 Task: Search one way flight ticket for 1 adult, 1 child, 1 infant in seat in premium economy from West Palm Beach: Palm Beach International Airport to New Bern: Coastal Carolina Regional Airport (was Craven County Regional) on 5-4-2023. Choice of flights is Emirates. Number of bags: 1 checked bag. Price is upto 50000. Outbound departure time preference is 8:45.
Action: Mouse moved to (396, 363)
Screenshot: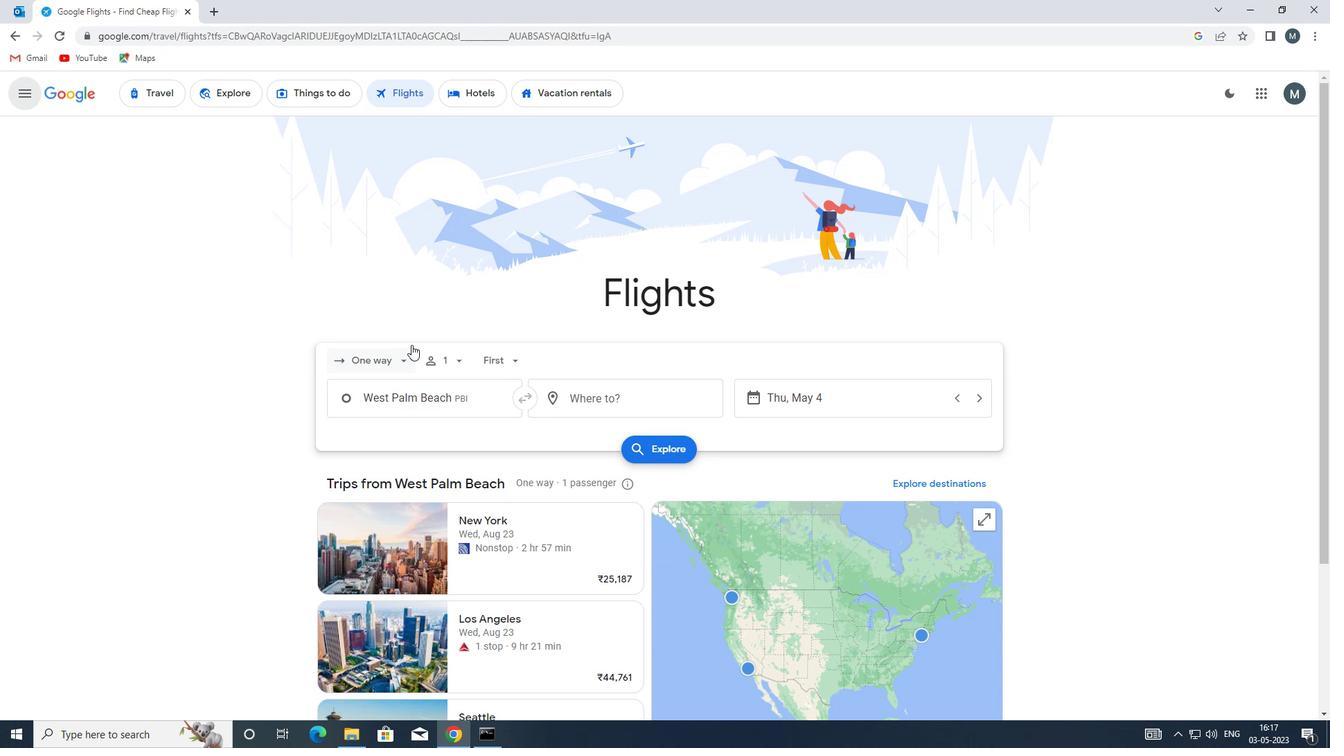 
Action: Mouse pressed left at (396, 363)
Screenshot: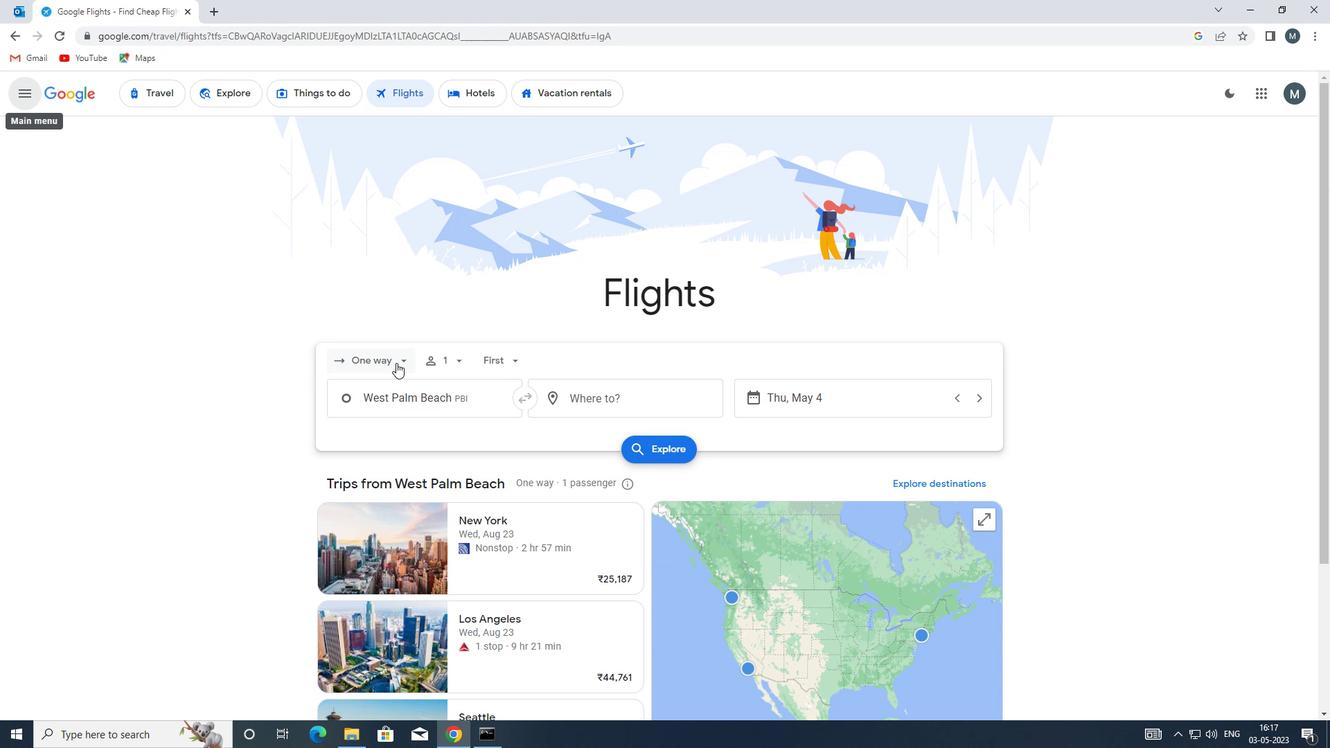 
Action: Mouse moved to (415, 427)
Screenshot: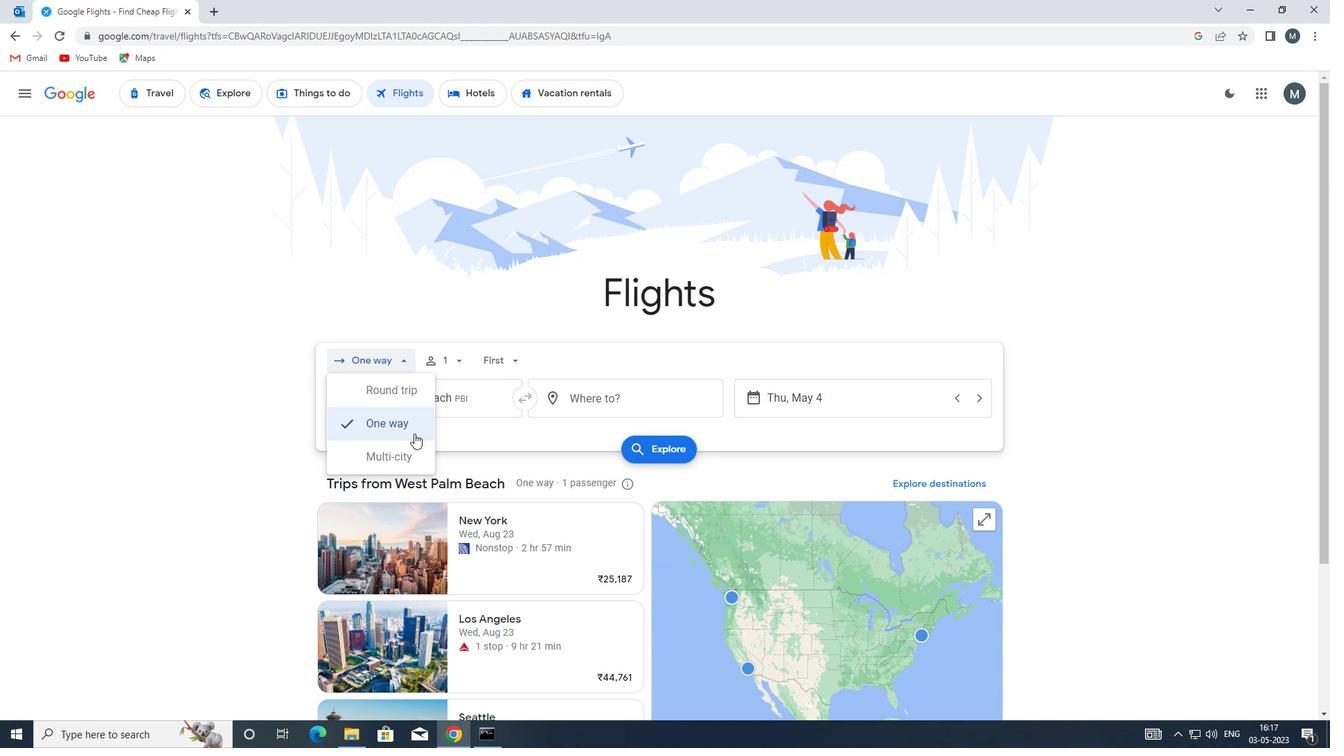 
Action: Mouse pressed left at (415, 427)
Screenshot: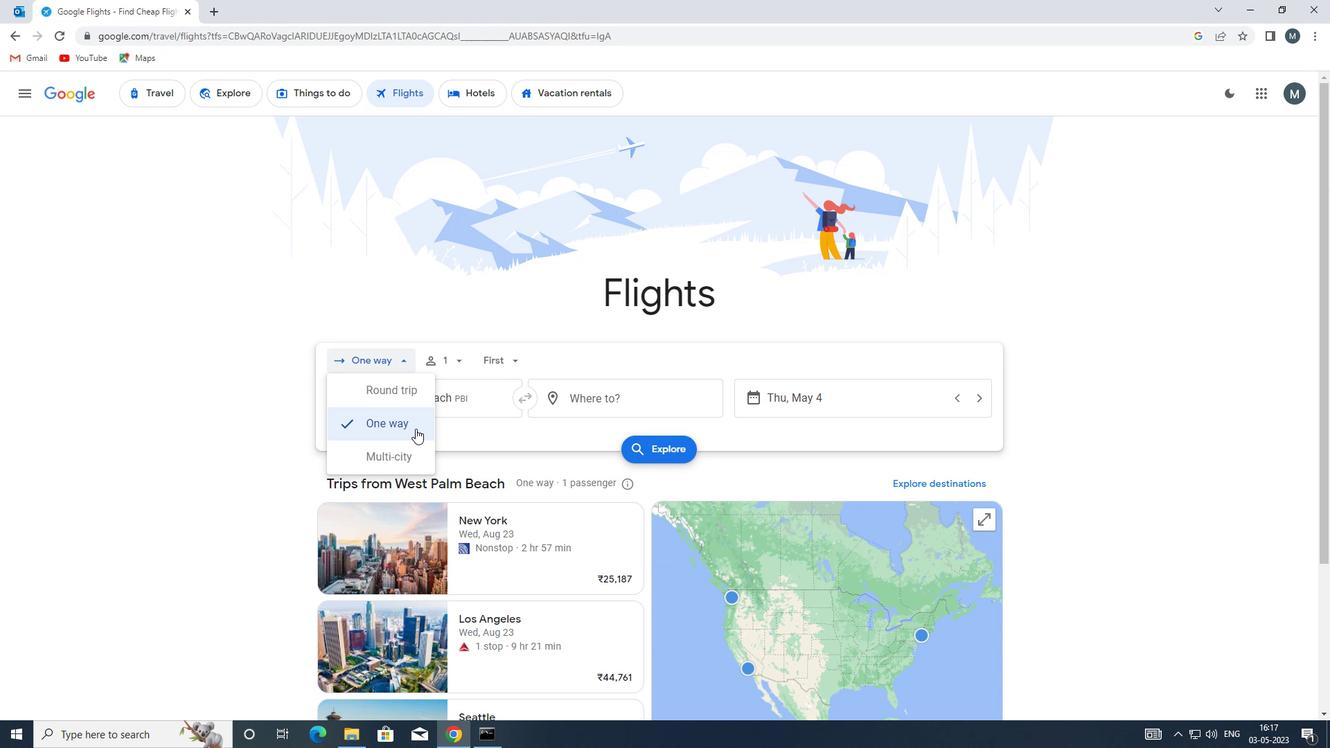 
Action: Mouse moved to (456, 361)
Screenshot: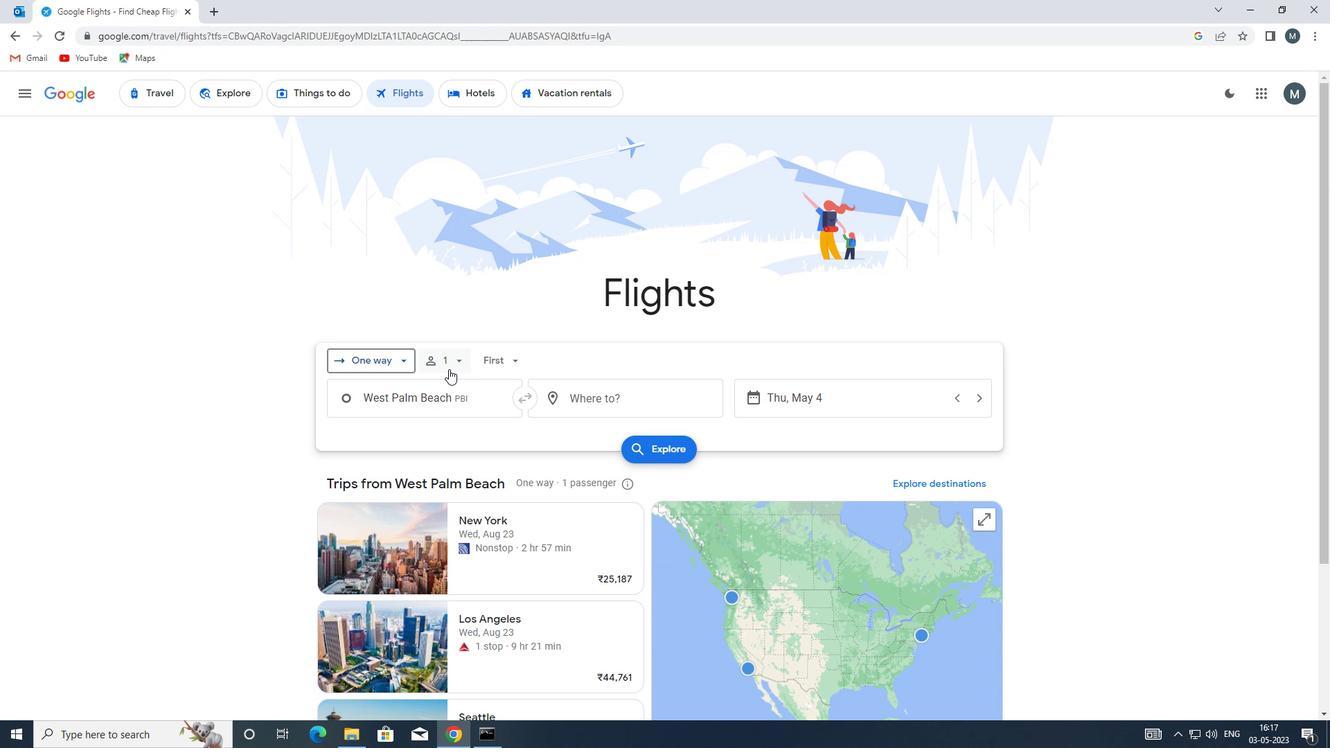 
Action: Mouse pressed left at (456, 361)
Screenshot: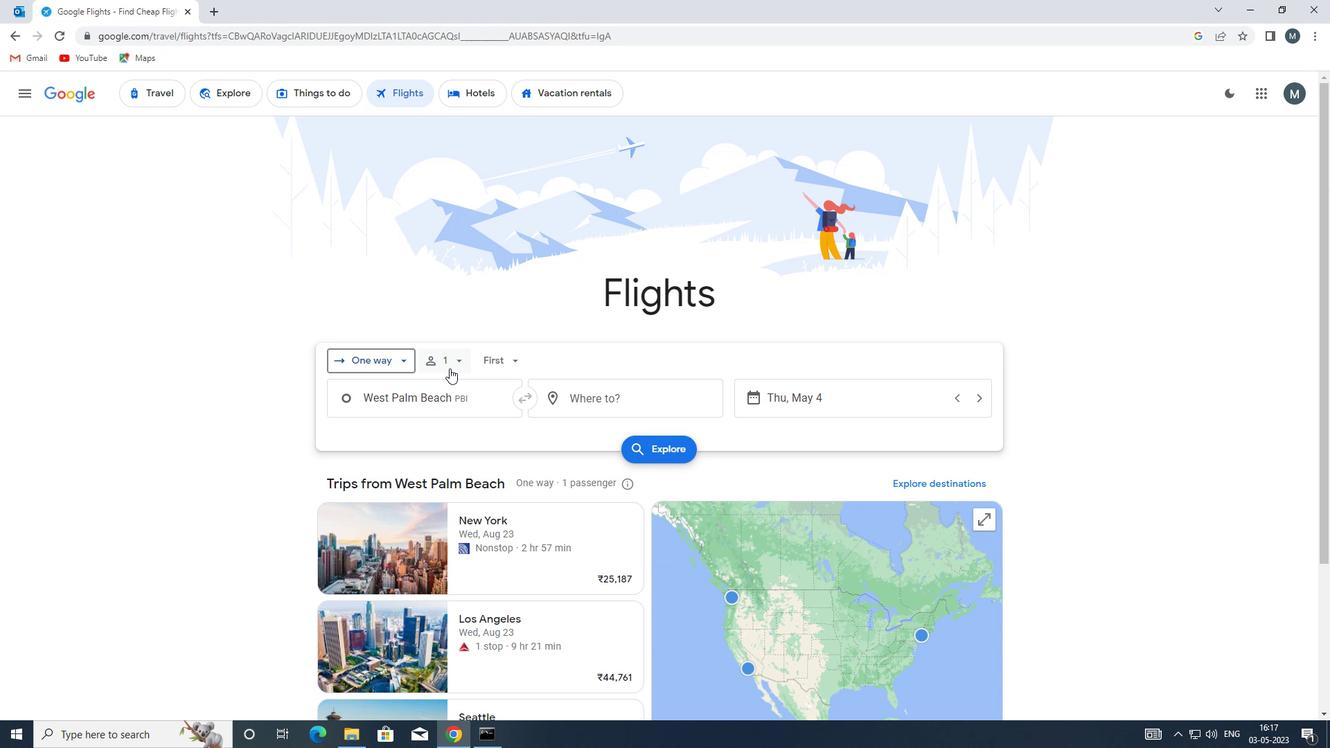 
Action: Mouse moved to (566, 431)
Screenshot: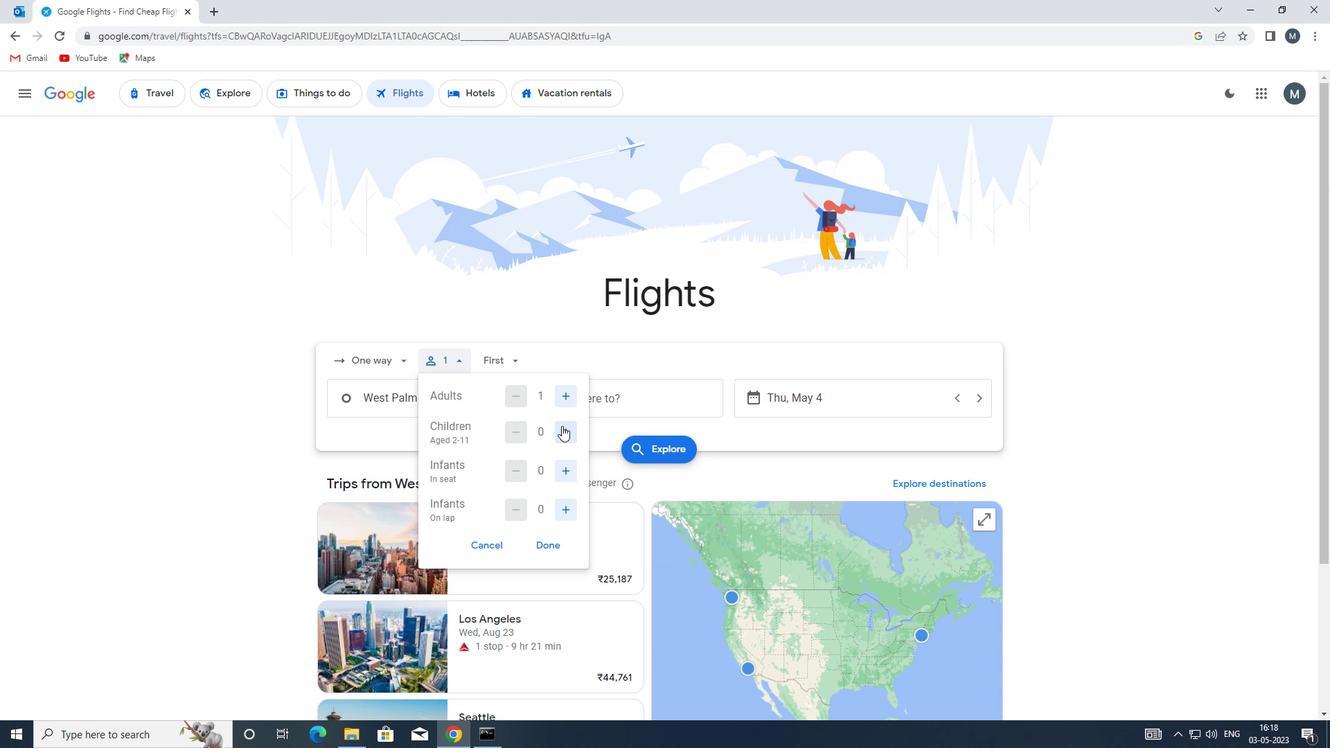
Action: Mouse pressed left at (566, 431)
Screenshot: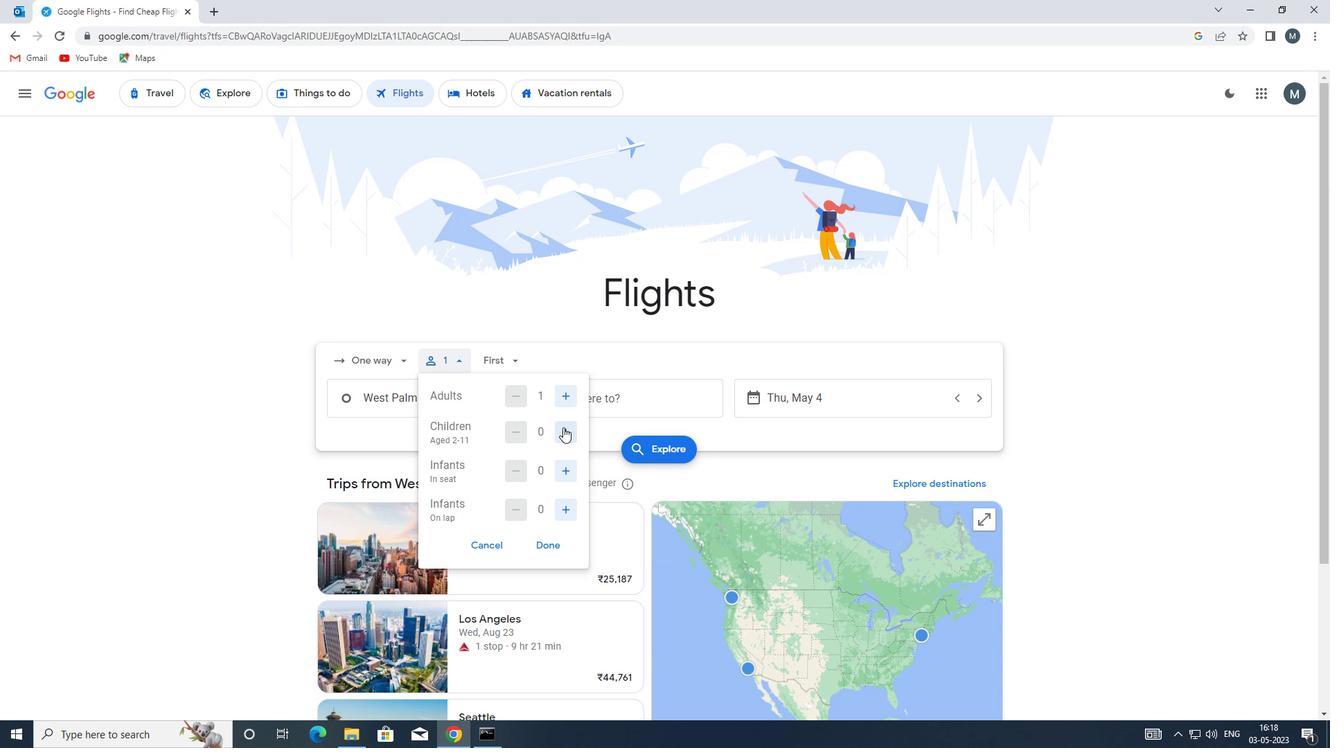 
Action: Mouse moved to (565, 469)
Screenshot: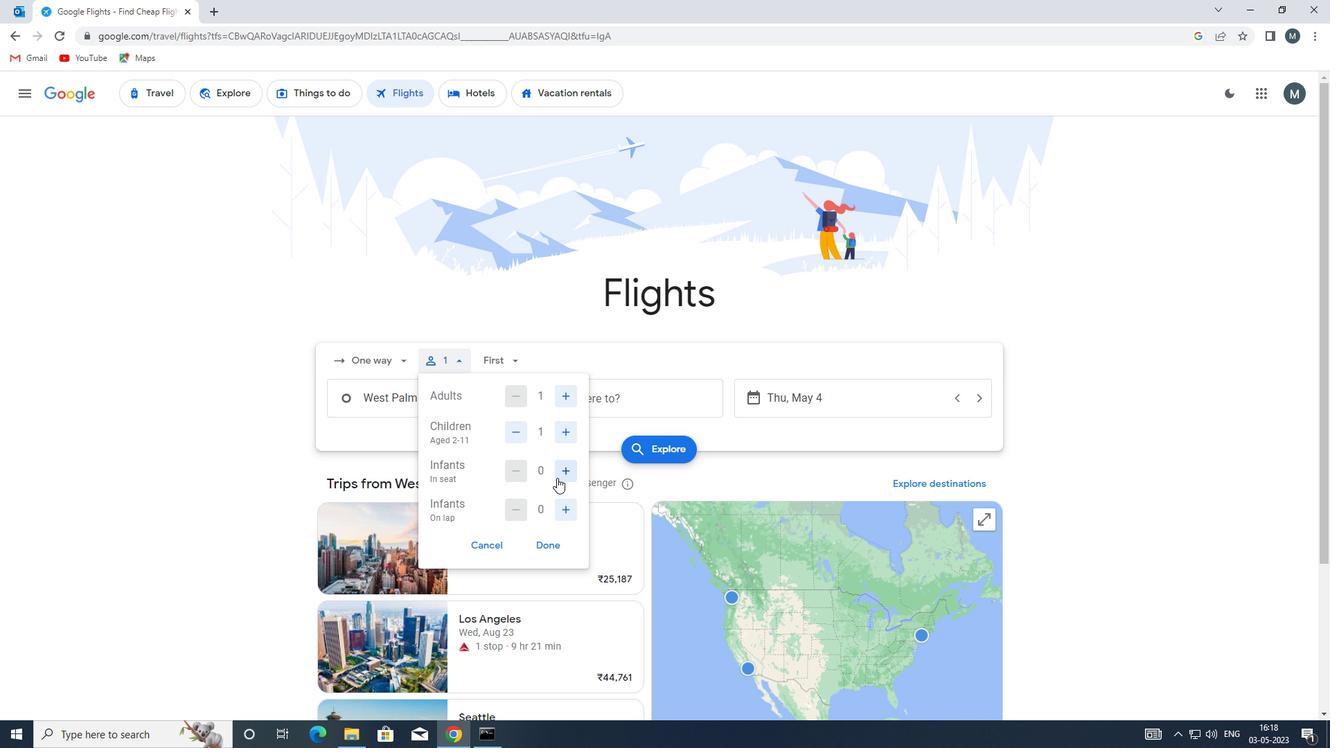 
Action: Mouse pressed left at (565, 469)
Screenshot: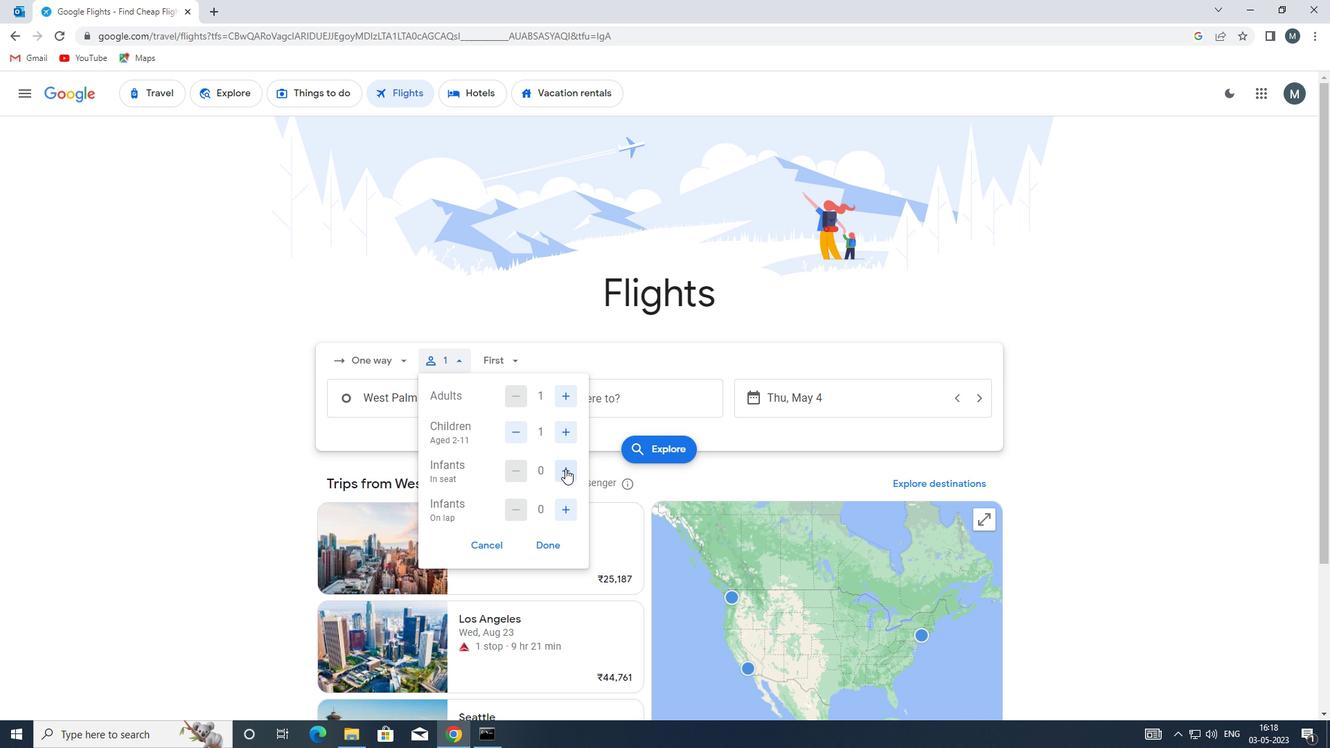 
Action: Mouse moved to (557, 545)
Screenshot: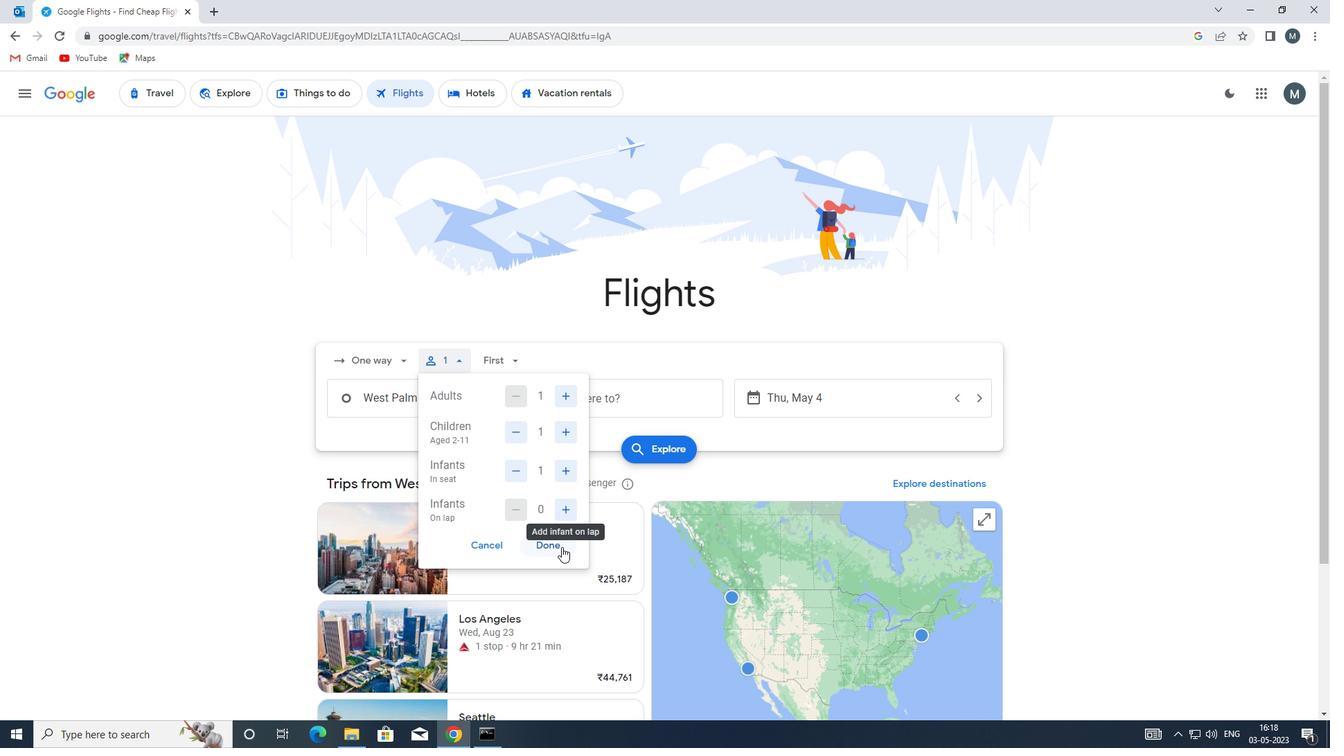 
Action: Mouse pressed left at (557, 545)
Screenshot: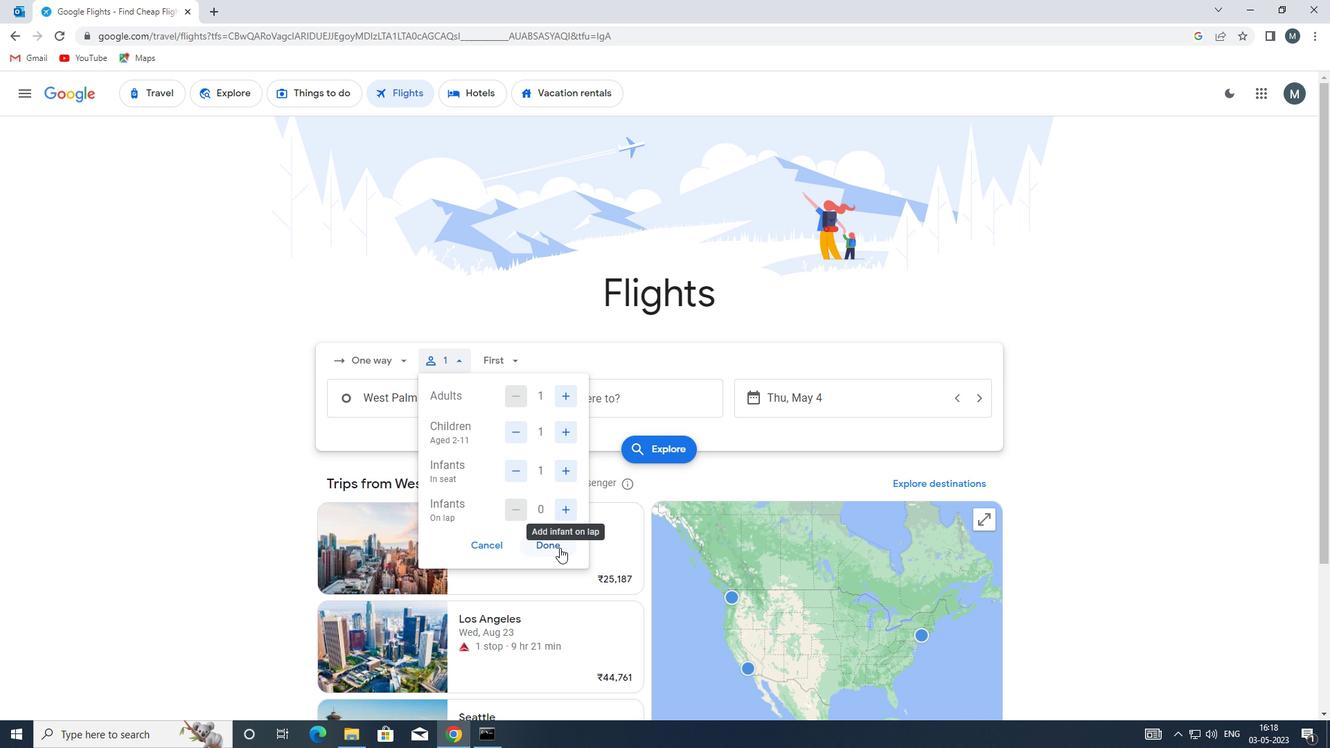 
Action: Mouse moved to (512, 356)
Screenshot: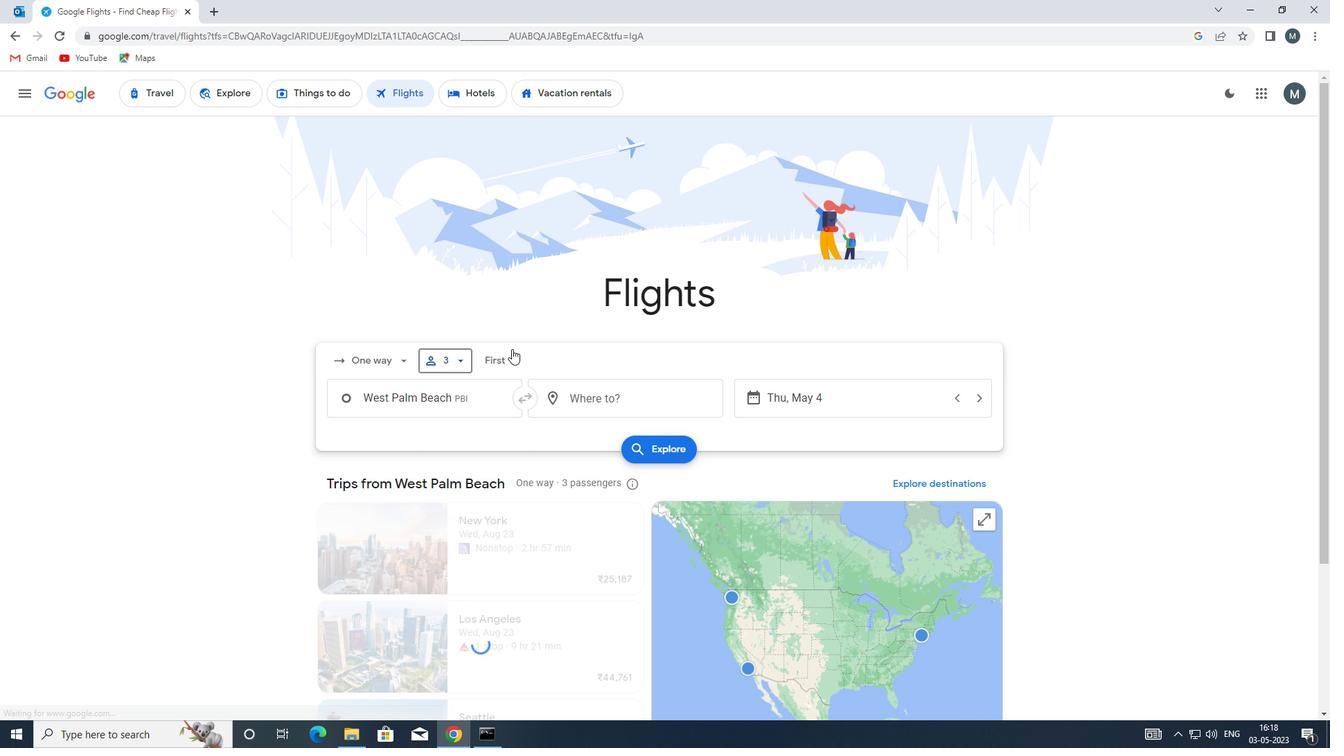 
Action: Mouse pressed left at (512, 356)
Screenshot: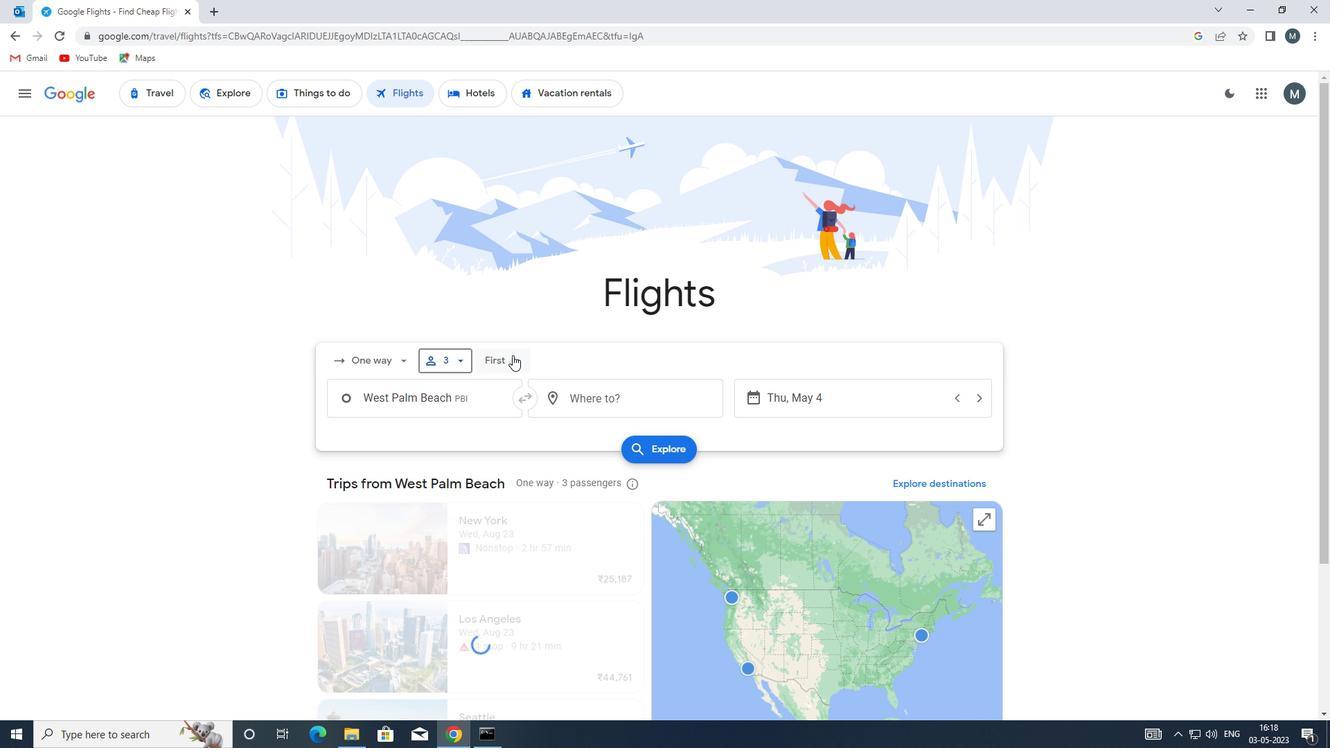 
Action: Mouse moved to (536, 427)
Screenshot: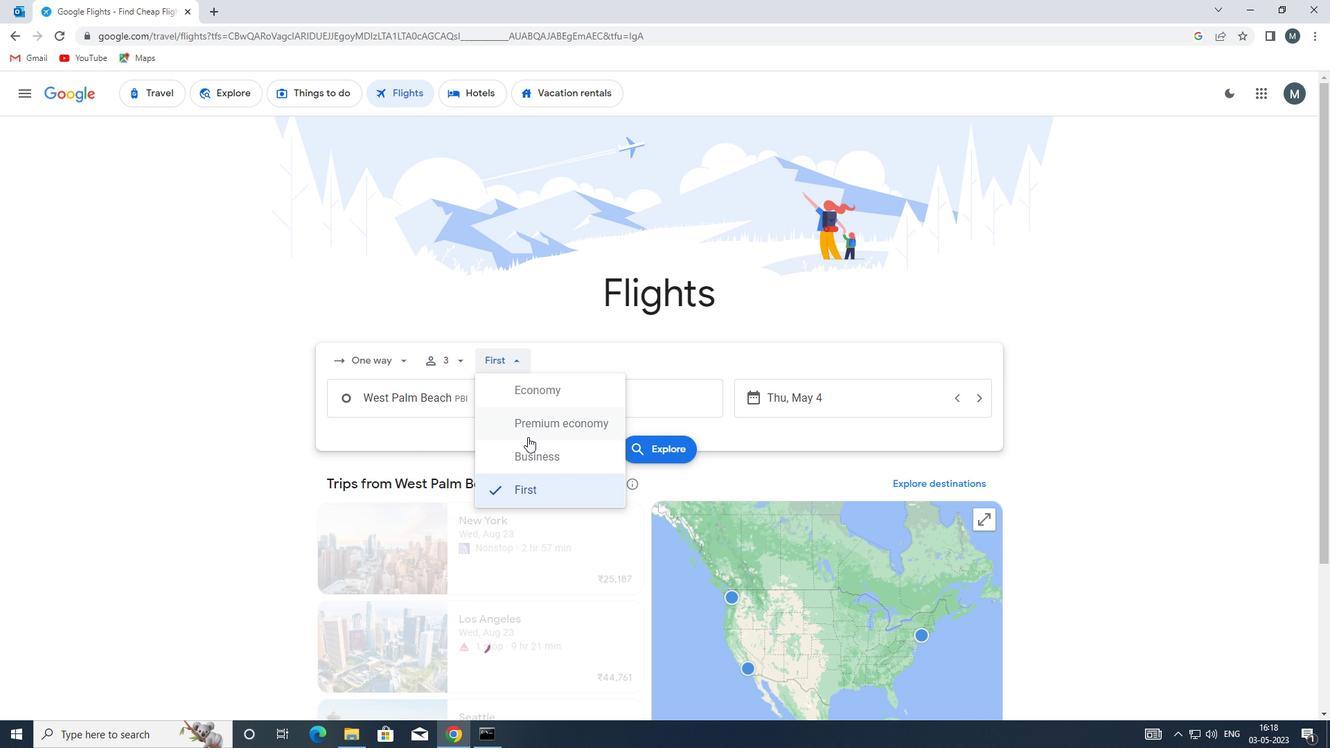 
Action: Mouse pressed left at (536, 427)
Screenshot: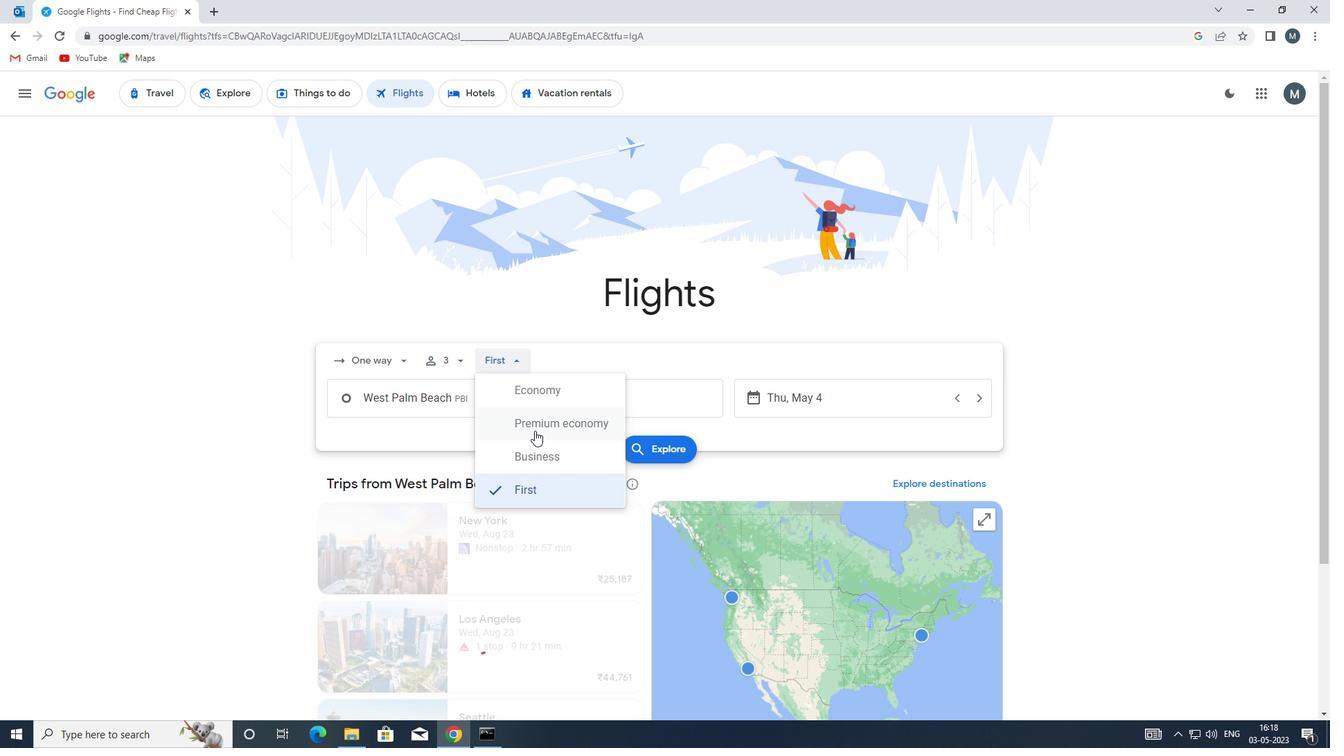 
Action: Mouse moved to (473, 403)
Screenshot: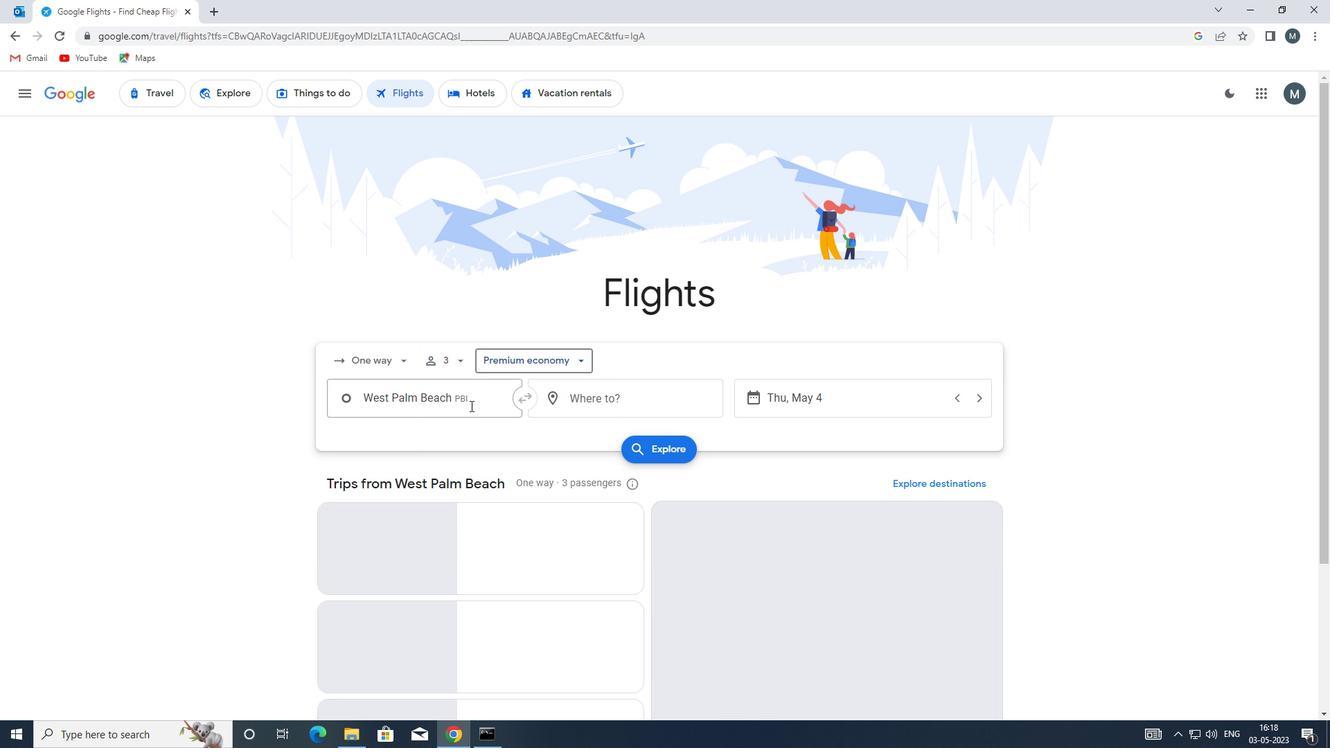 
Action: Mouse pressed left at (473, 403)
Screenshot: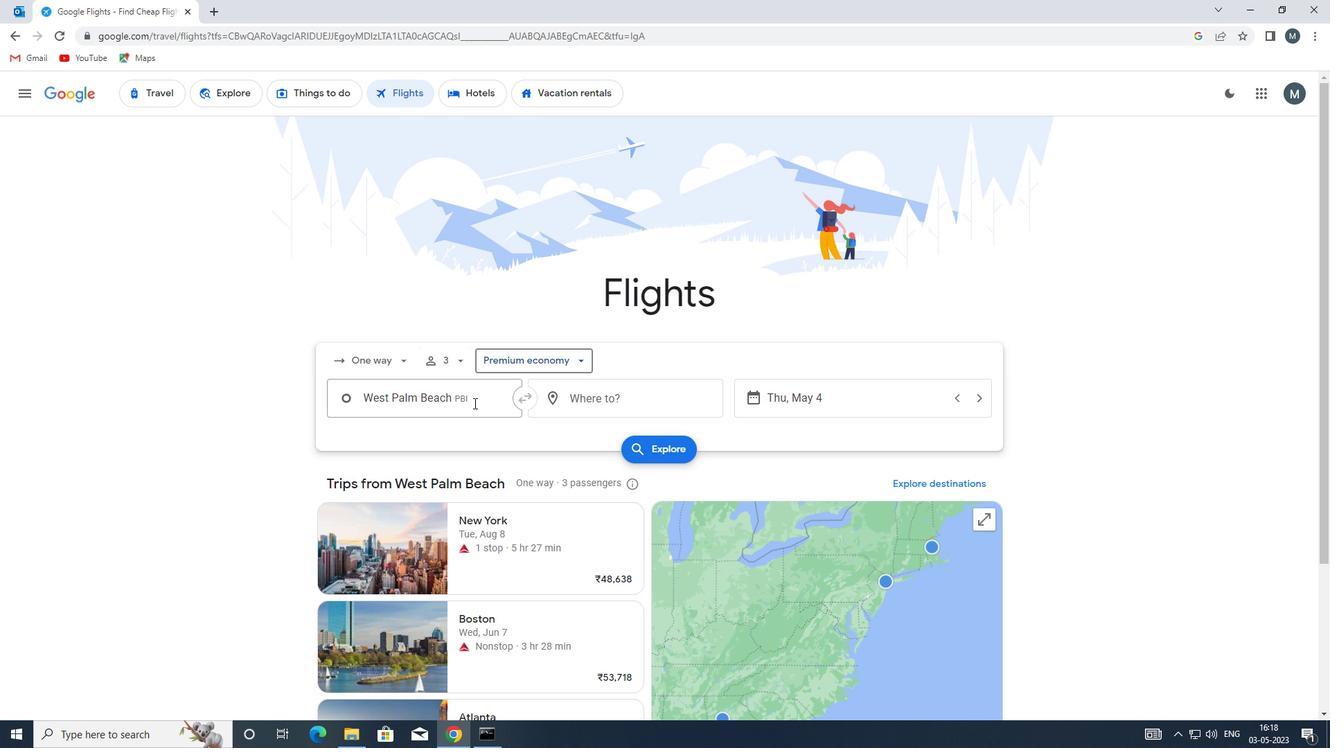 
Action: Mouse moved to (467, 470)
Screenshot: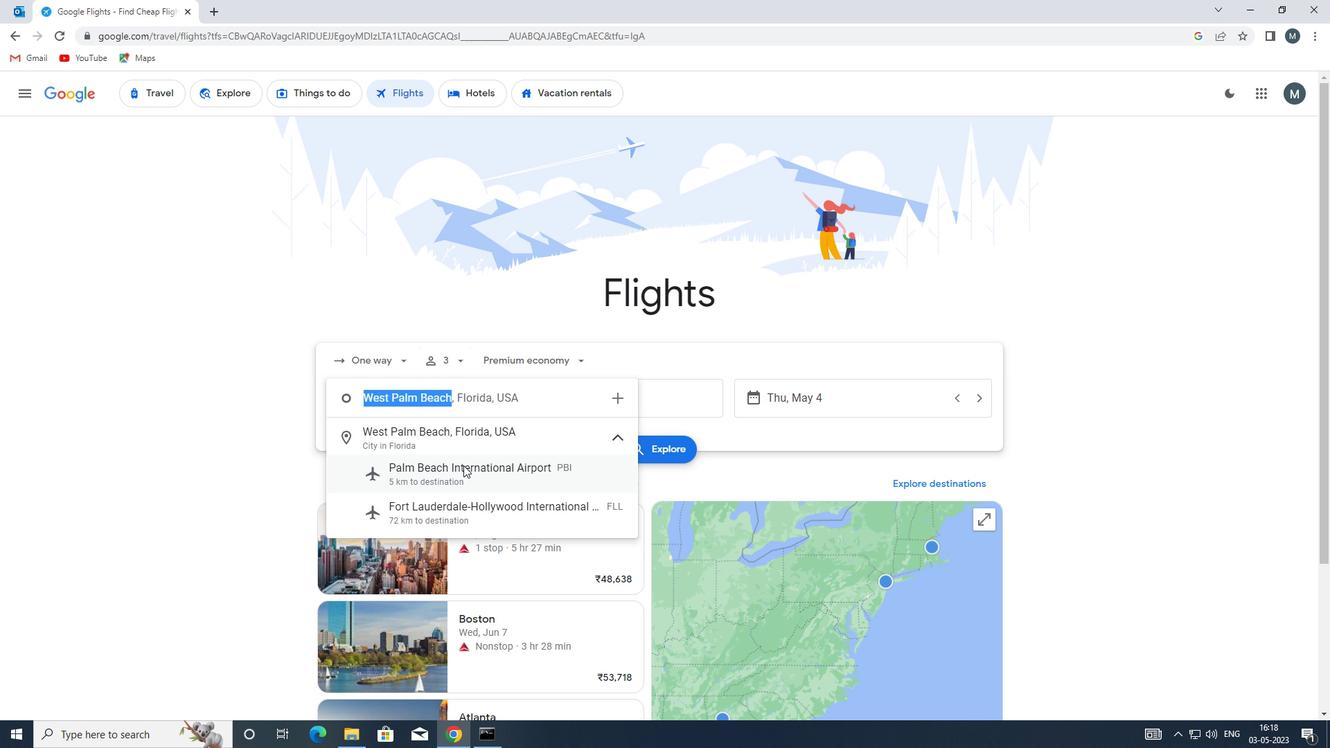 
Action: Mouse pressed left at (467, 470)
Screenshot: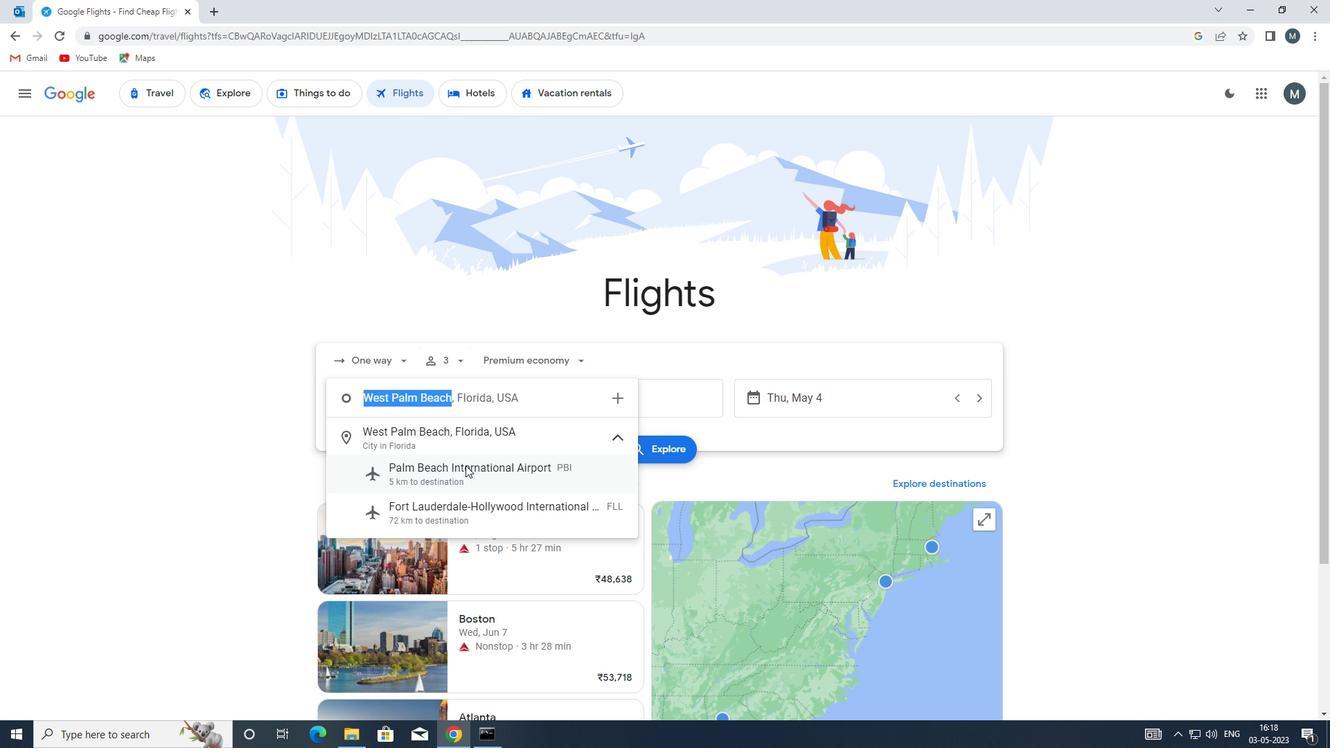 
Action: Mouse moved to (592, 396)
Screenshot: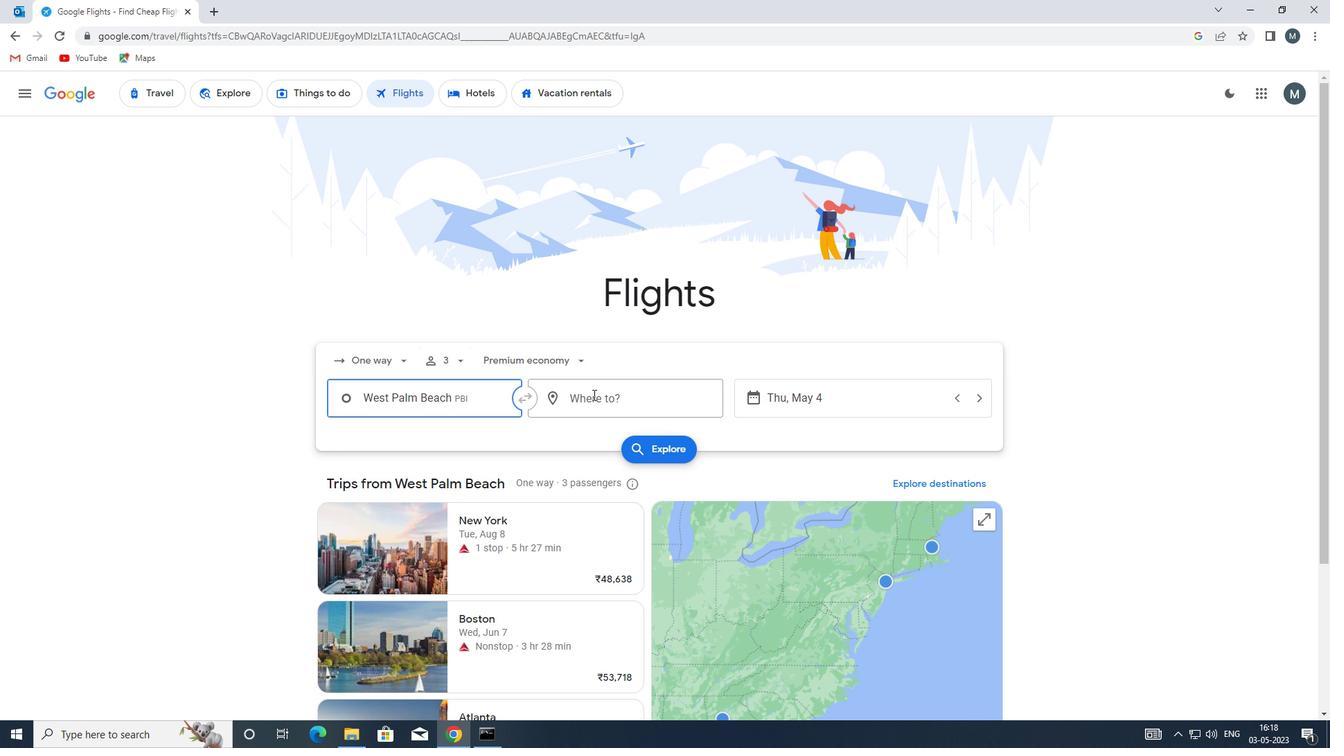 
Action: Mouse pressed left at (592, 396)
Screenshot: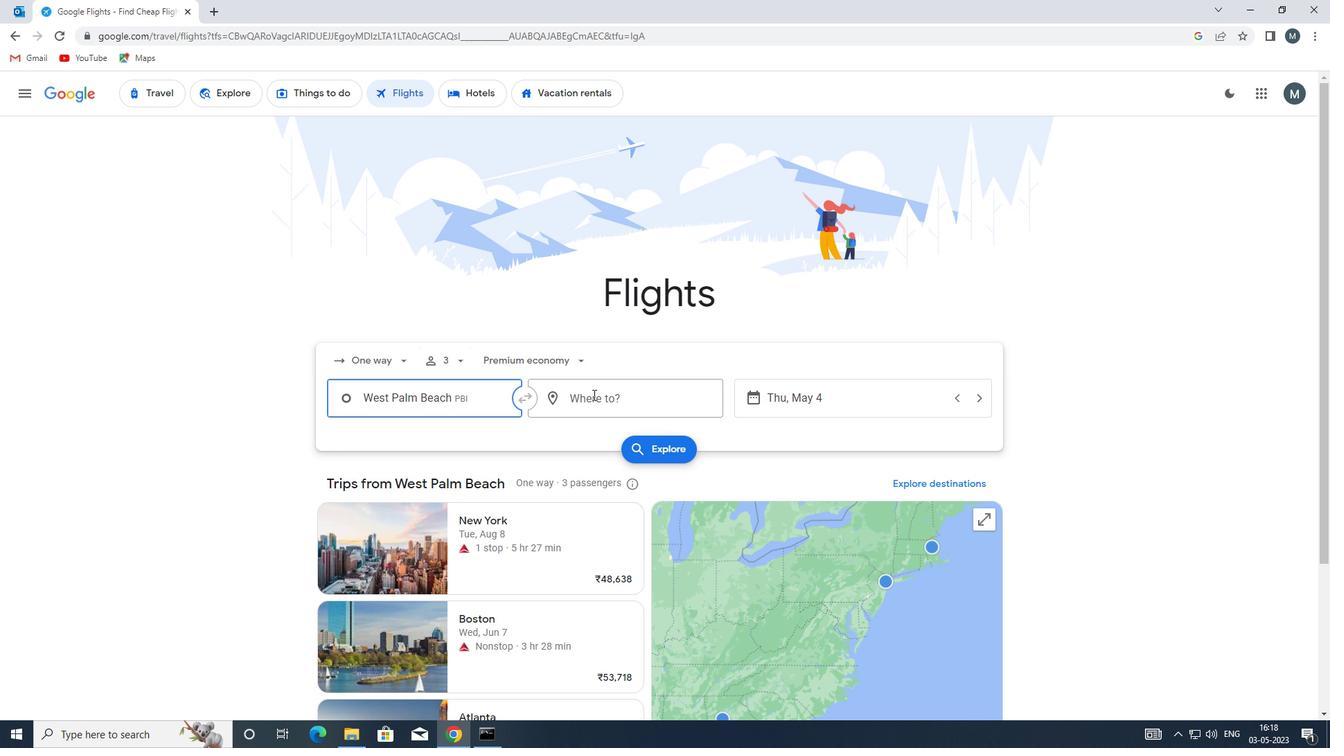
Action: Mouse moved to (585, 399)
Screenshot: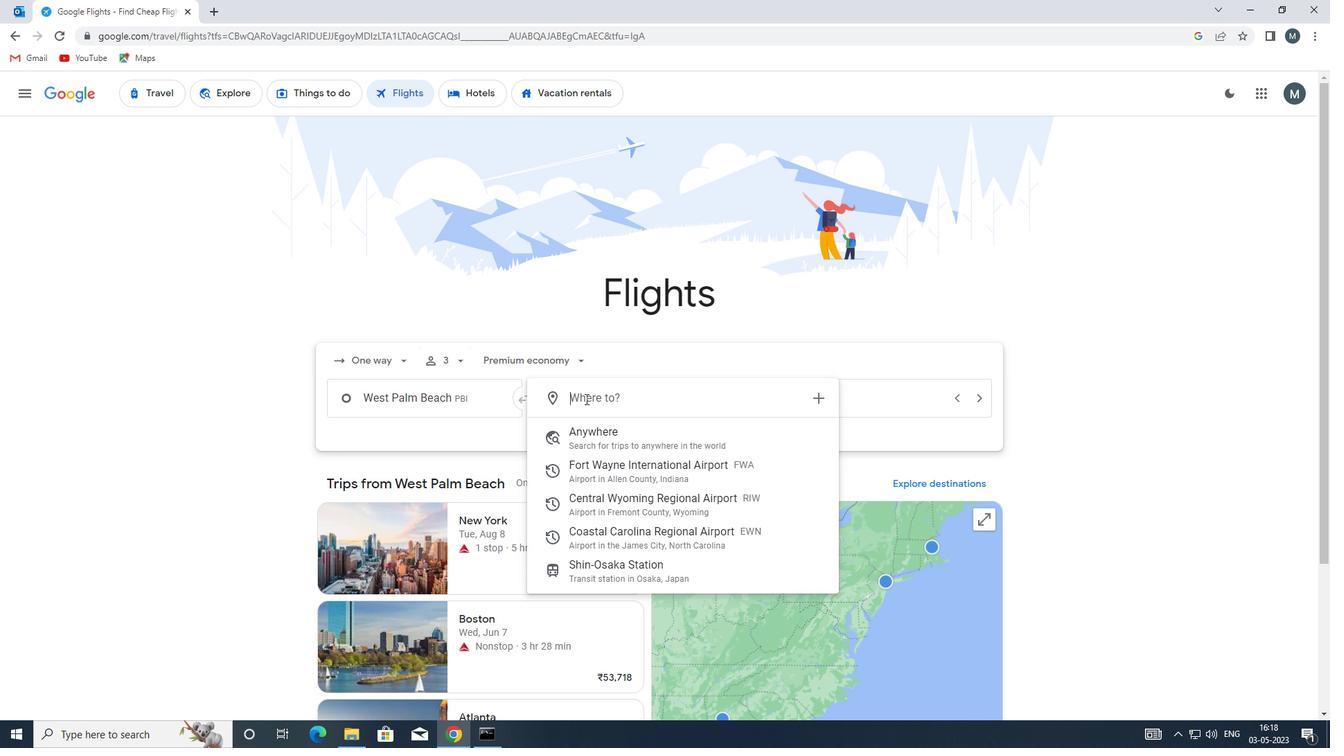 
Action: Key pressed ewn
Screenshot: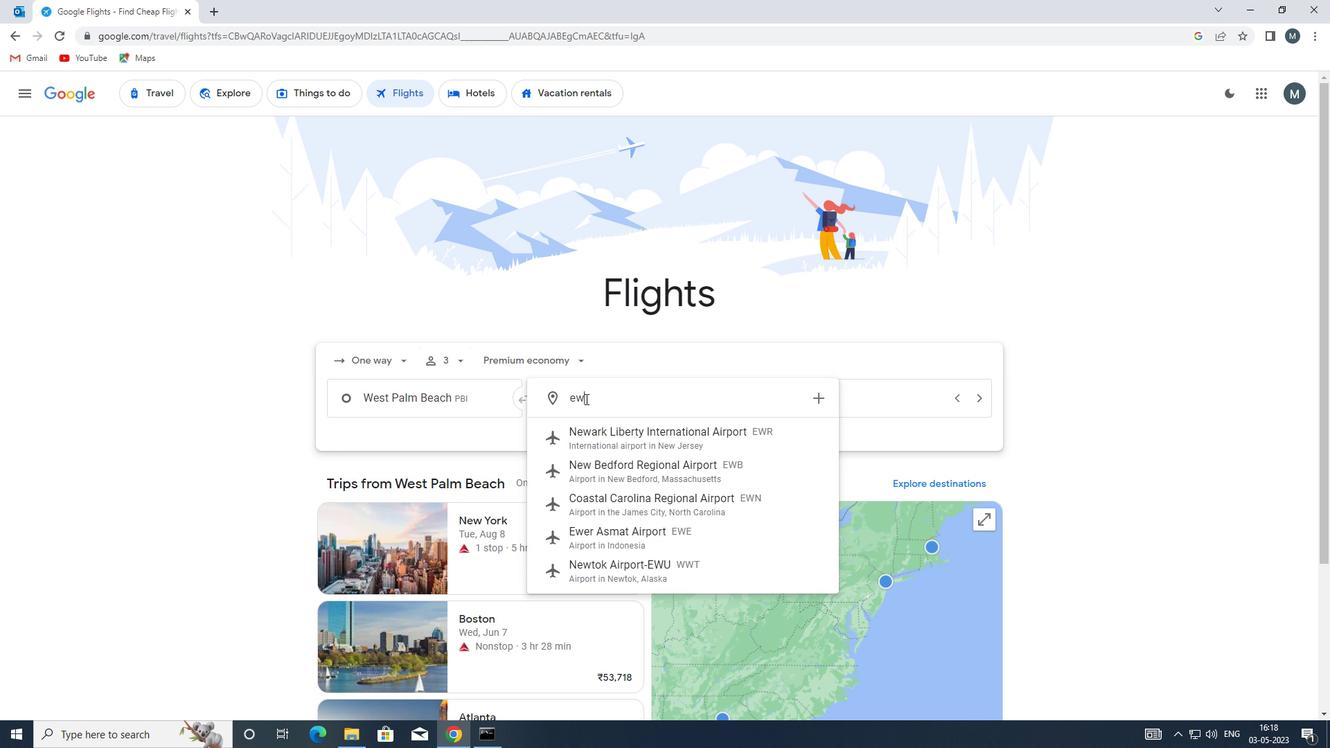 
Action: Mouse moved to (636, 438)
Screenshot: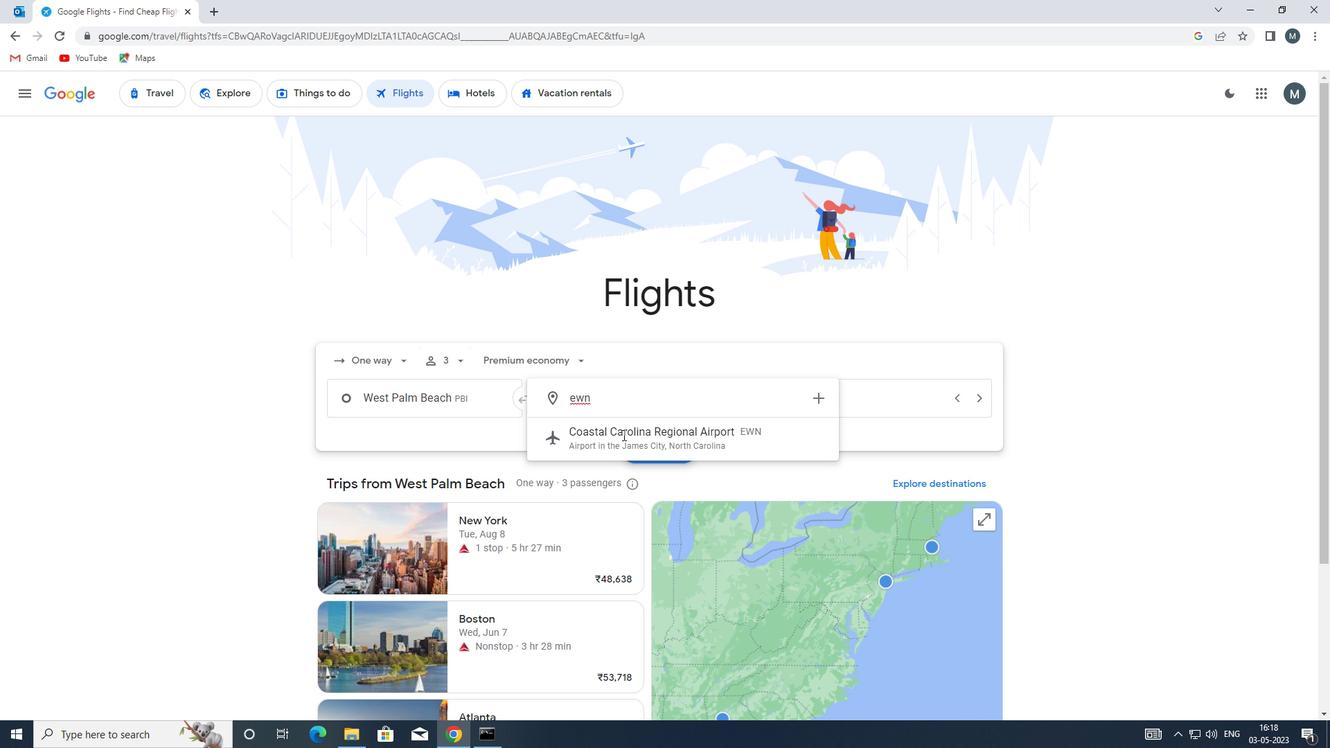 
Action: Mouse pressed left at (636, 438)
Screenshot: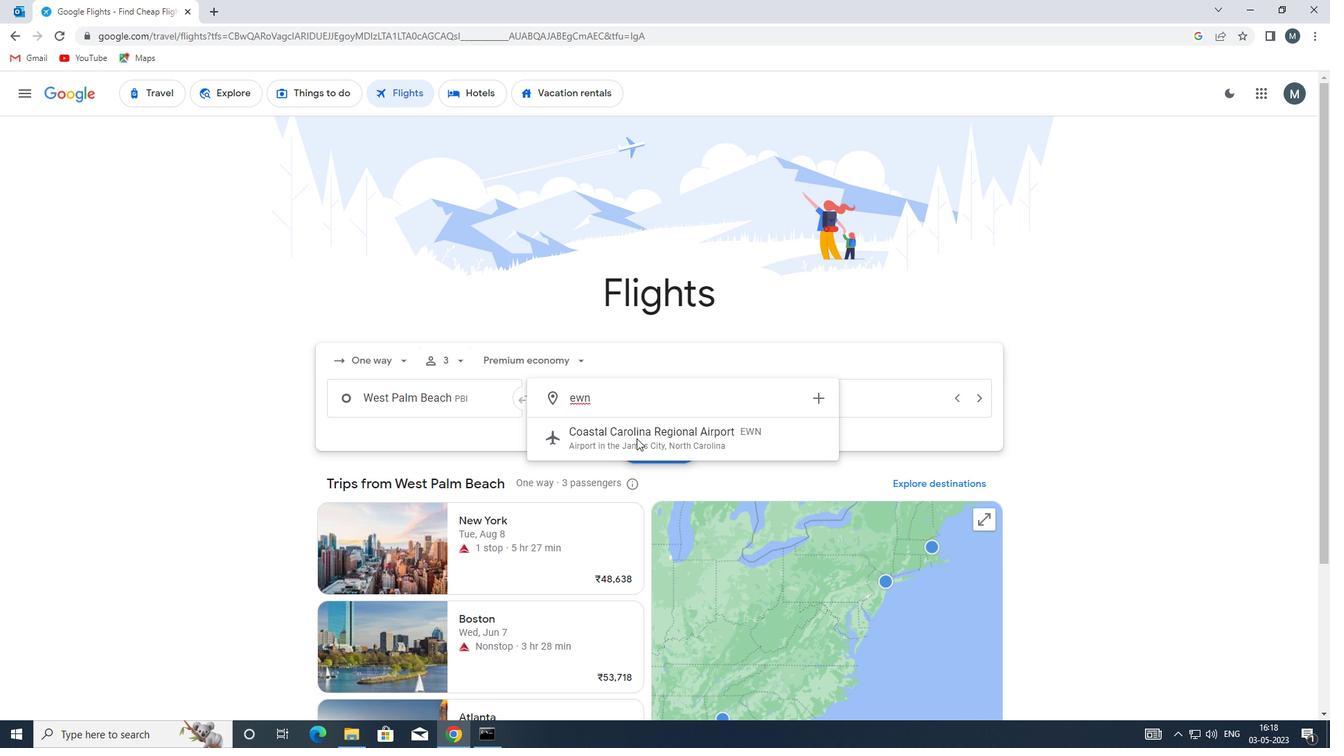 
Action: Mouse moved to (793, 402)
Screenshot: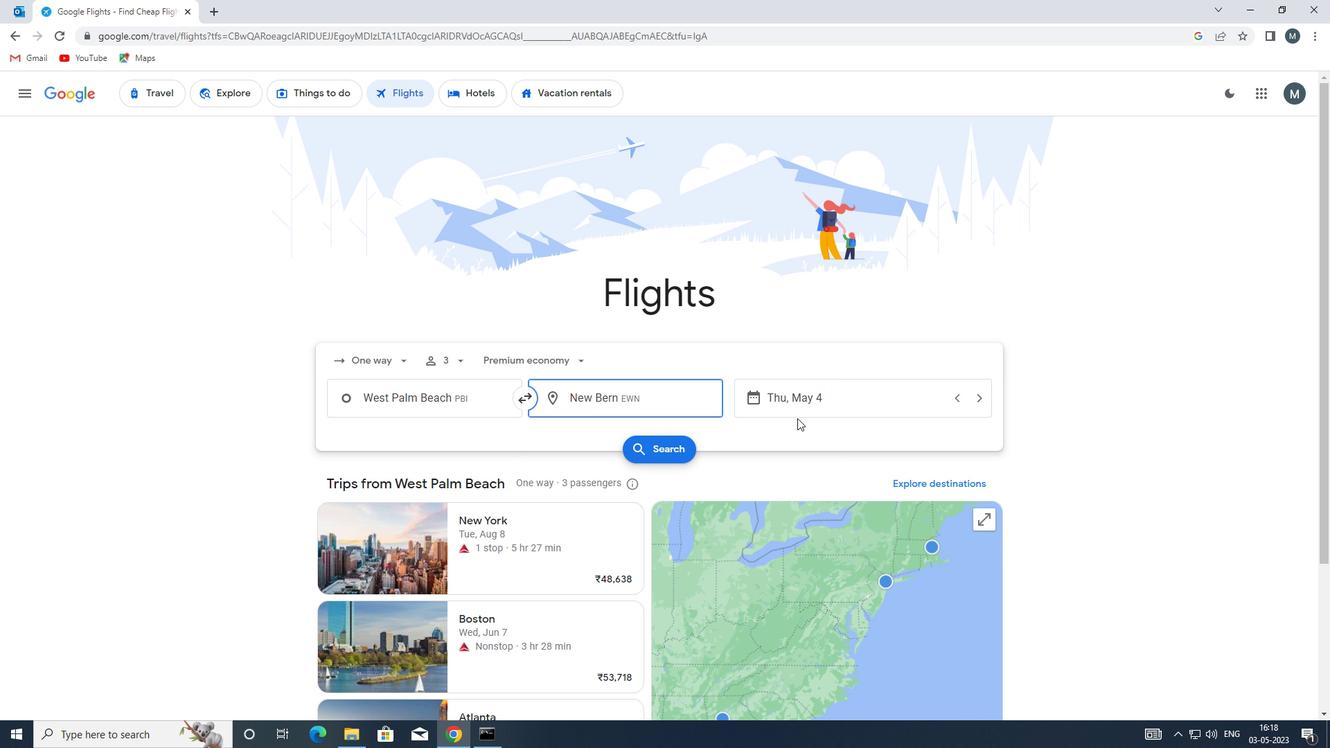 
Action: Mouse pressed left at (793, 402)
Screenshot: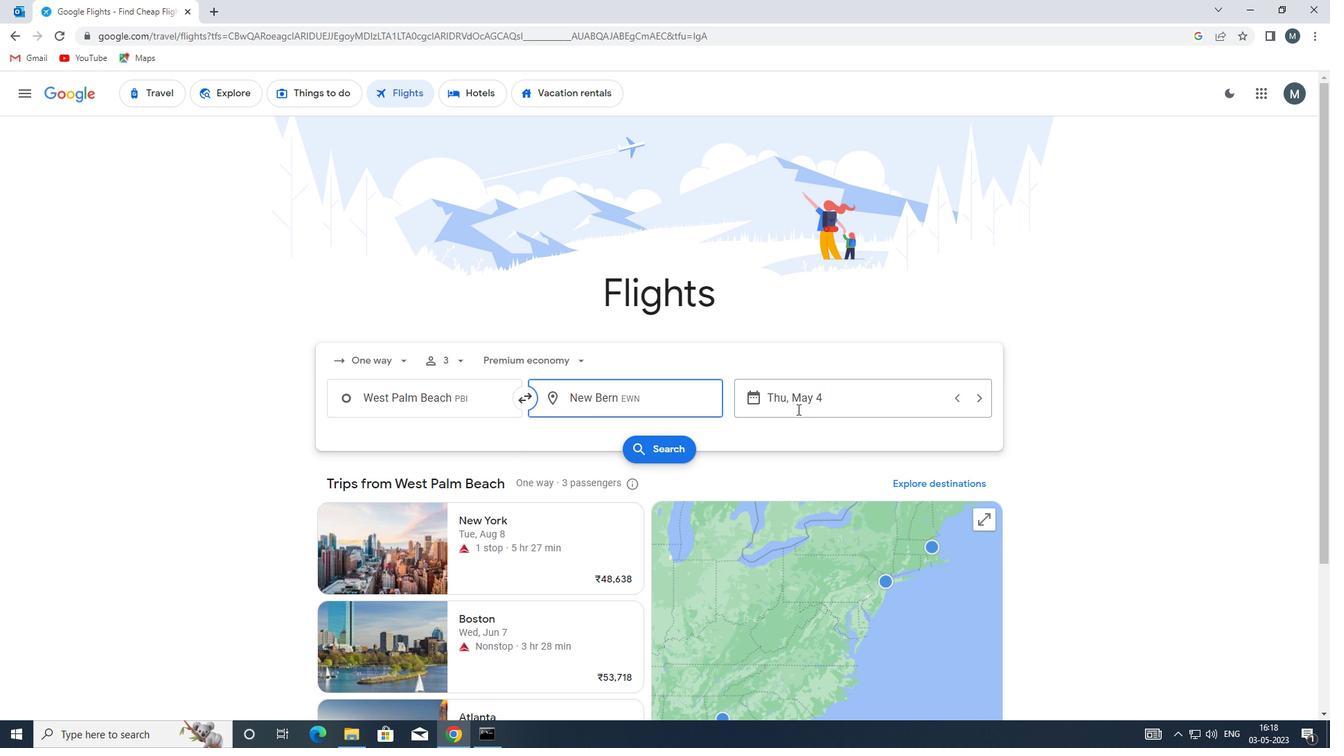 
Action: Mouse moved to (629, 465)
Screenshot: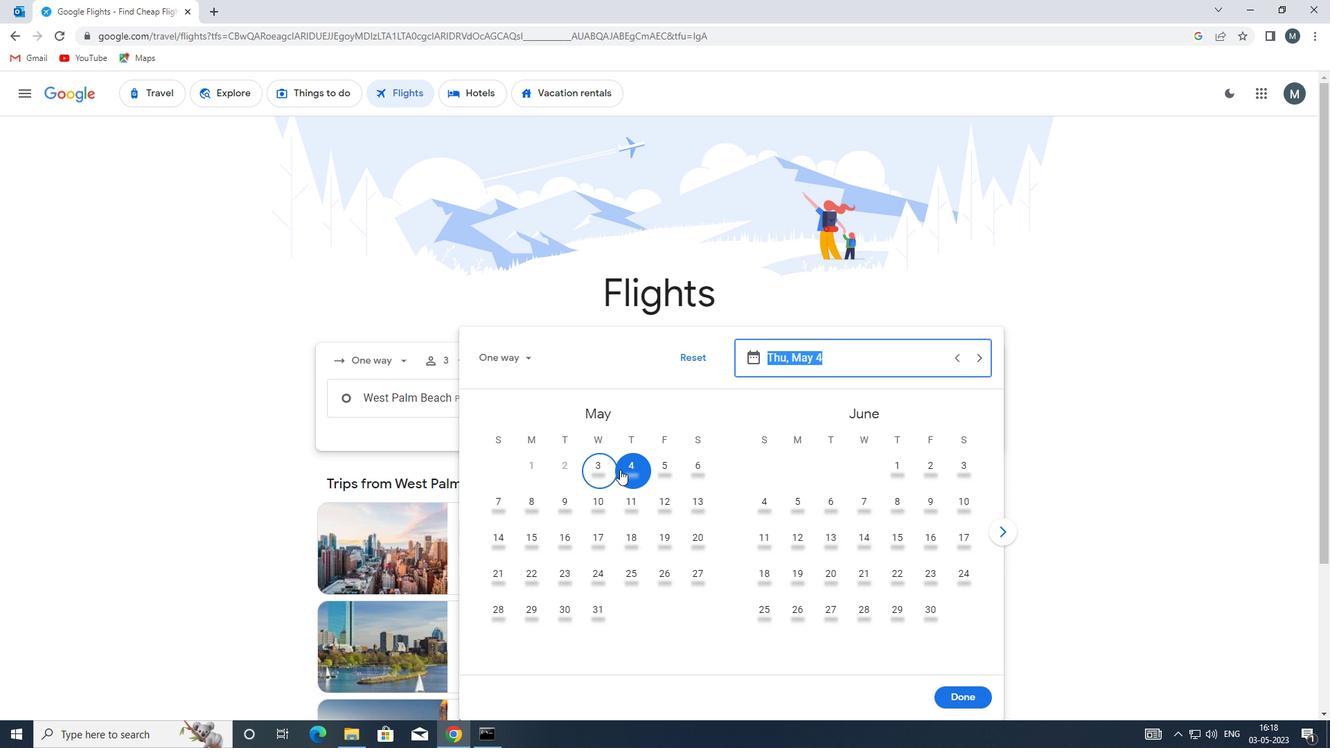 
Action: Mouse pressed left at (629, 465)
Screenshot: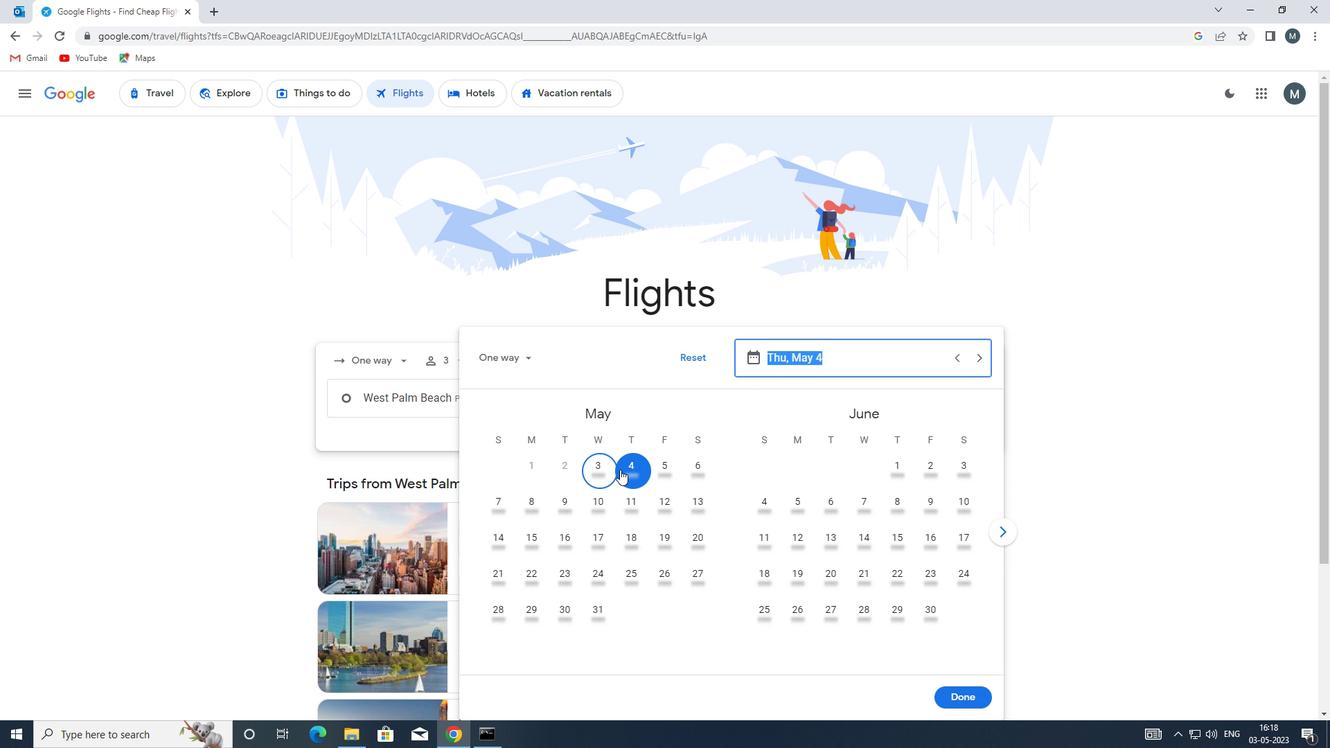 
Action: Mouse moved to (961, 697)
Screenshot: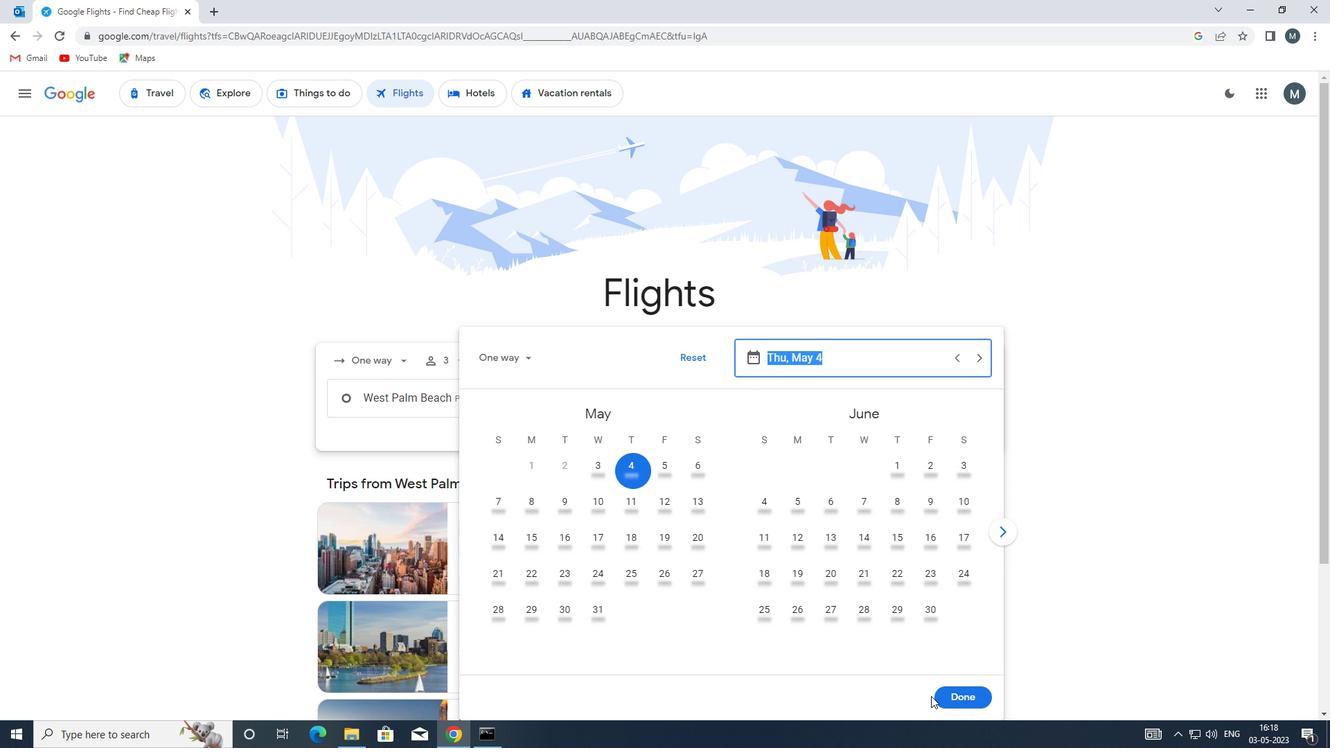 
Action: Mouse pressed left at (961, 697)
Screenshot: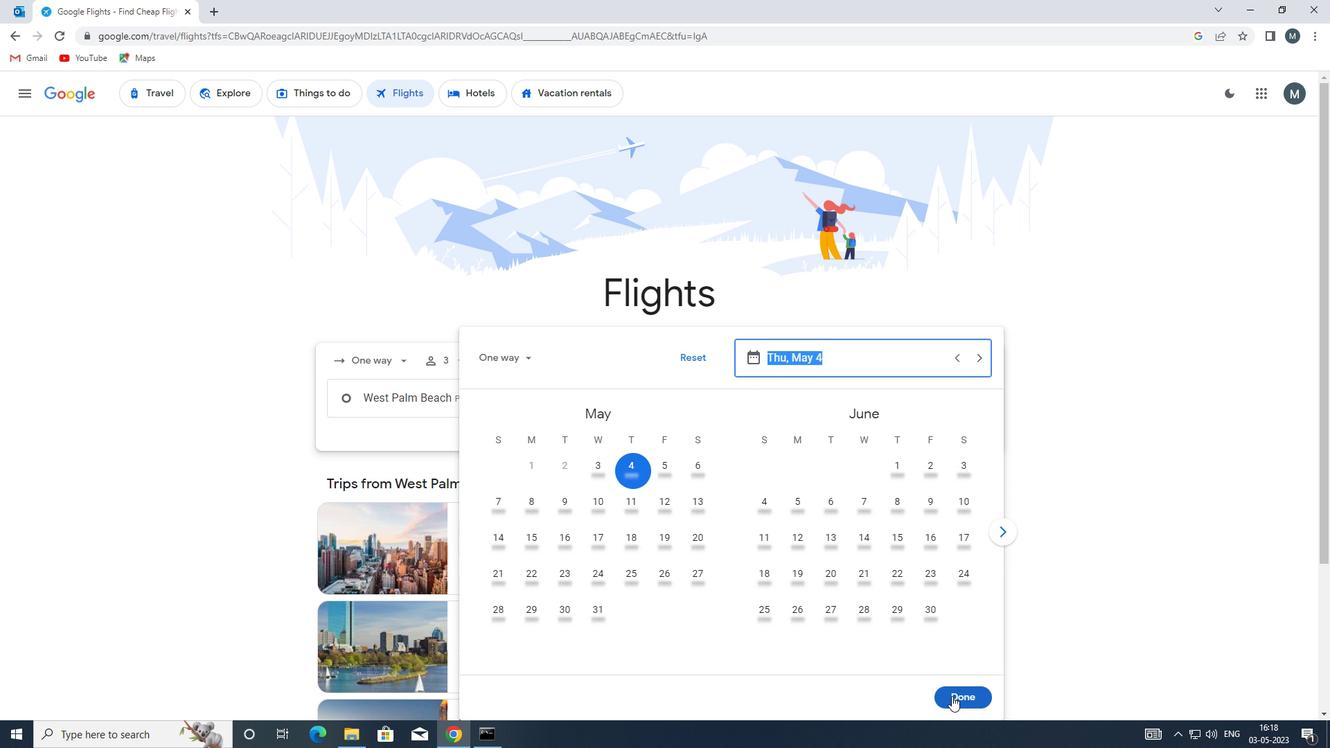 
Action: Mouse moved to (647, 443)
Screenshot: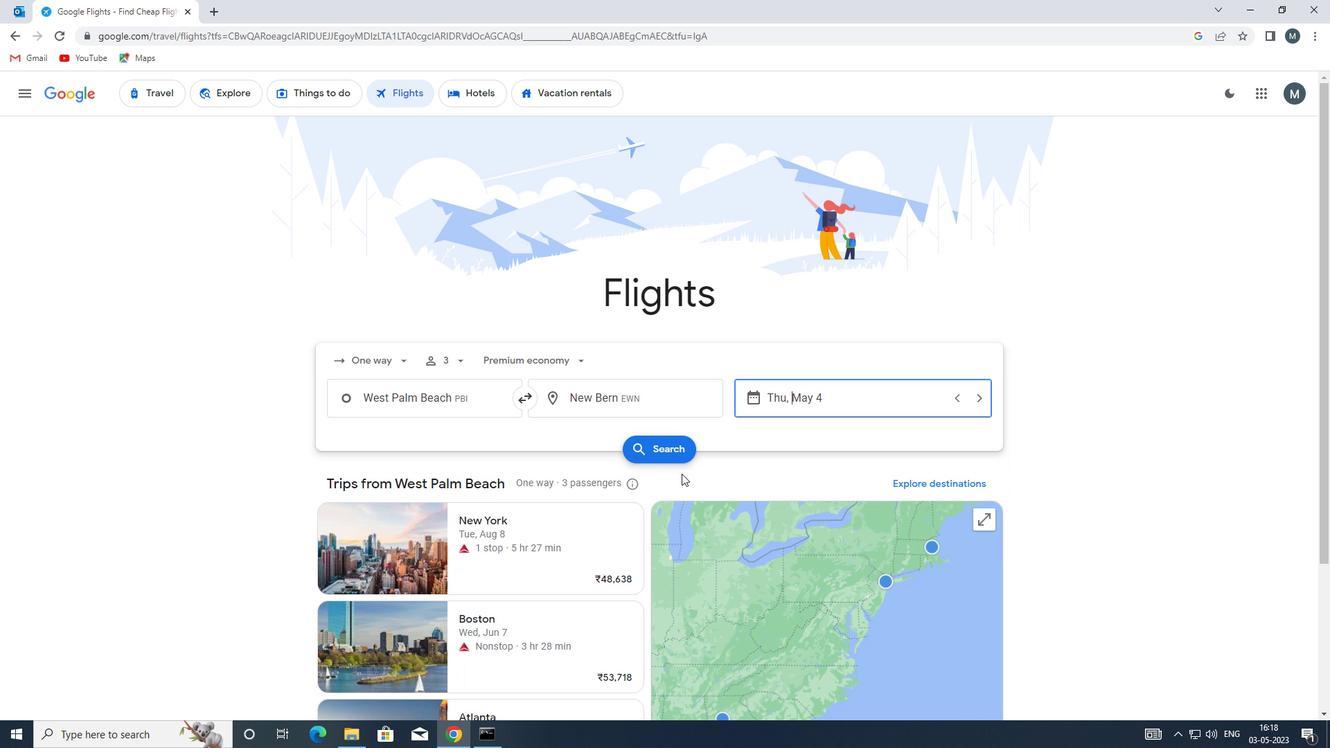 
Action: Mouse pressed left at (647, 443)
Screenshot: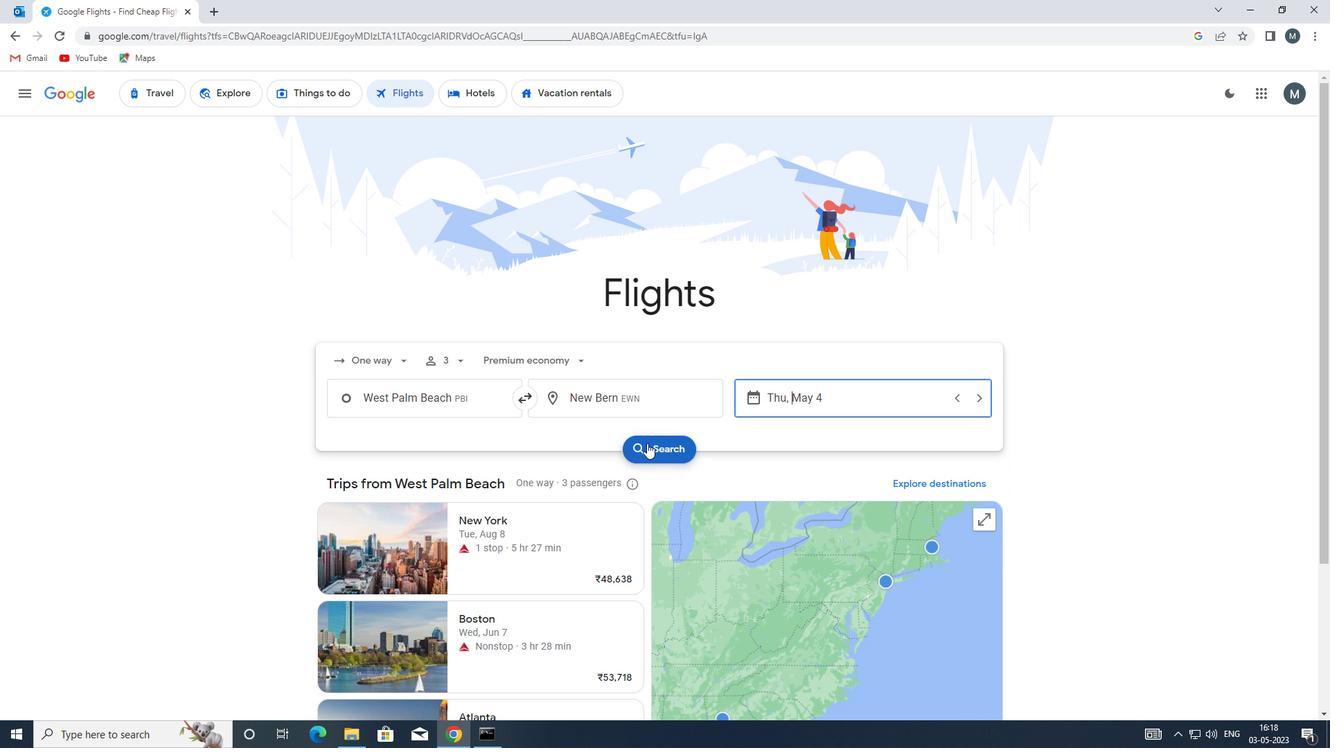 
Action: Mouse moved to (351, 218)
Screenshot: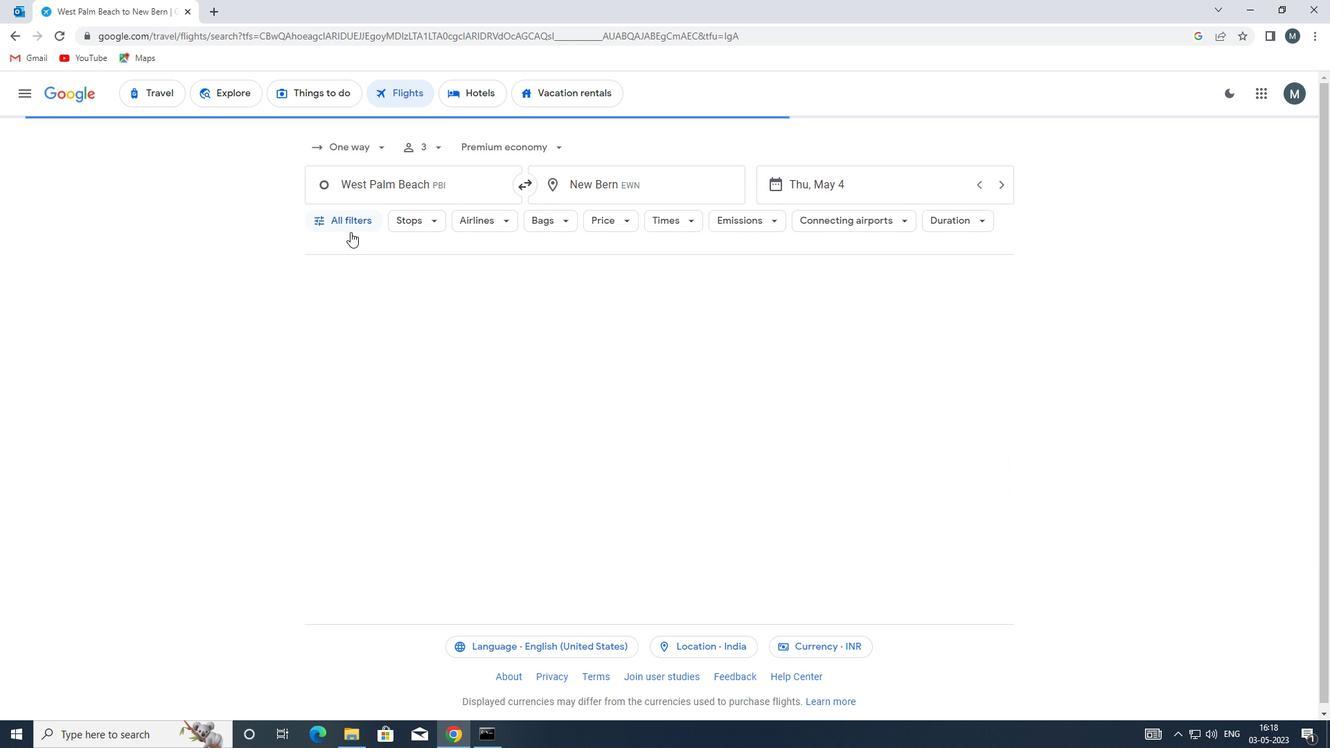 
Action: Mouse pressed left at (351, 218)
Screenshot: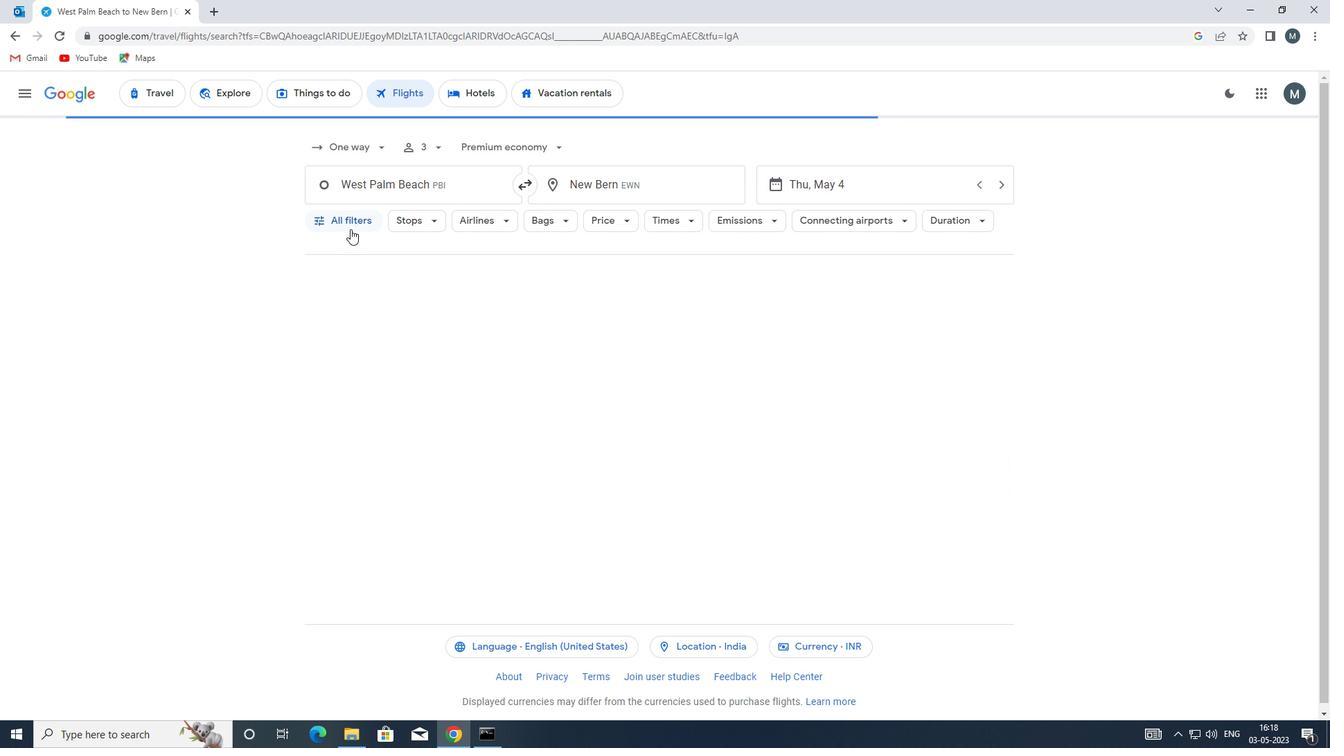 
Action: Mouse moved to (362, 388)
Screenshot: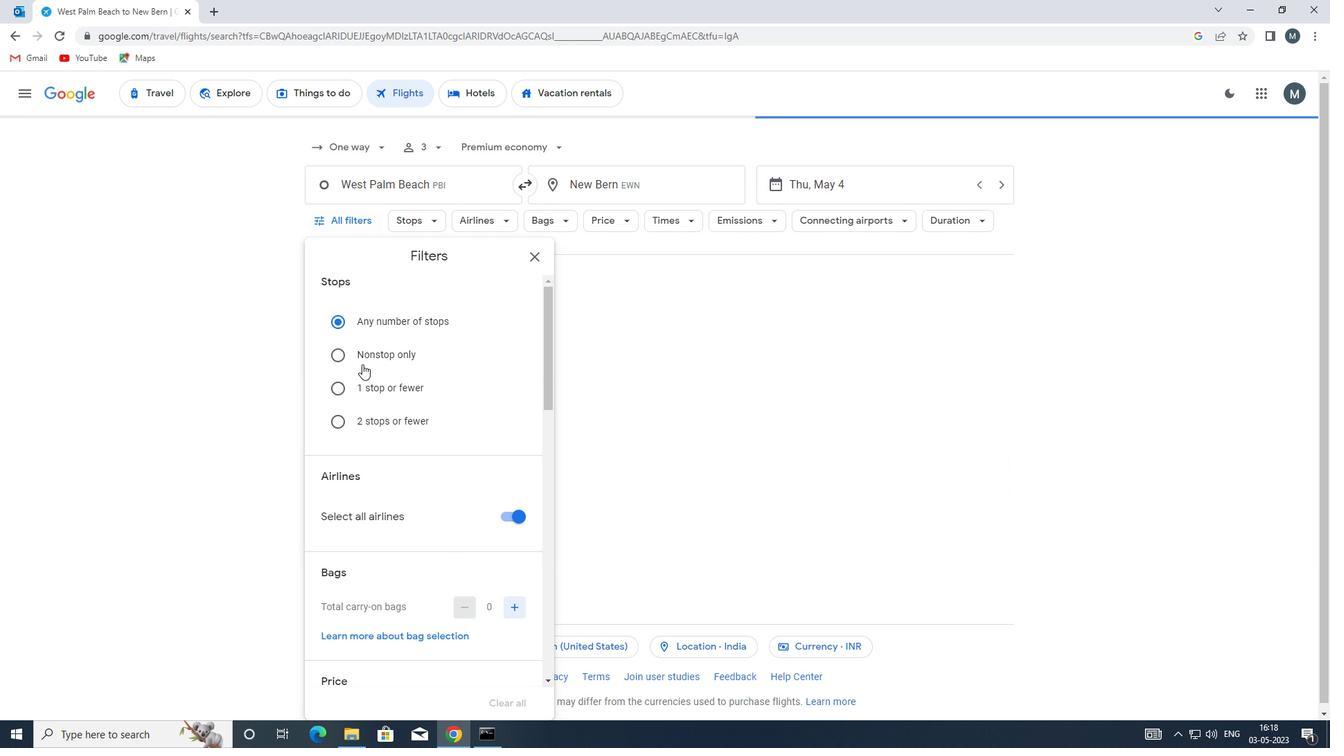 
Action: Mouse scrolled (362, 387) with delta (0, 0)
Screenshot: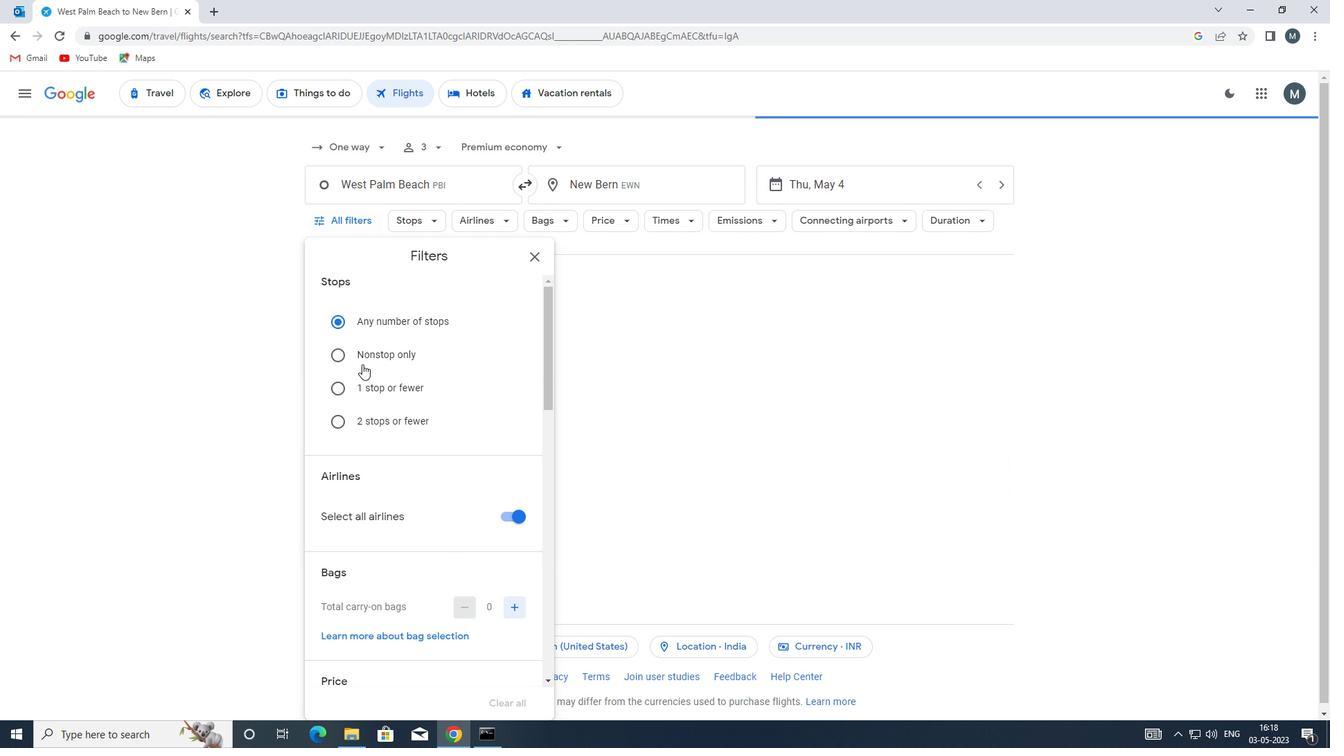 
Action: Mouse moved to (360, 400)
Screenshot: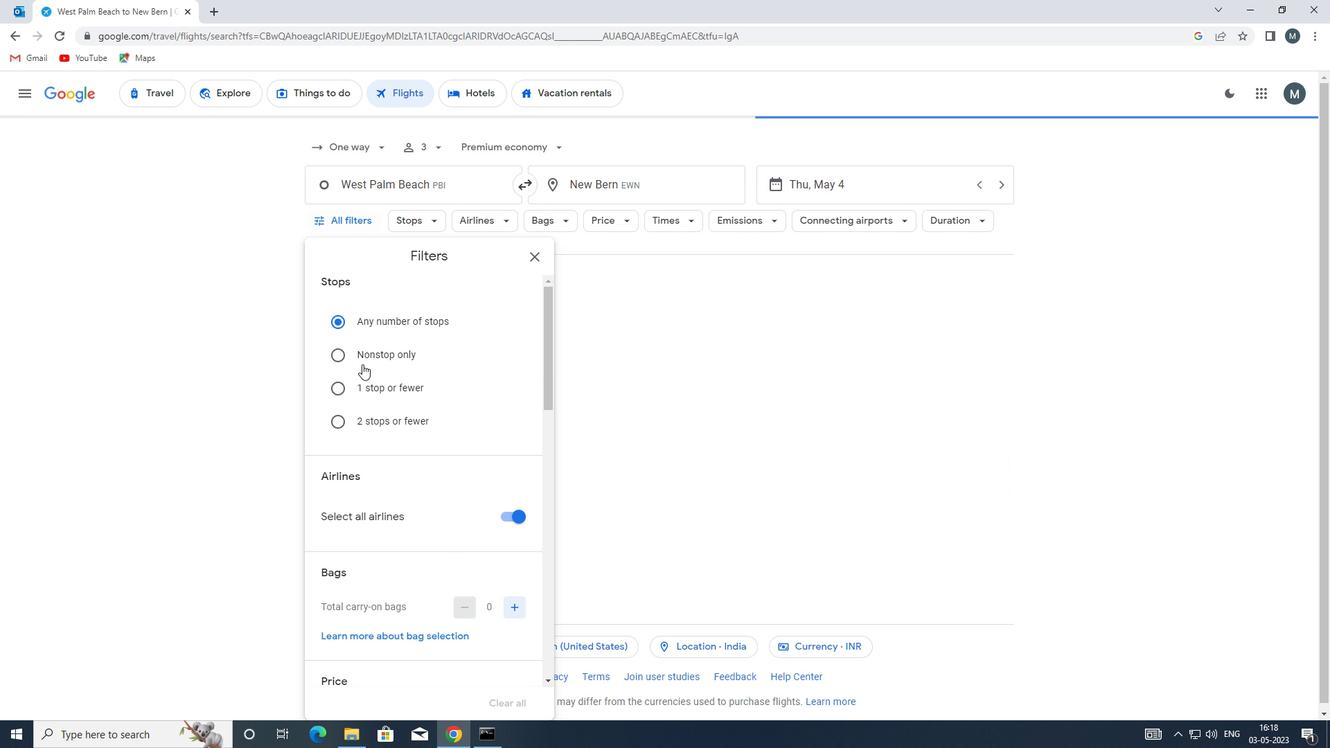 
Action: Mouse scrolled (360, 399) with delta (0, 0)
Screenshot: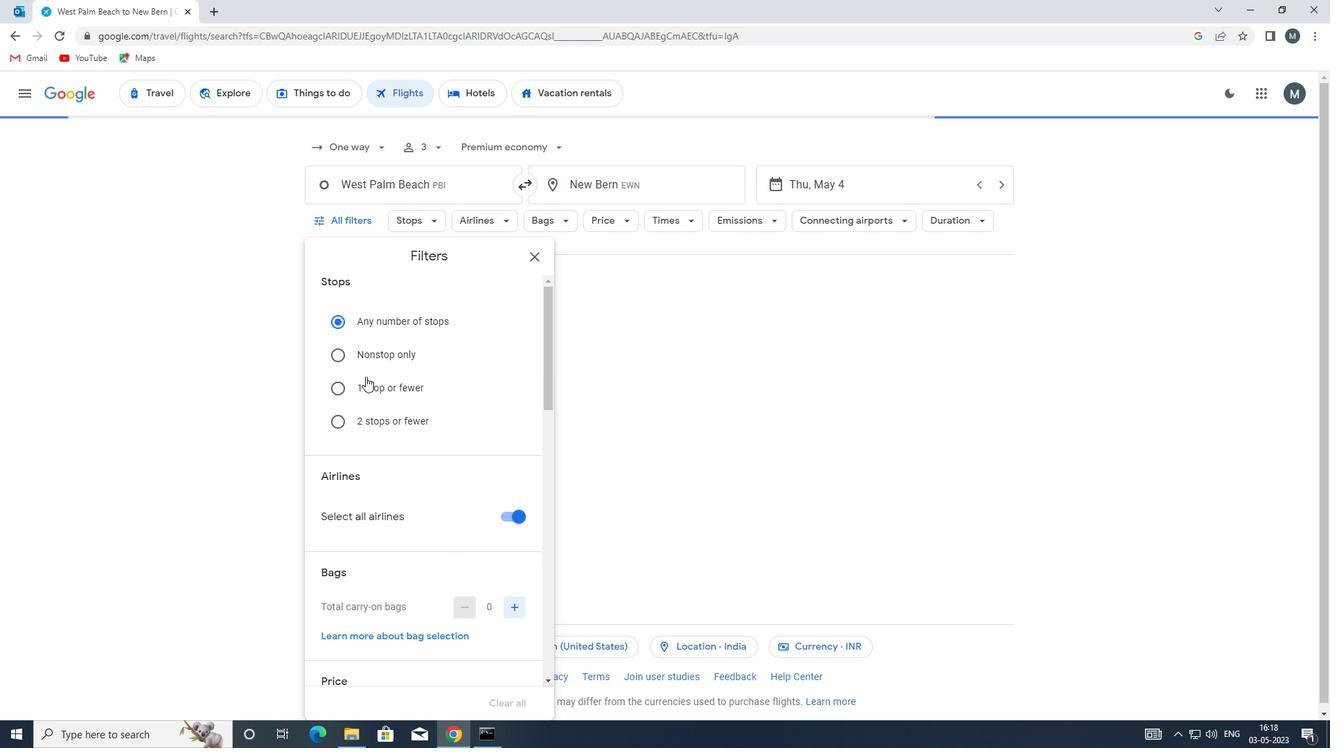 
Action: Mouse moved to (511, 383)
Screenshot: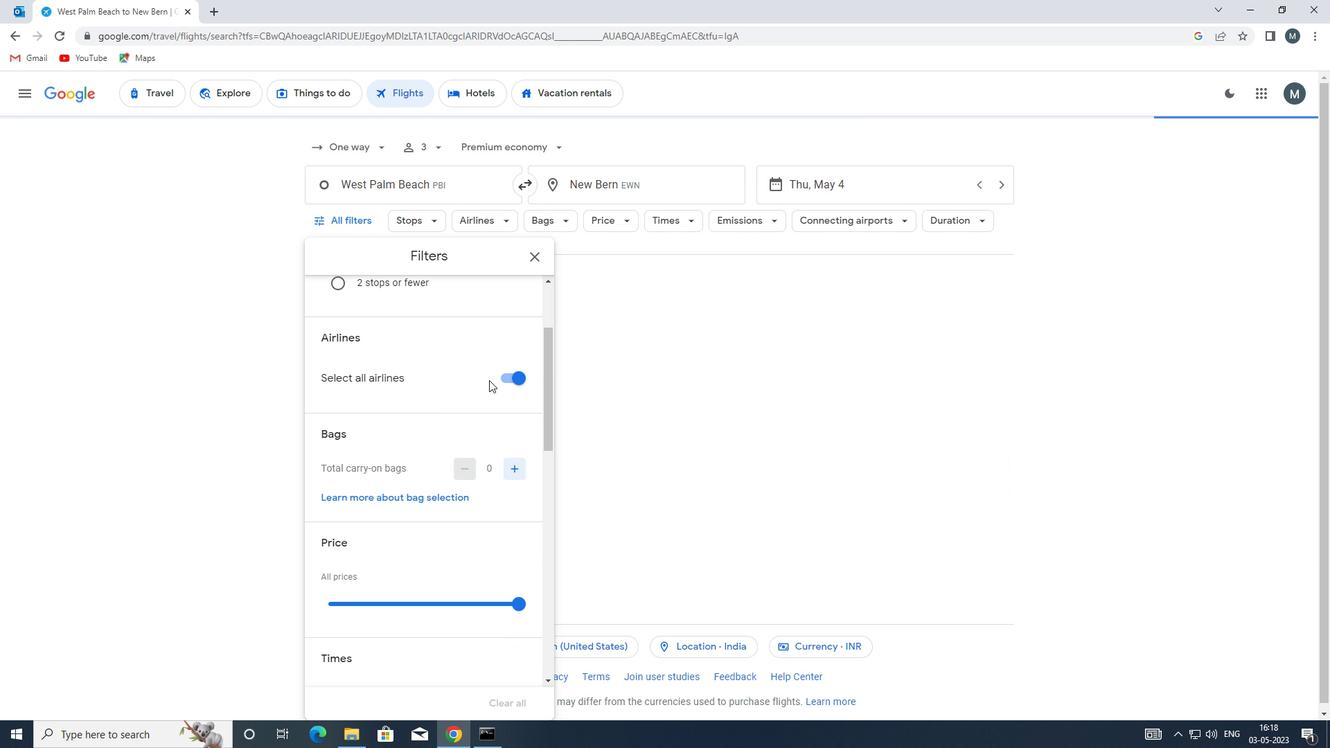 
Action: Mouse pressed left at (511, 383)
Screenshot: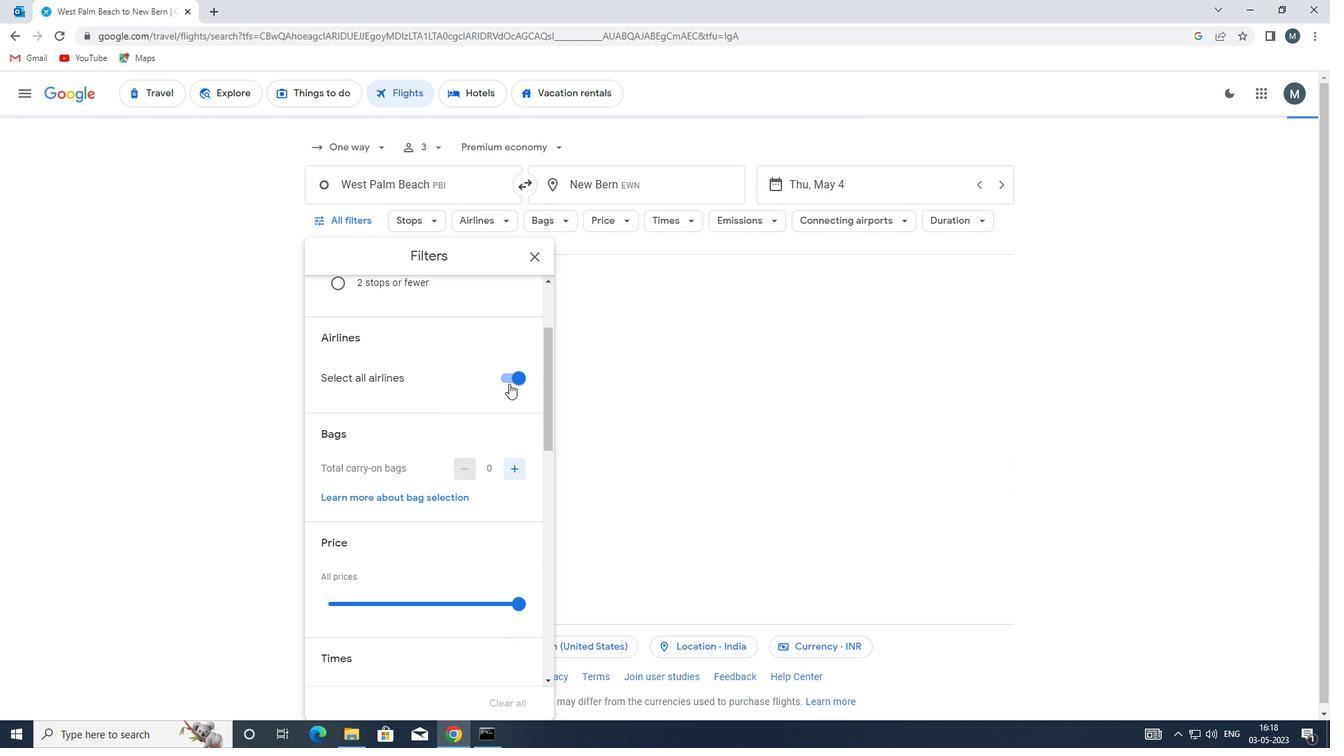 
Action: Mouse moved to (502, 375)
Screenshot: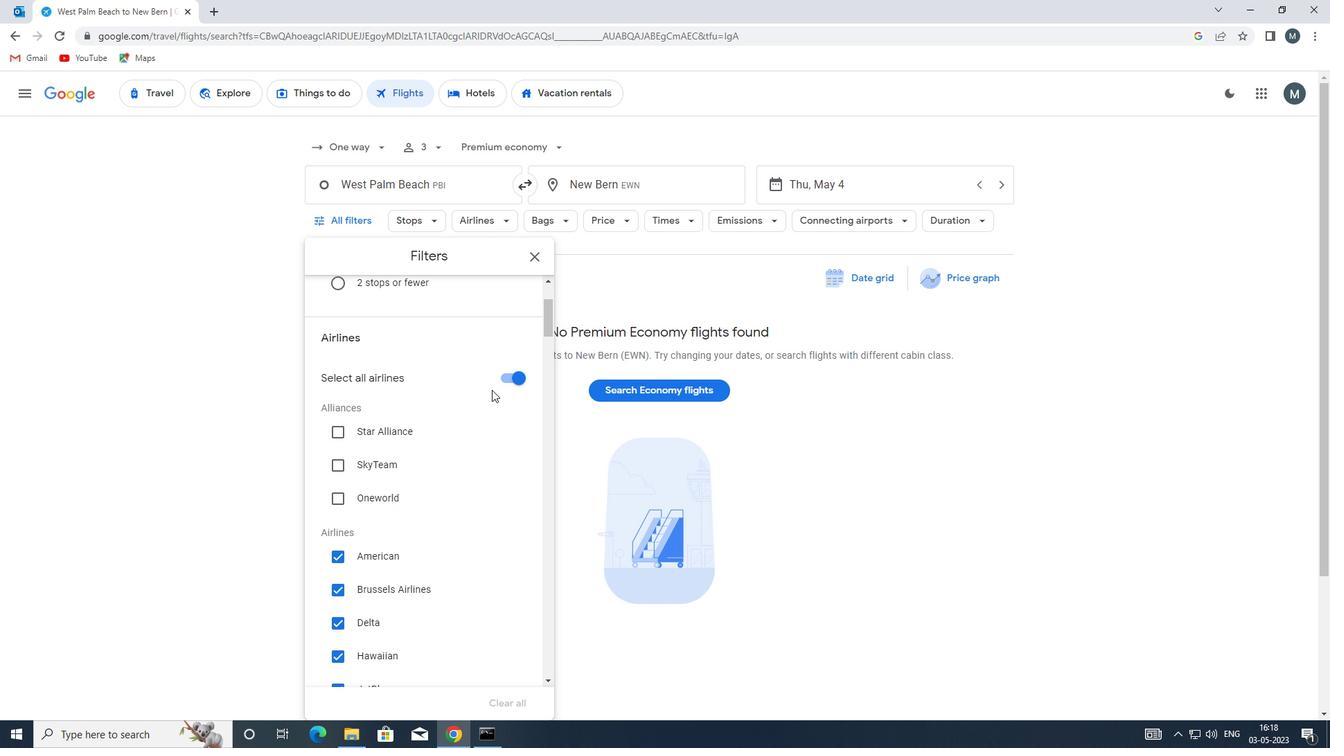 
Action: Mouse pressed left at (502, 375)
Screenshot: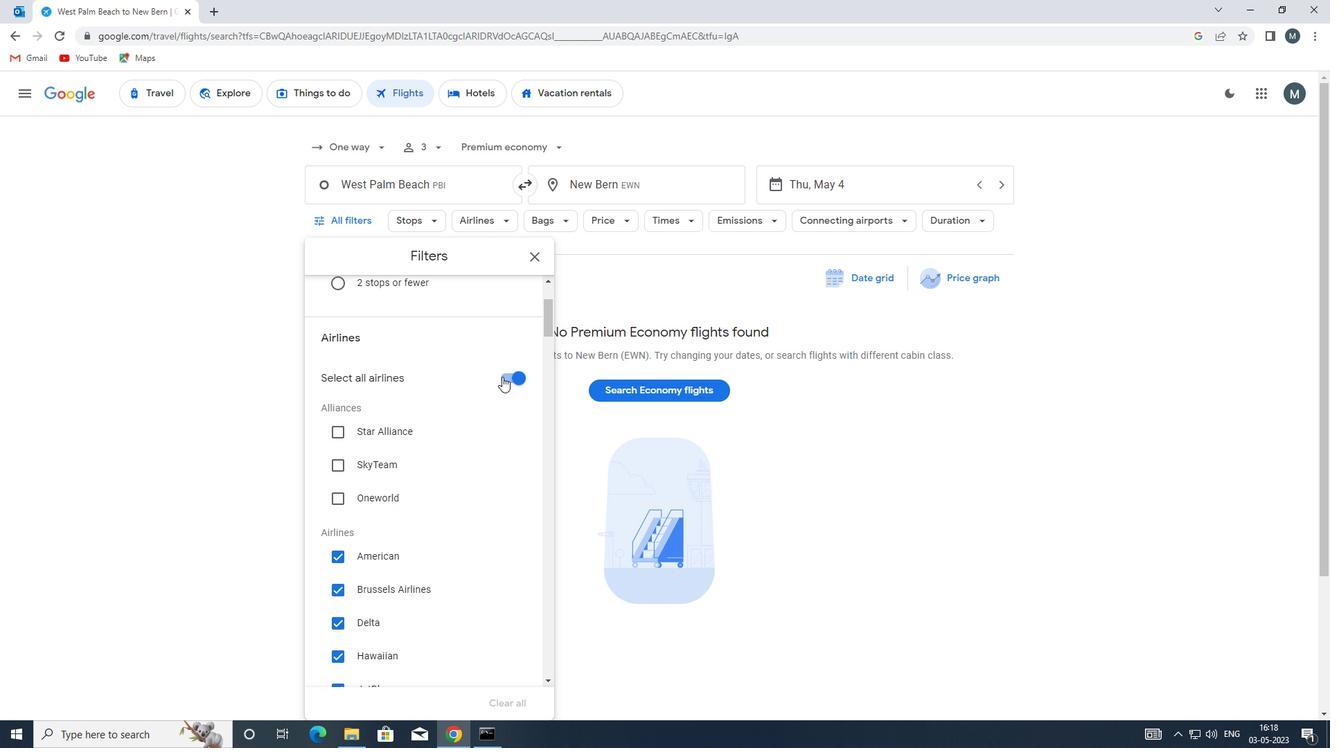 
Action: Mouse moved to (389, 453)
Screenshot: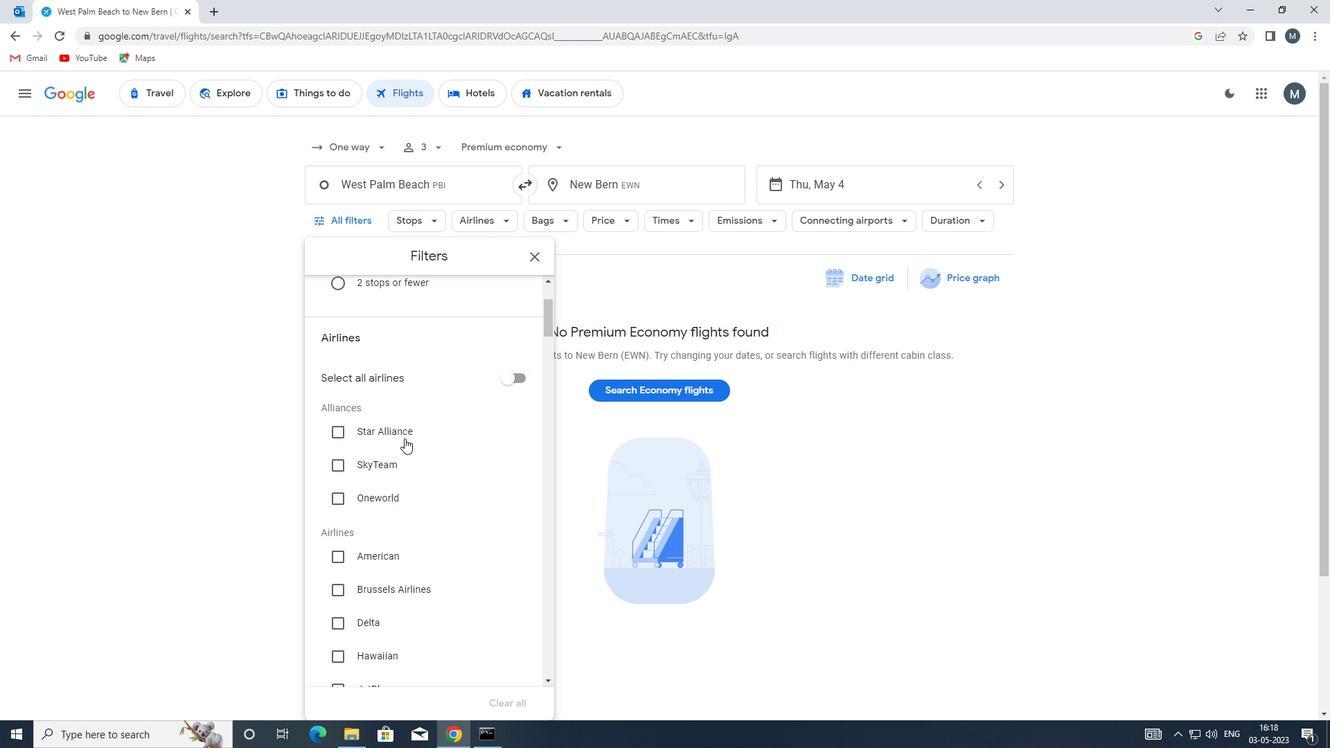 
Action: Mouse scrolled (389, 453) with delta (0, 0)
Screenshot: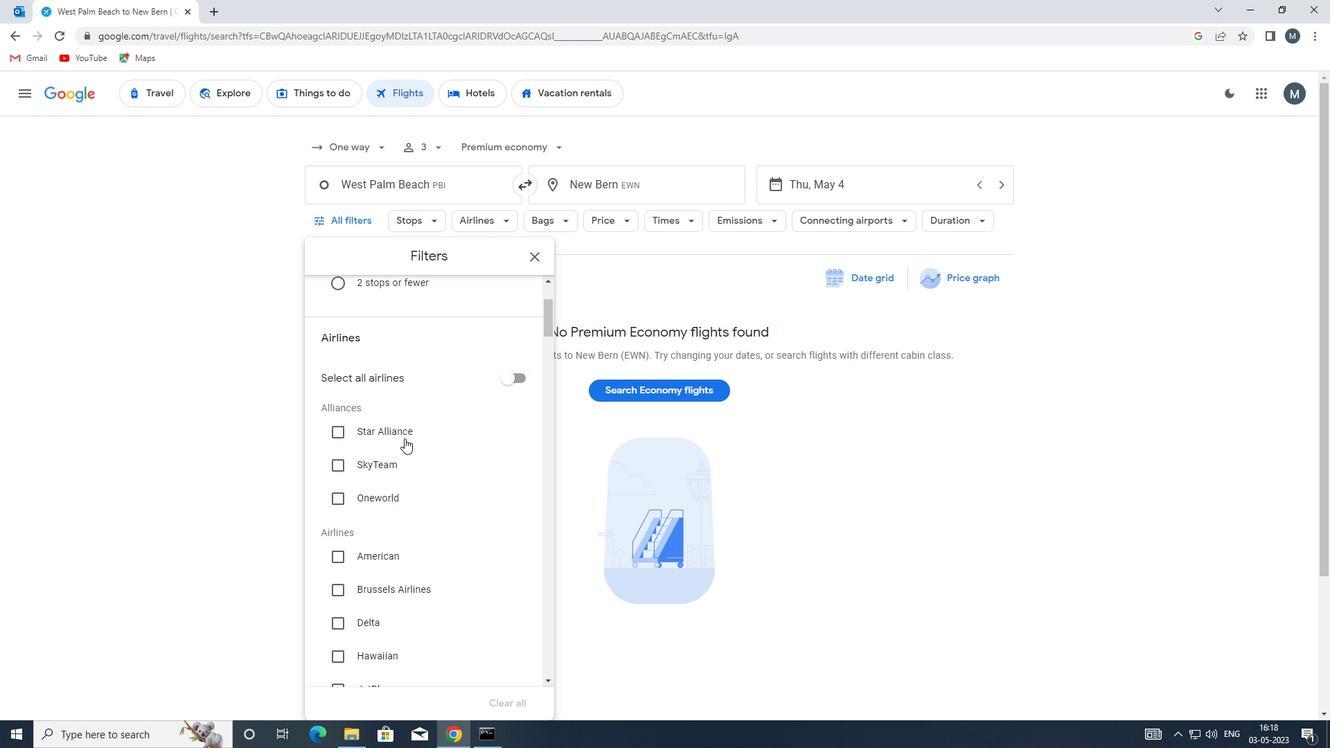 
Action: Mouse moved to (385, 466)
Screenshot: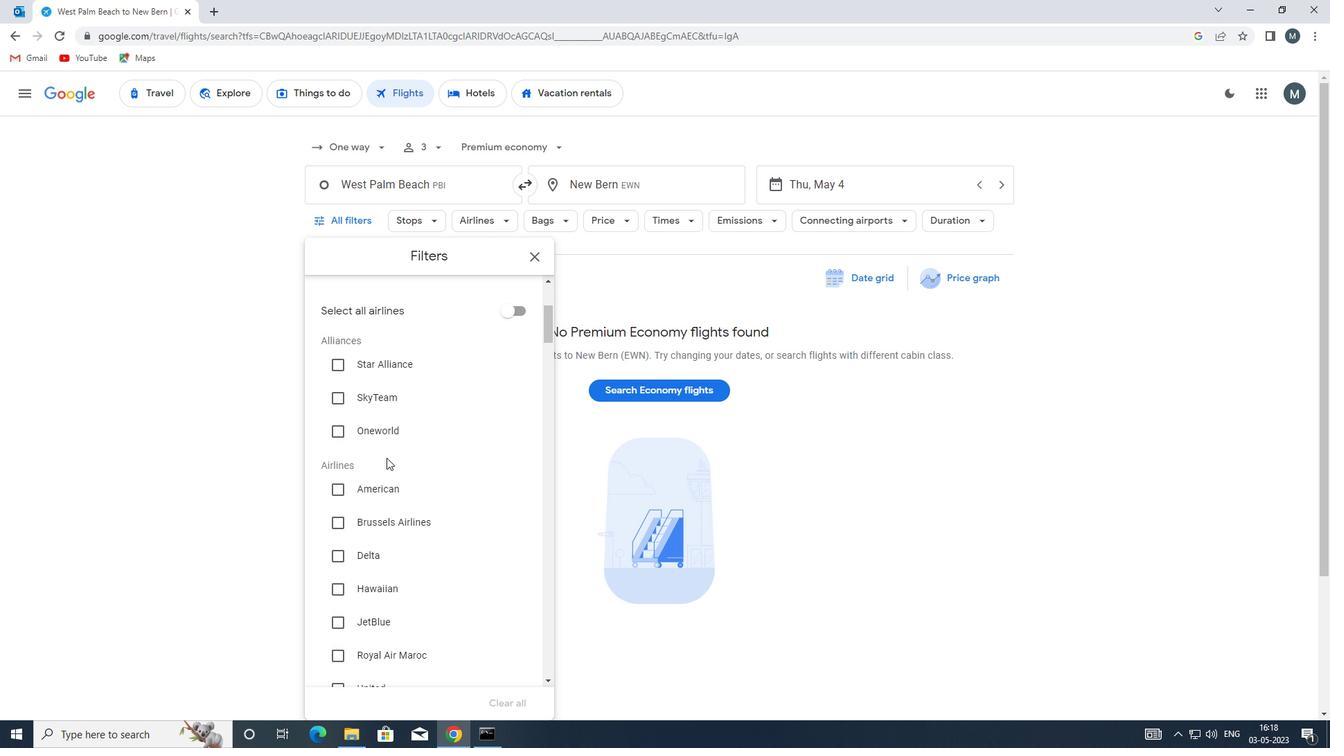 
Action: Mouse scrolled (385, 466) with delta (0, 0)
Screenshot: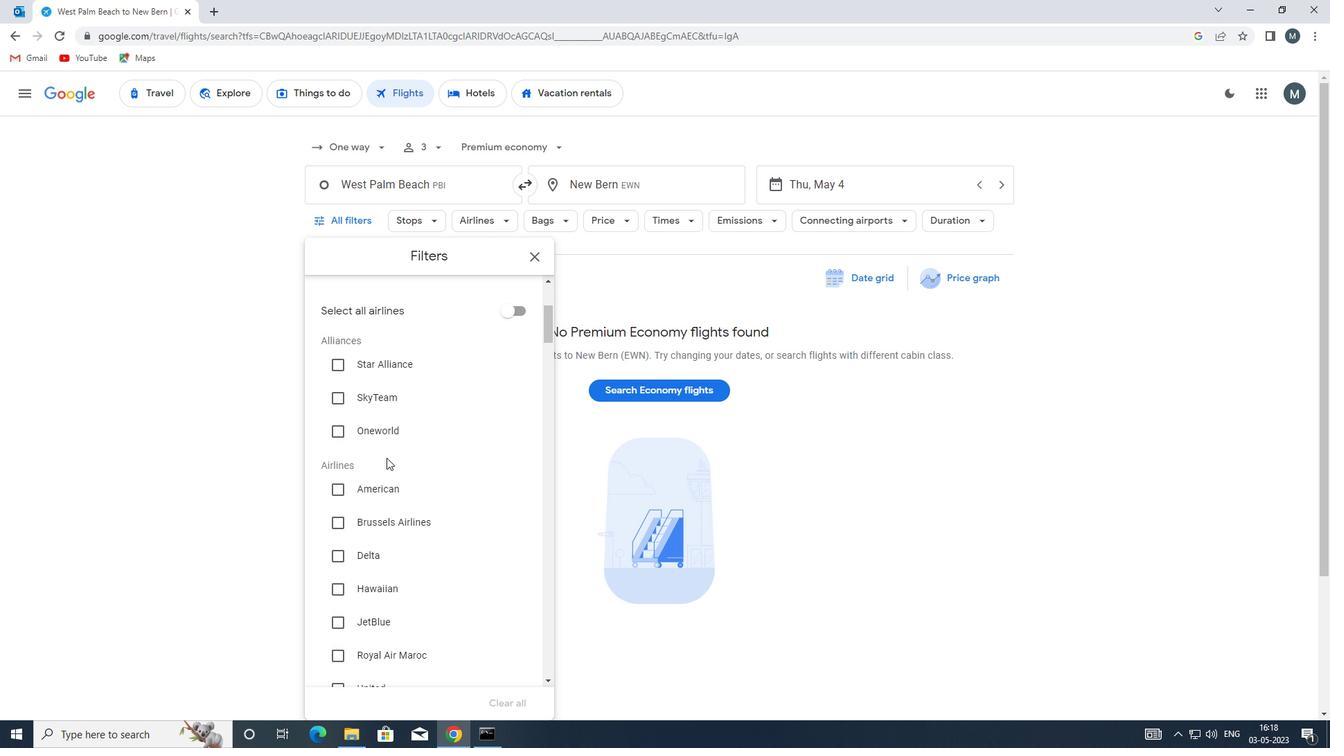 
Action: Mouse moved to (408, 460)
Screenshot: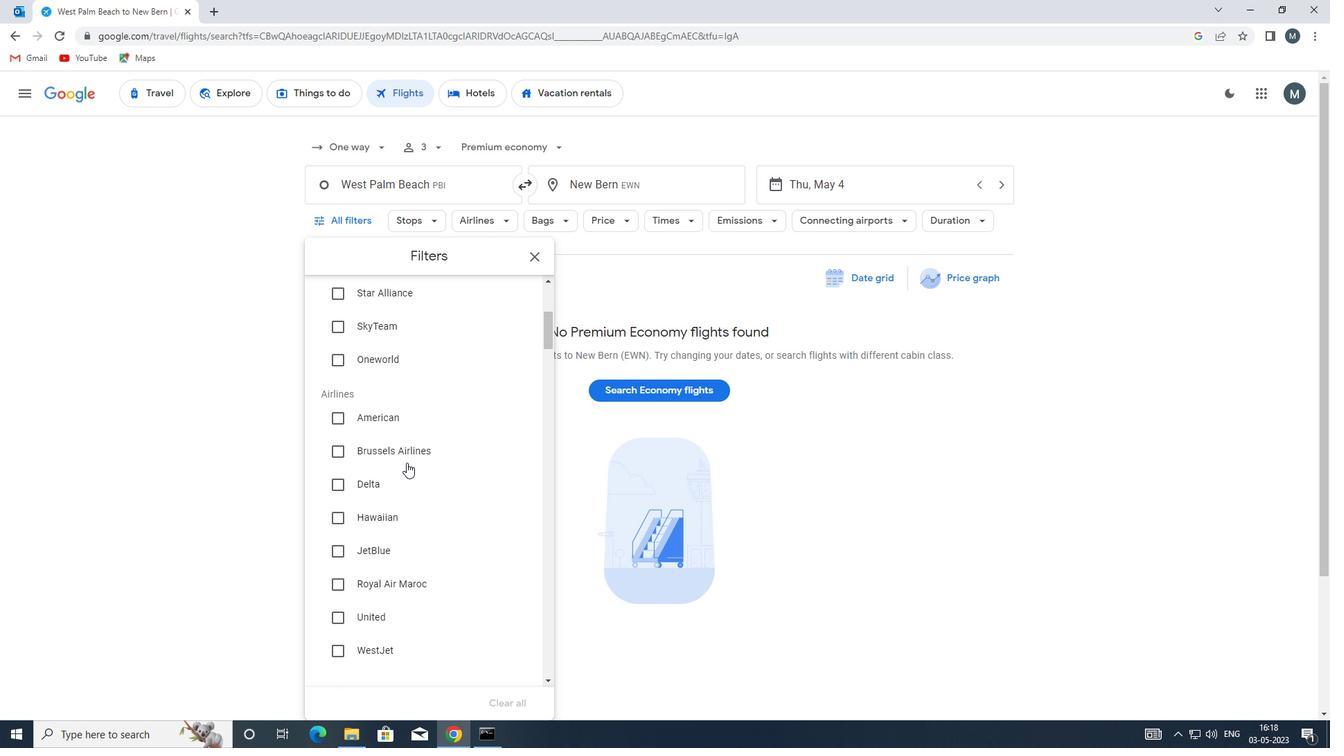 
Action: Mouse scrolled (408, 459) with delta (0, 0)
Screenshot: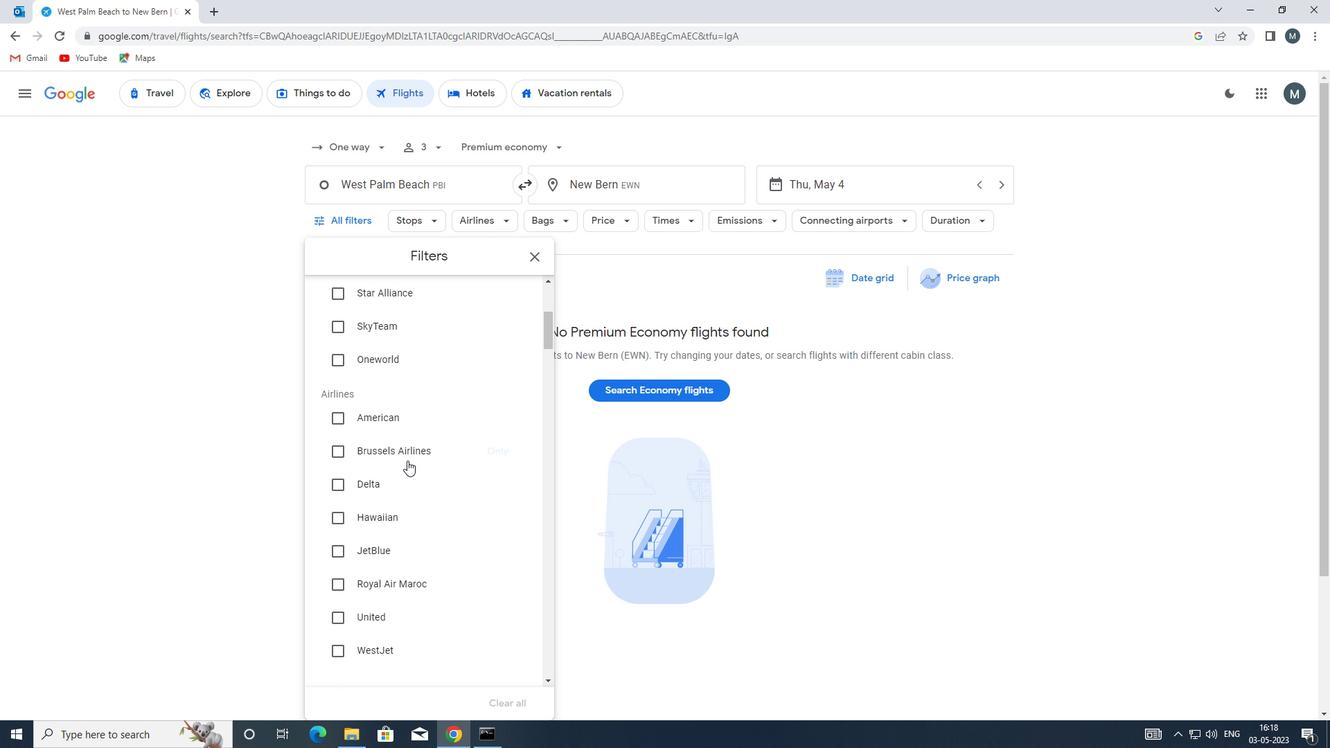 
Action: Mouse moved to (408, 459)
Screenshot: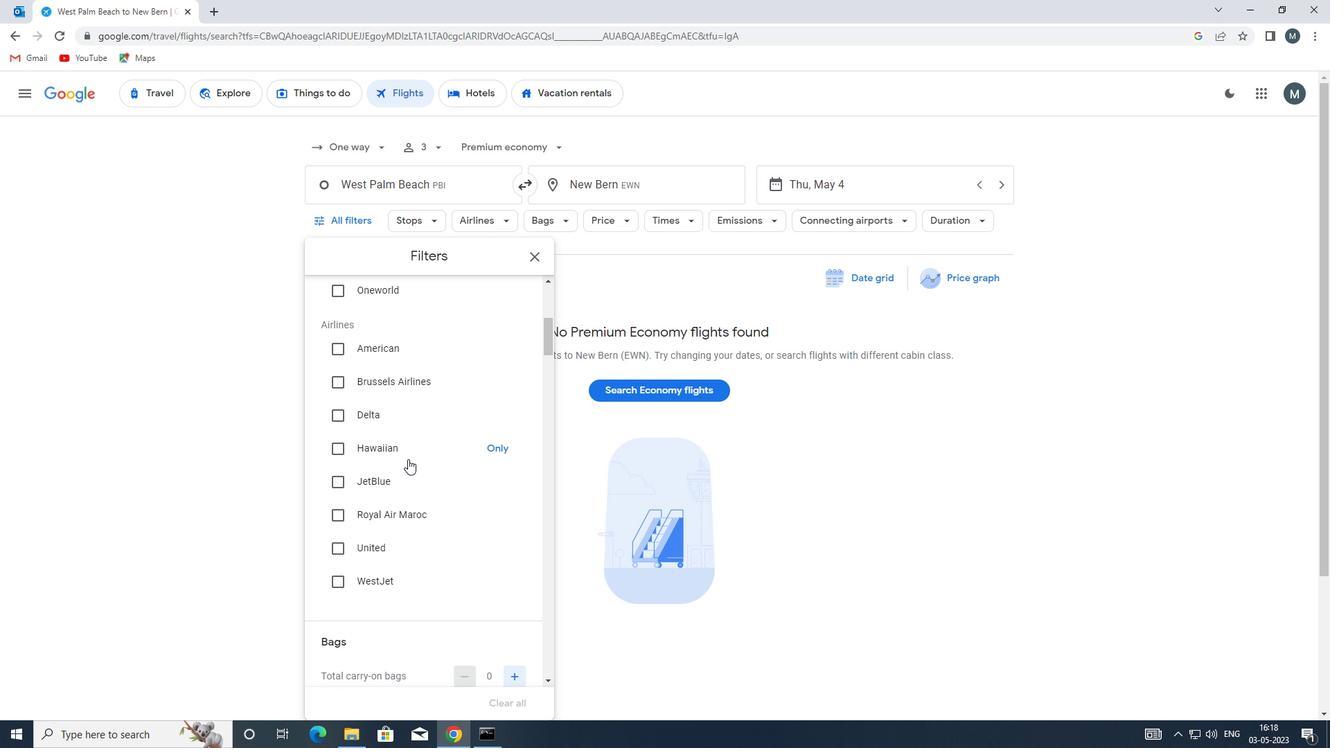 
Action: Mouse scrolled (408, 458) with delta (0, 0)
Screenshot: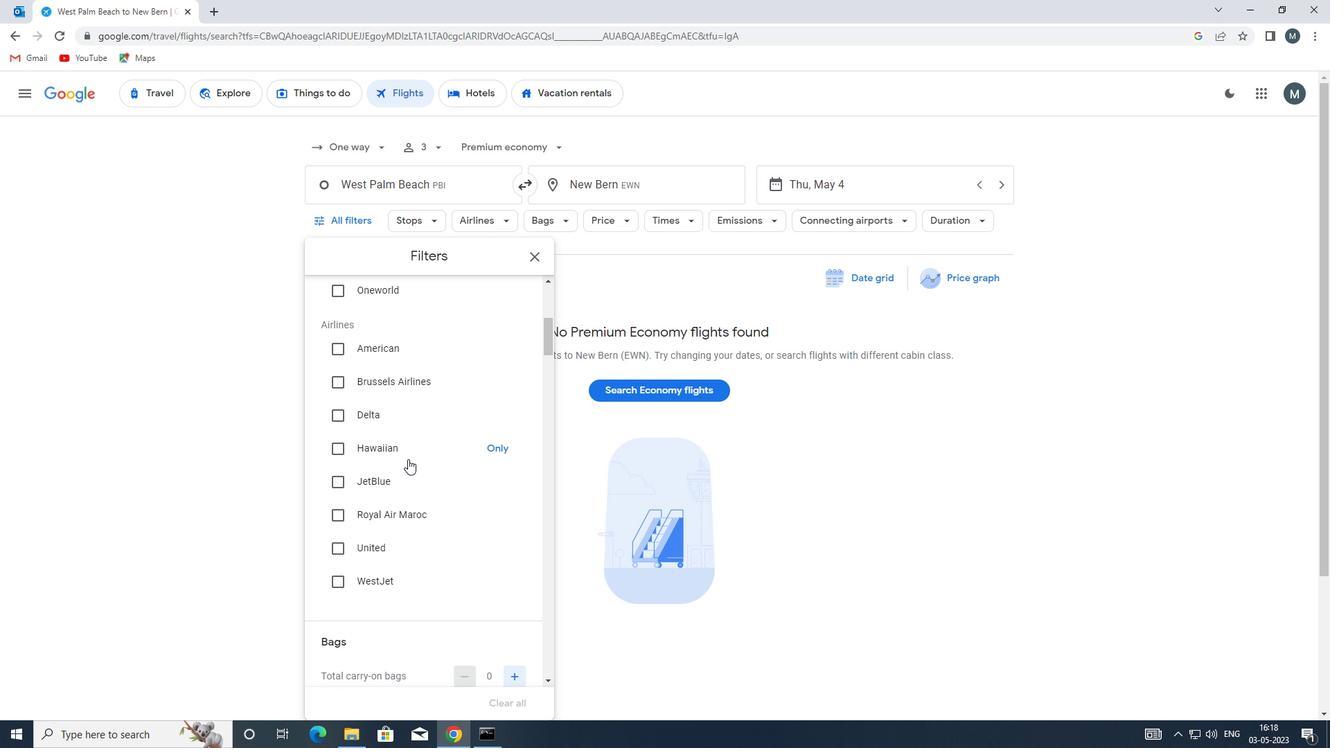 
Action: Mouse moved to (409, 459)
Screenshot: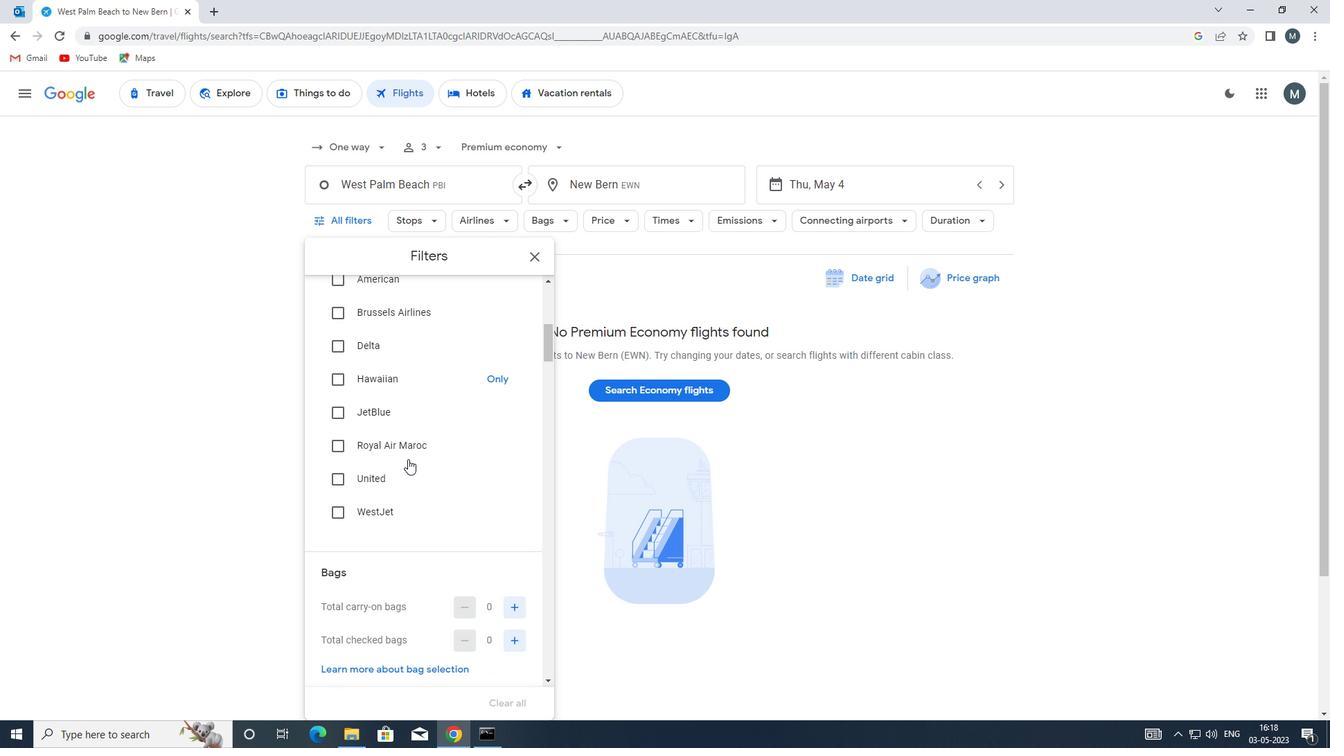 
Action: Mouse scrolled (409, 458) with delta (0, 0)
Screenshot: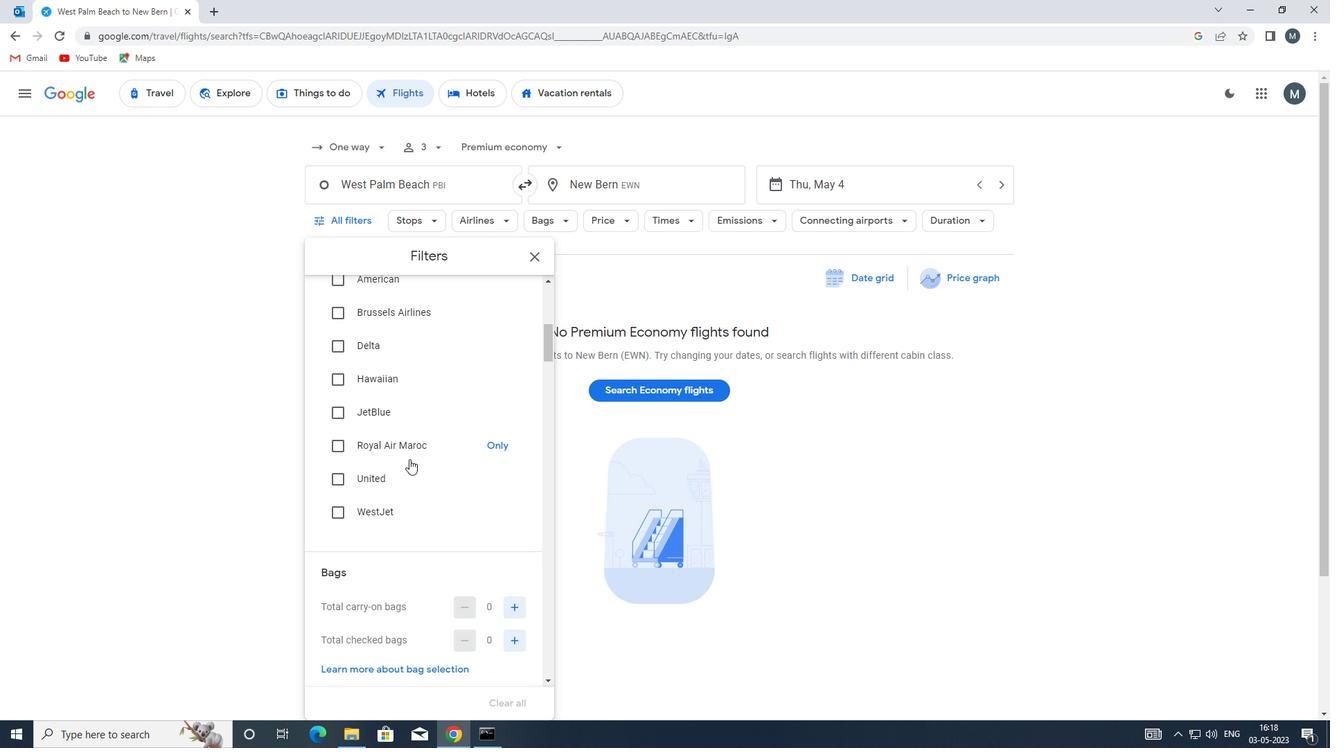
Action: Mouse moved to (407, 463)
Screenshot: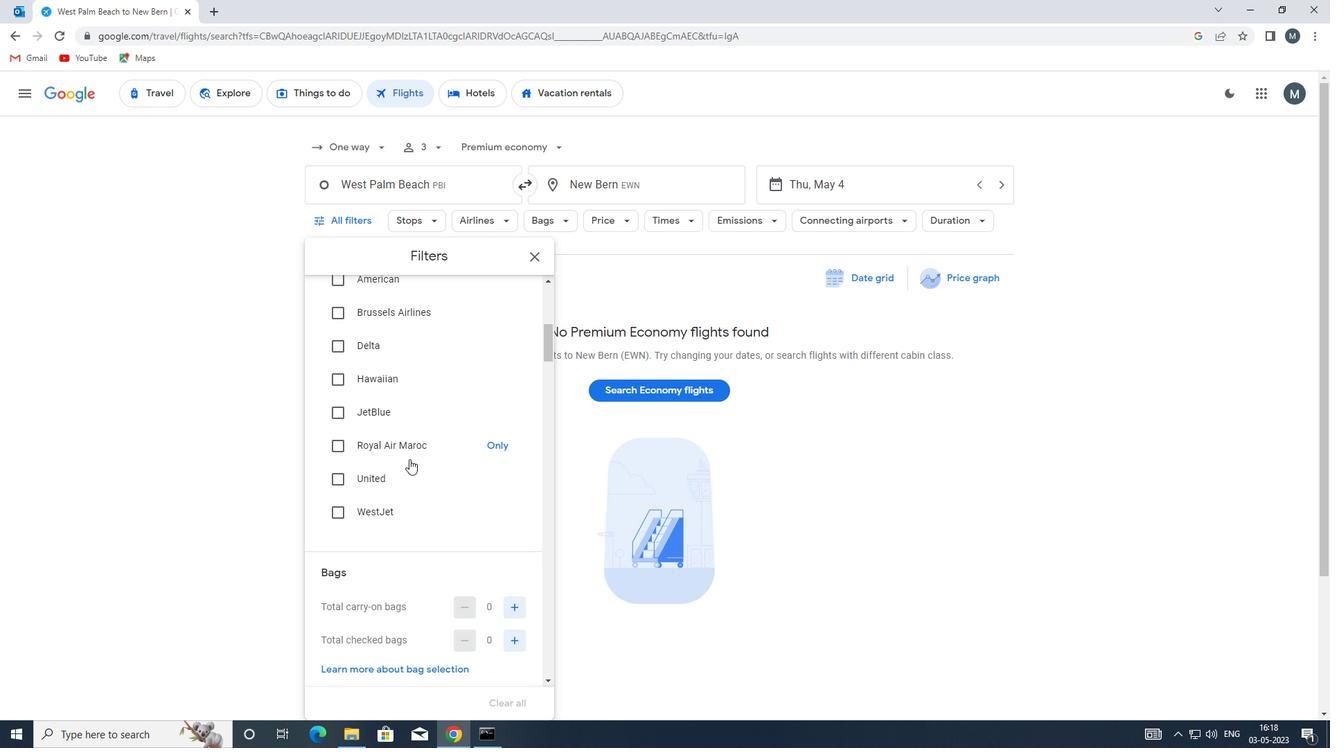 
Action: Mouse scrolled (407, 462) with delta (0, 0)
Screenshot: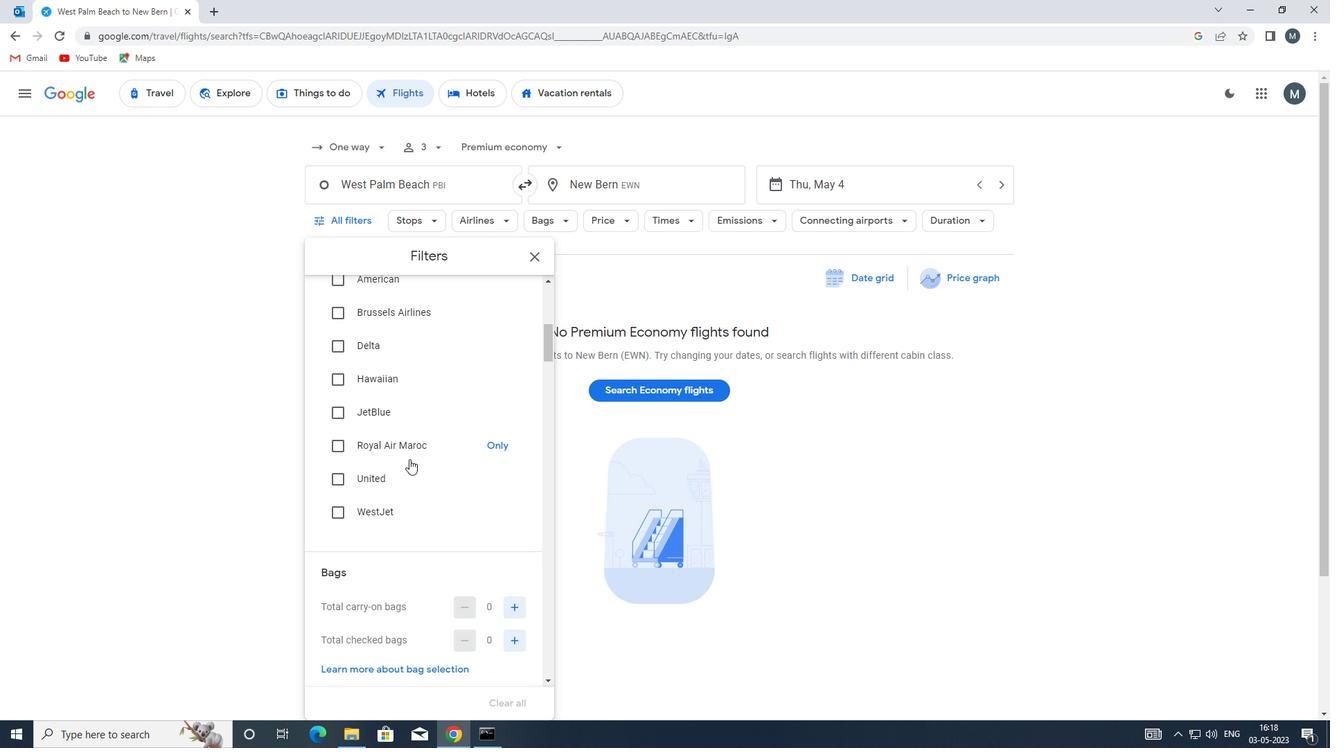 
Action: Mouse moved to (514, 502)
Screenshot: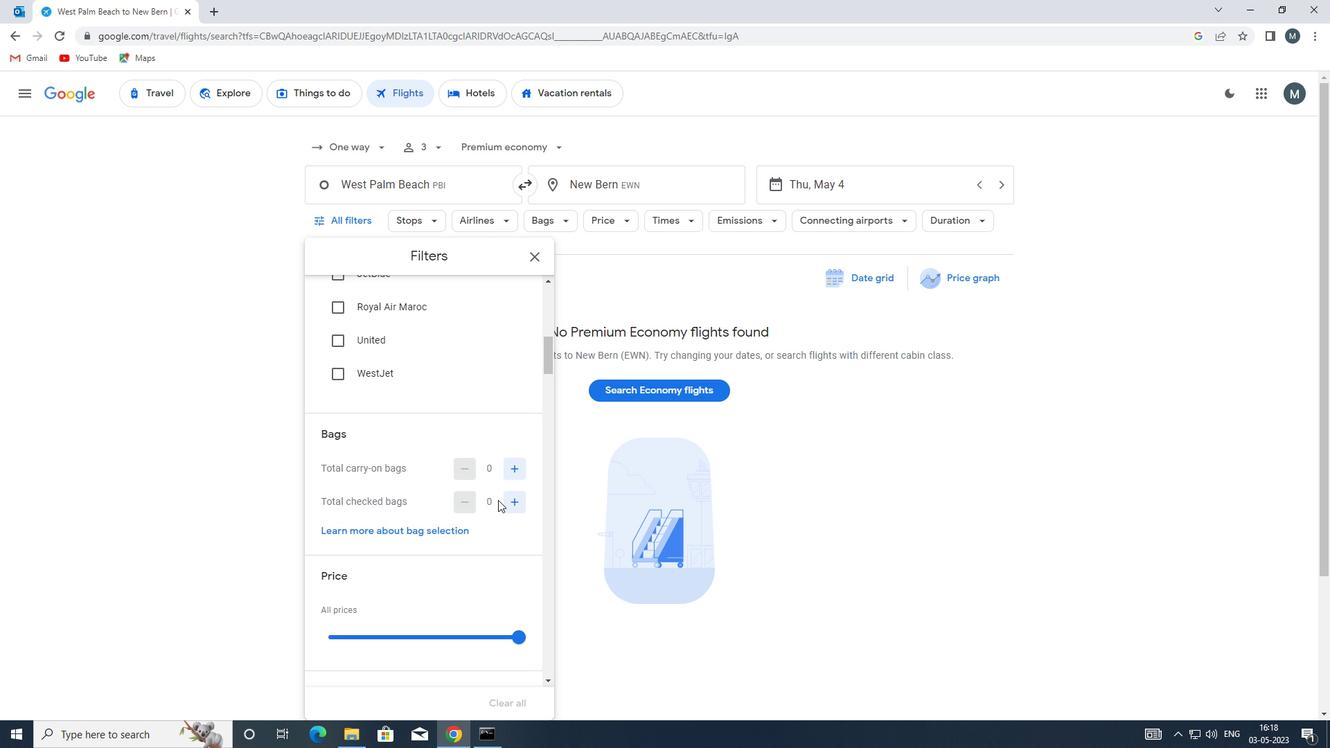 
Action: Mouse pressed left at (514, 502)
Screenshot: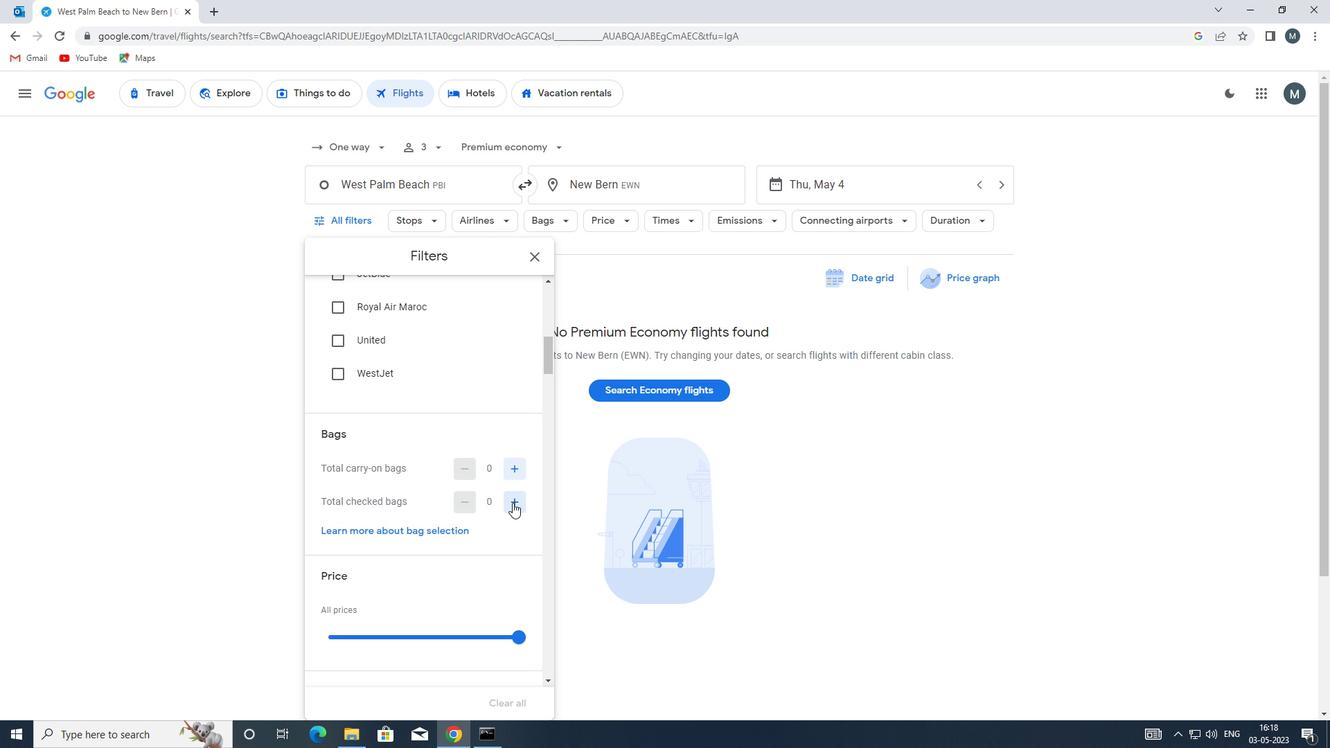 
Action: Mouse moved to (385, 482)
Screenshot: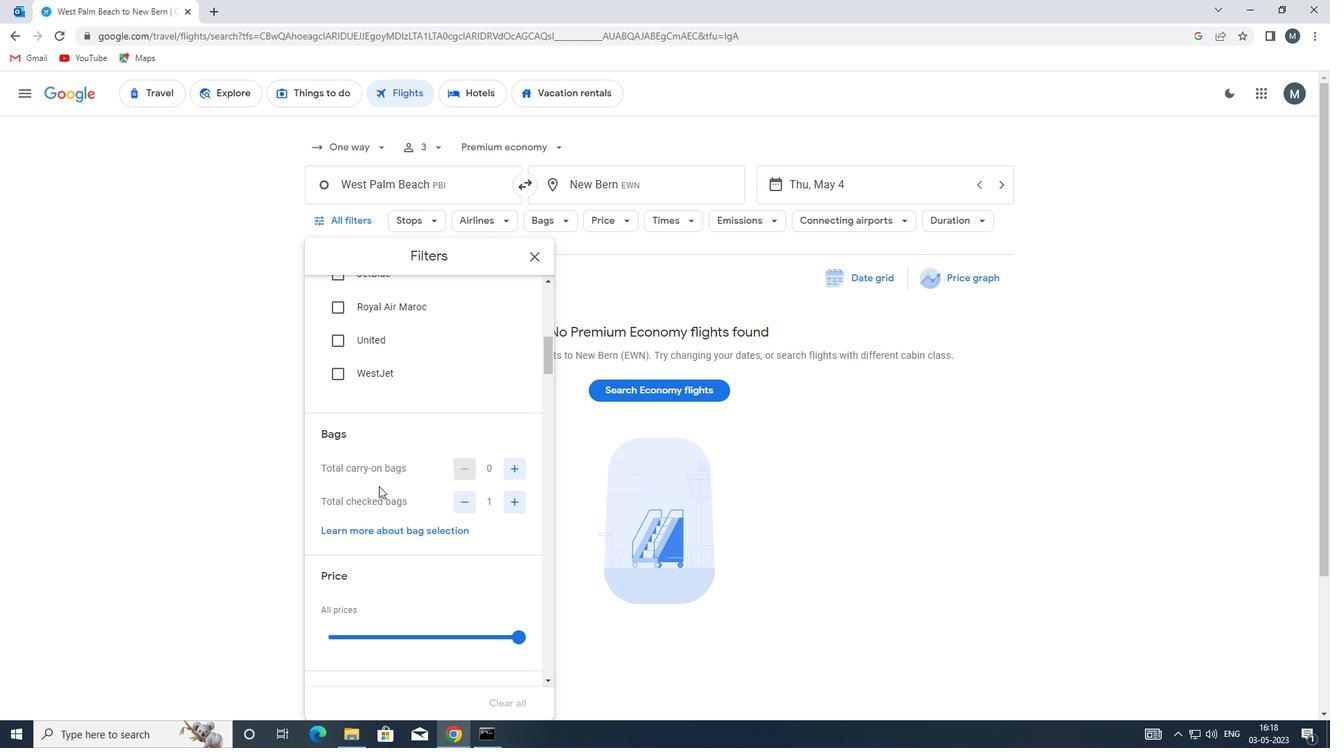 
Action: Mouse scrolled (385, 482) with delta (0, 0)
Screenshot: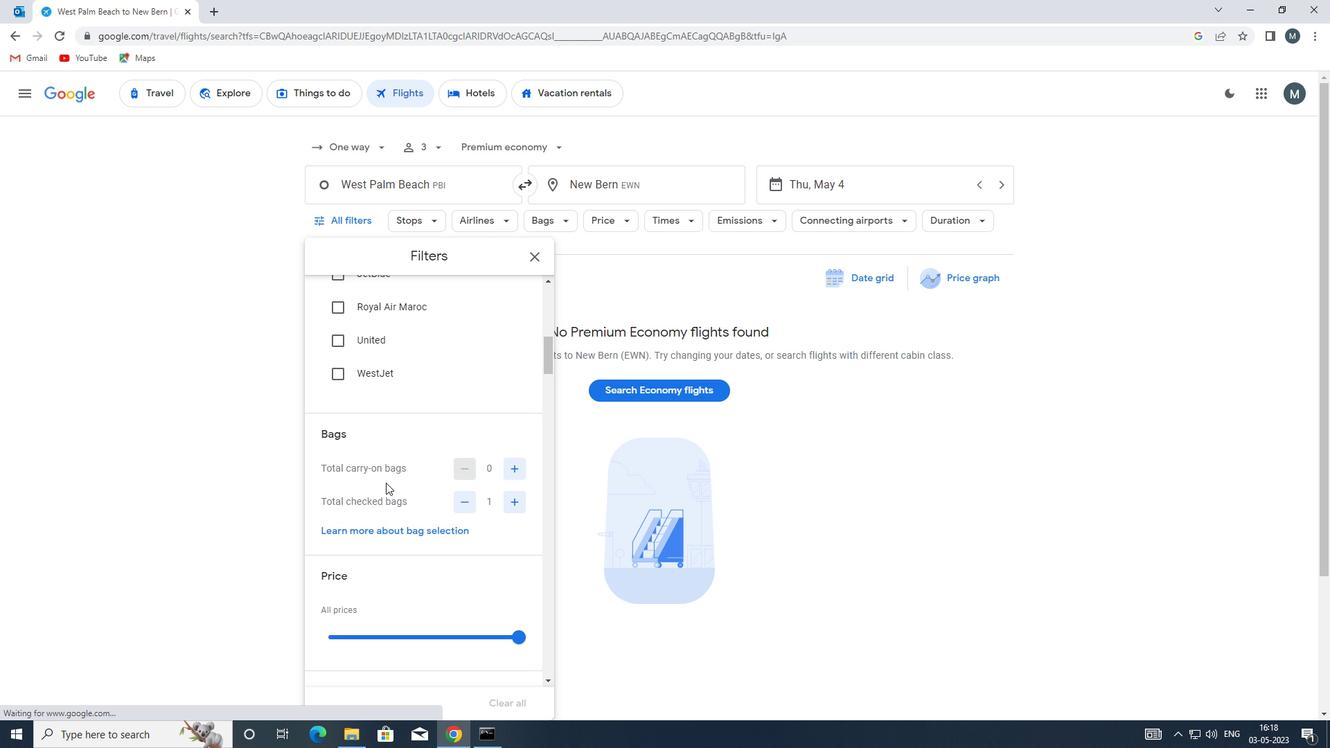
Action: Mouse moved to (387, 482)
Screenshot: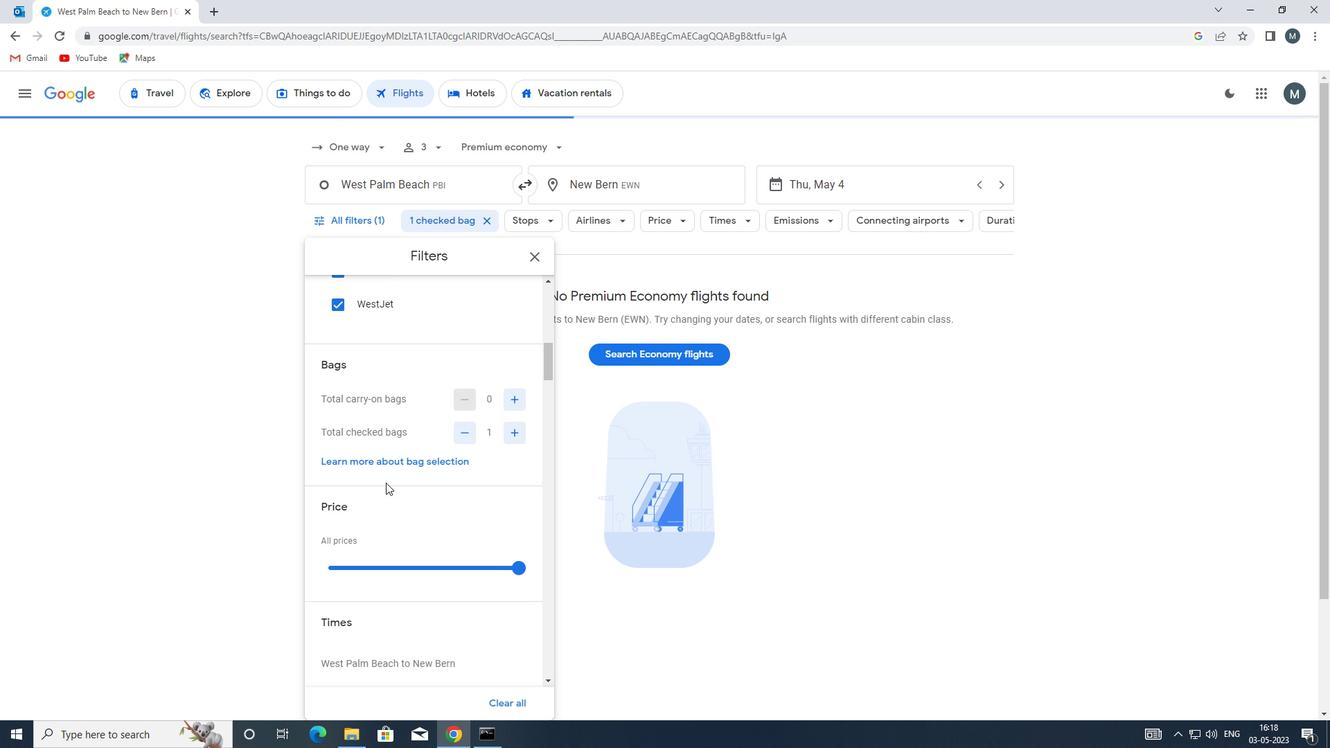
Action: Mouse scrolled (387, 482) with delta (0, 0)
Screenshot: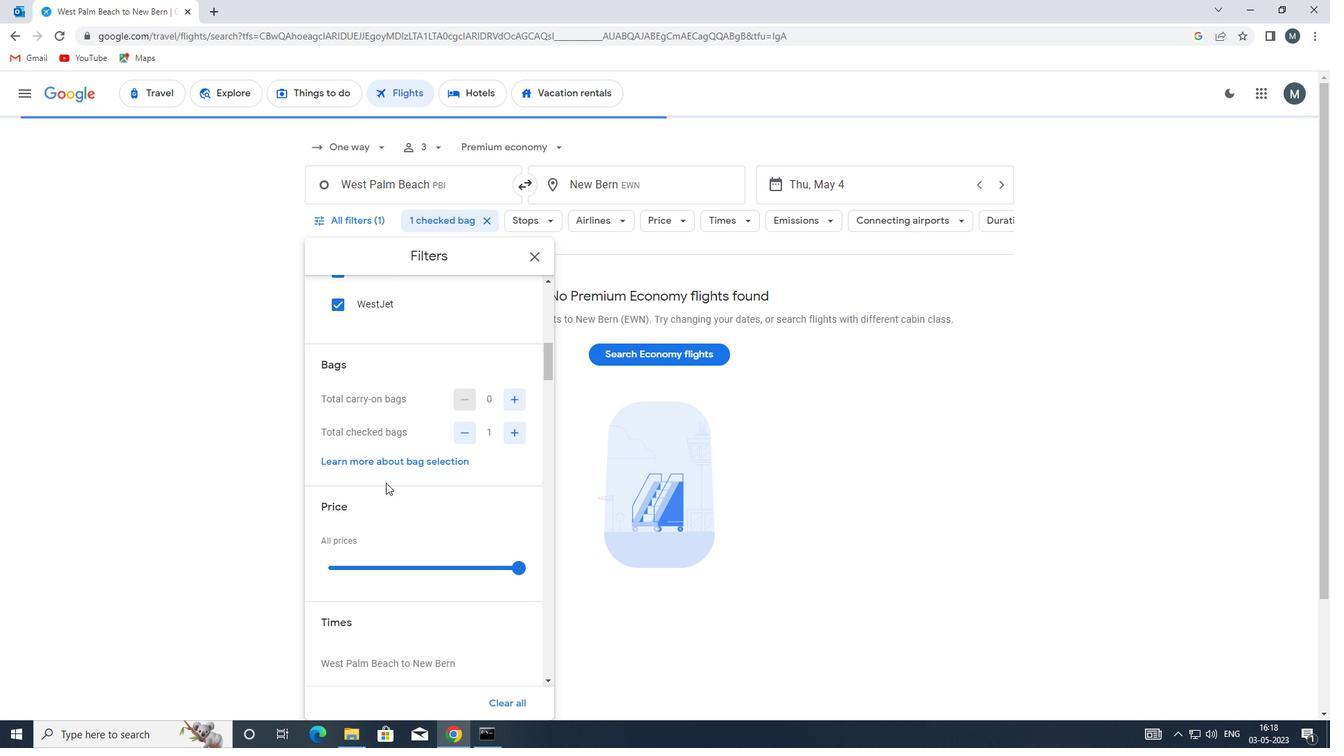 
Action: Mouse moved to (375, 492)
Screenshot: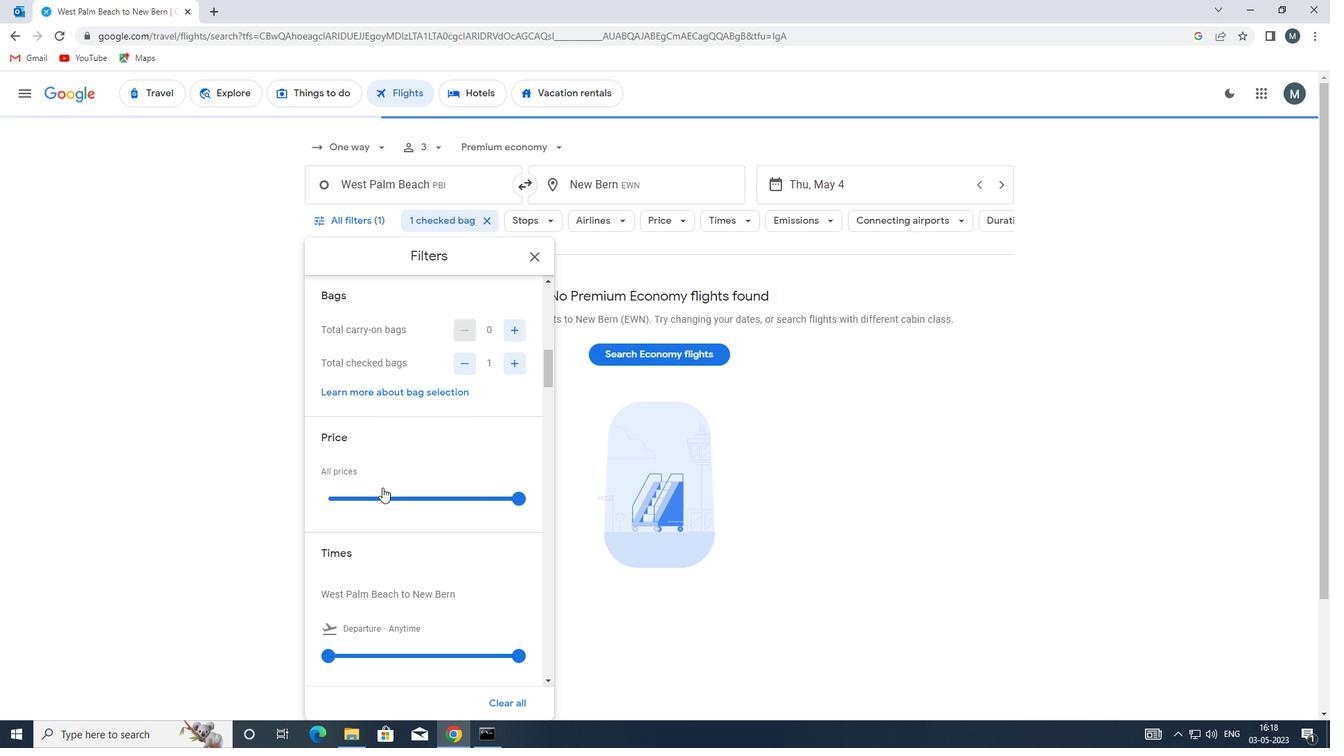 
Action: Mouse pressed left at (375, 492)
Screenshot: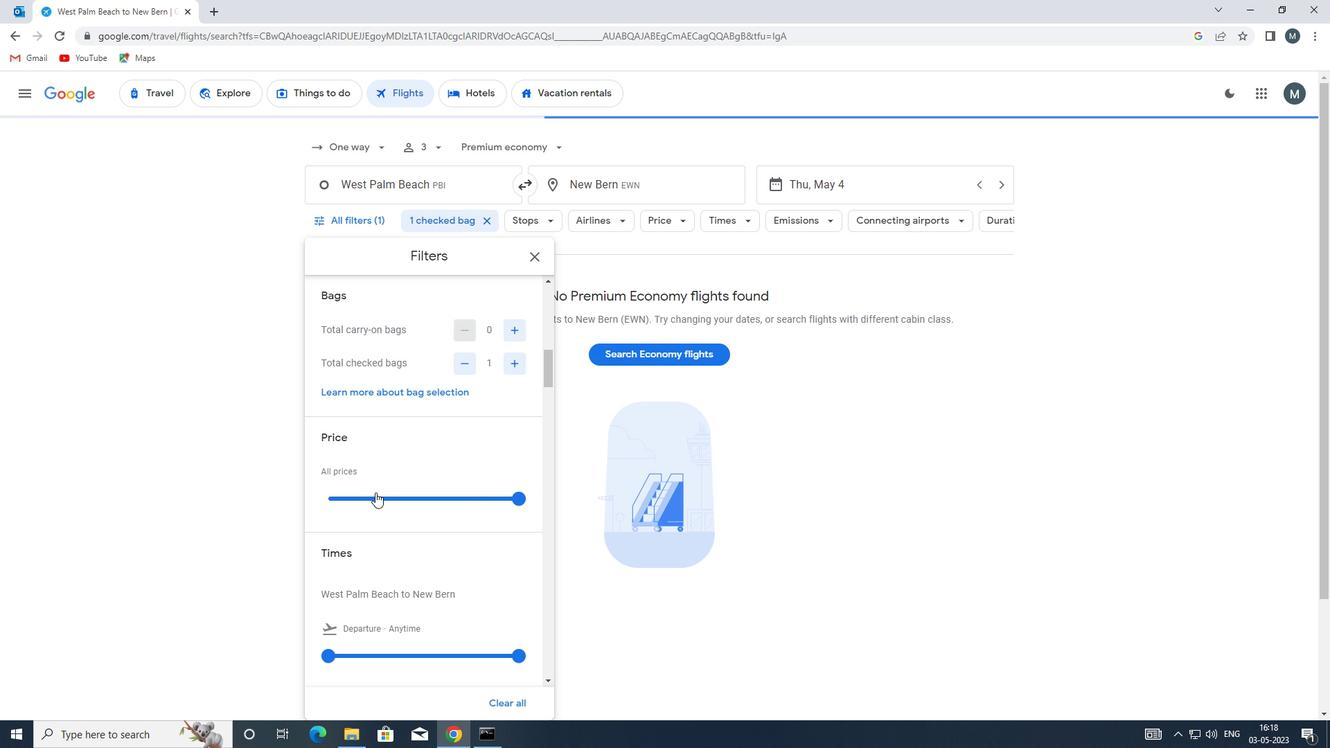 
Action: Mouse pressed left at (375, 492)
Screenshot: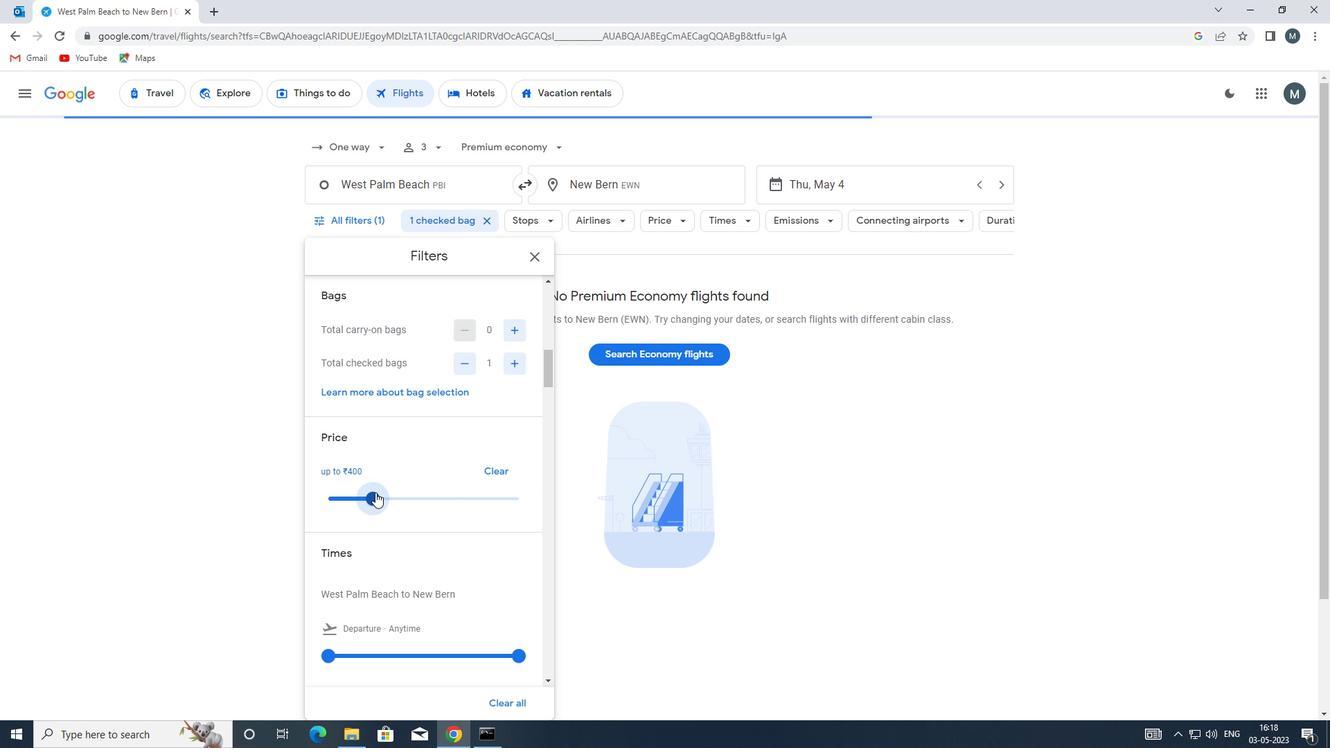 
Action: Mouse moved to (416, 505)
Screenshot: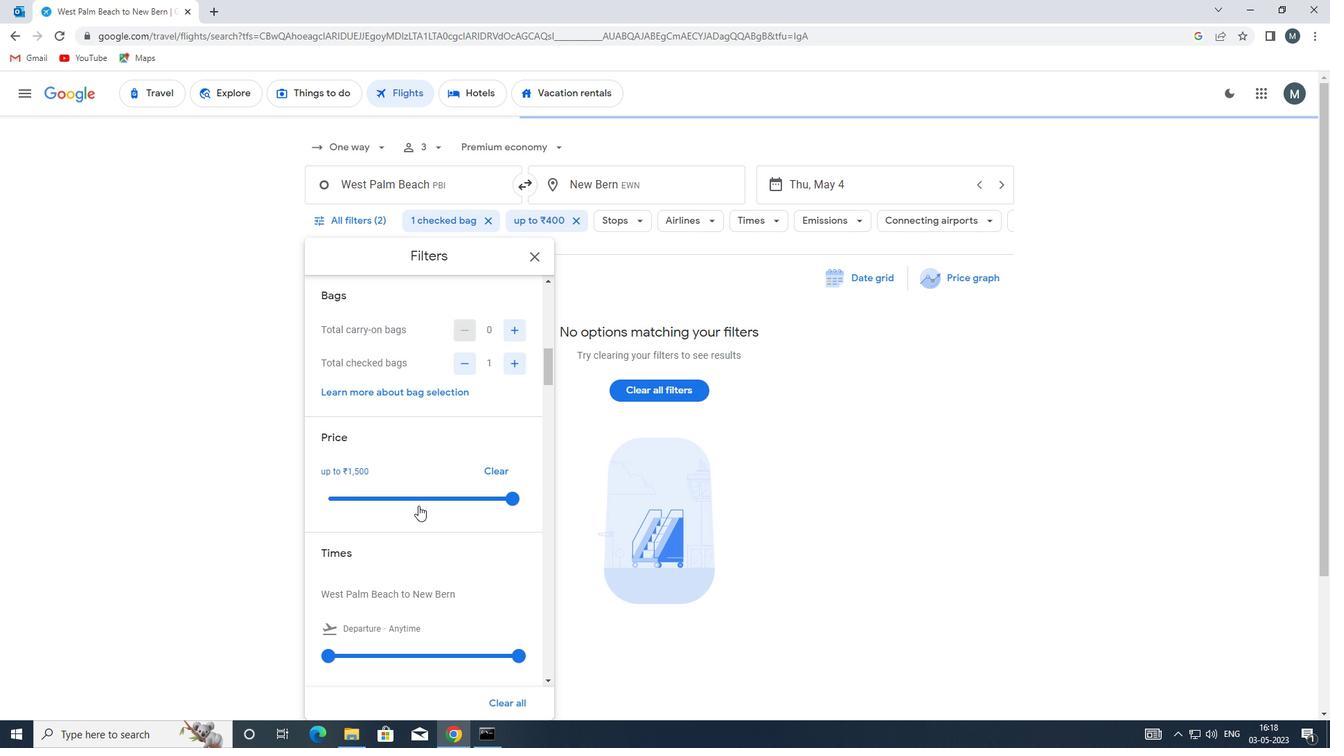 
Action: Mouse scrolled (416, 504) with delta (0, 0)
Screenshot: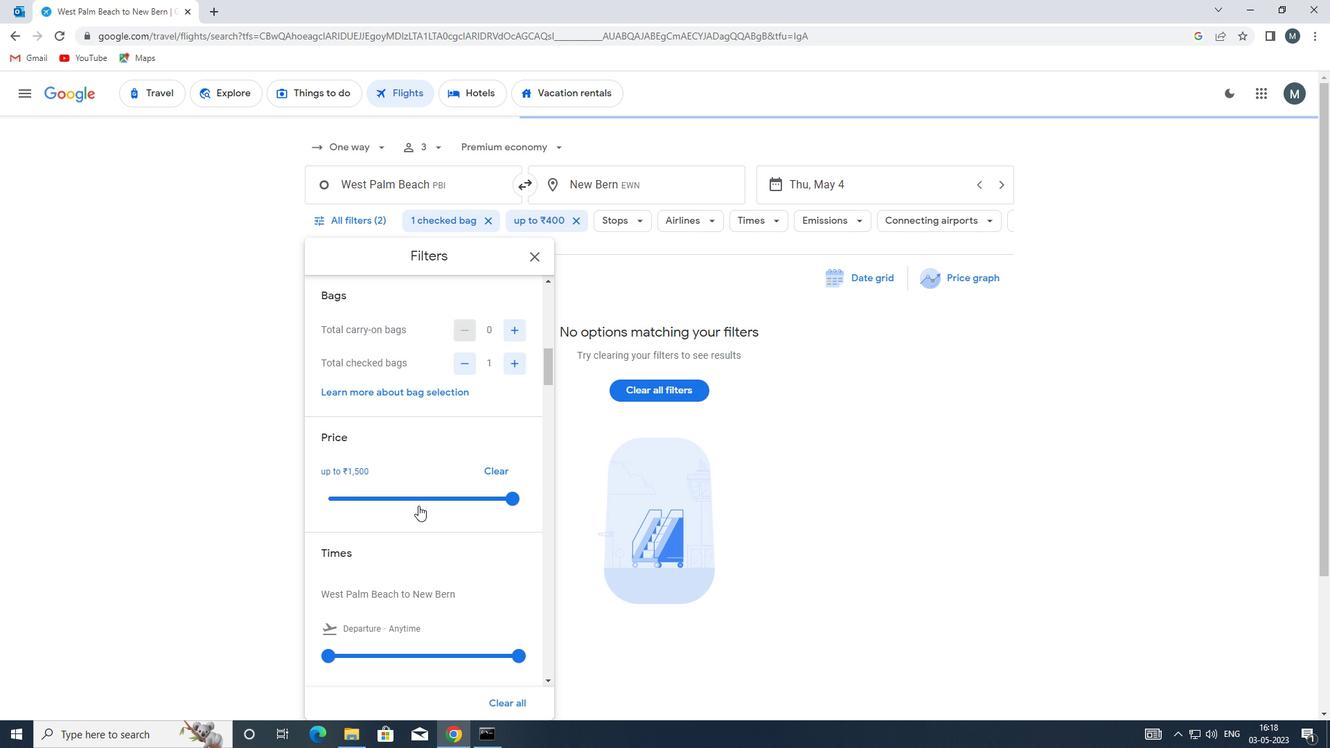 
Action: Mouse moved to (378, 483)
Screenshot: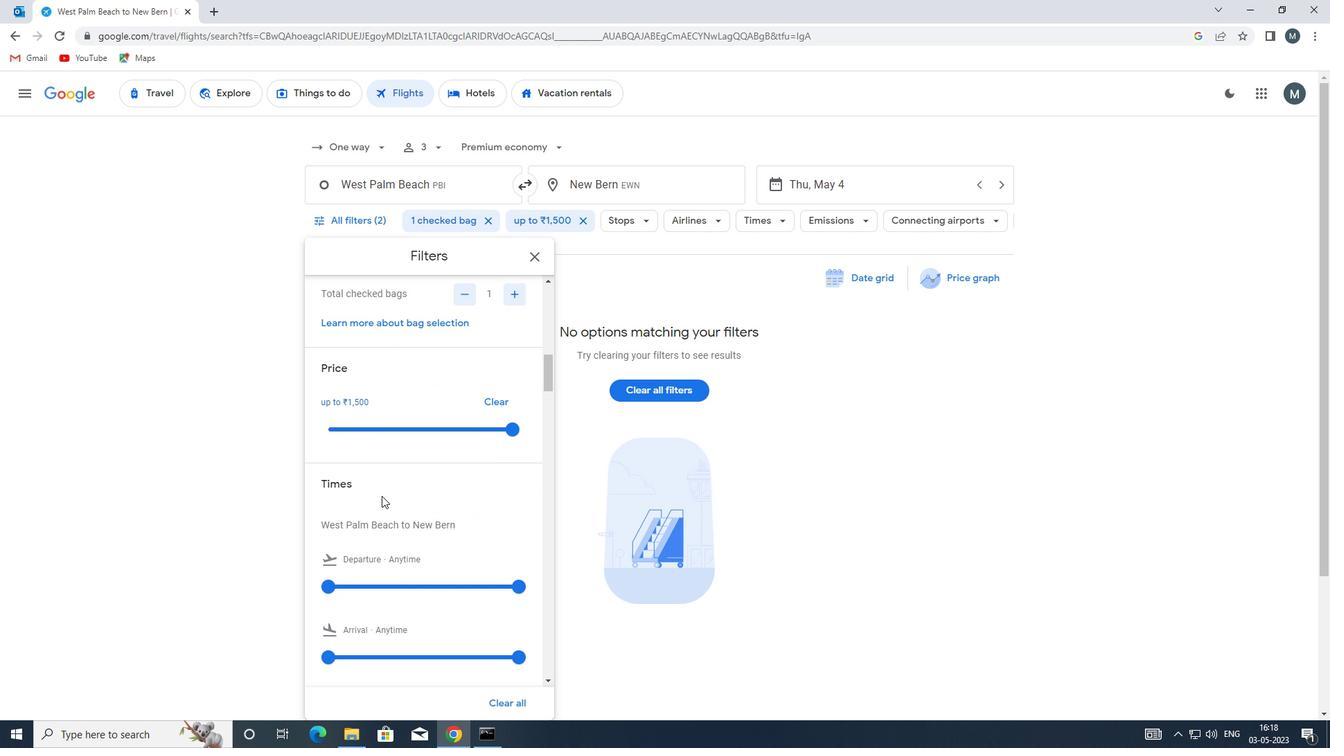 
Action: Mouse scrolled (378, 482) with delta (0, 0)
Screenshot: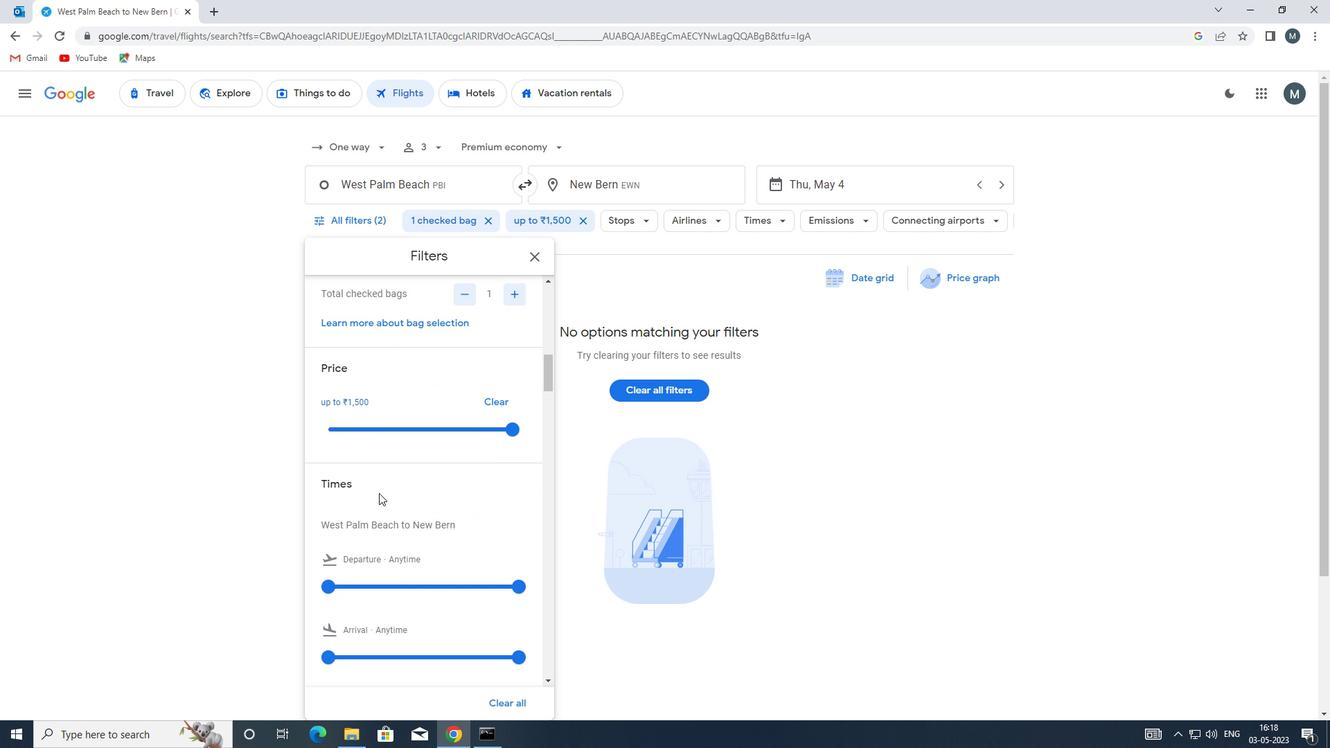 
Action: Mouse moved to (326, 511)
Screenshot: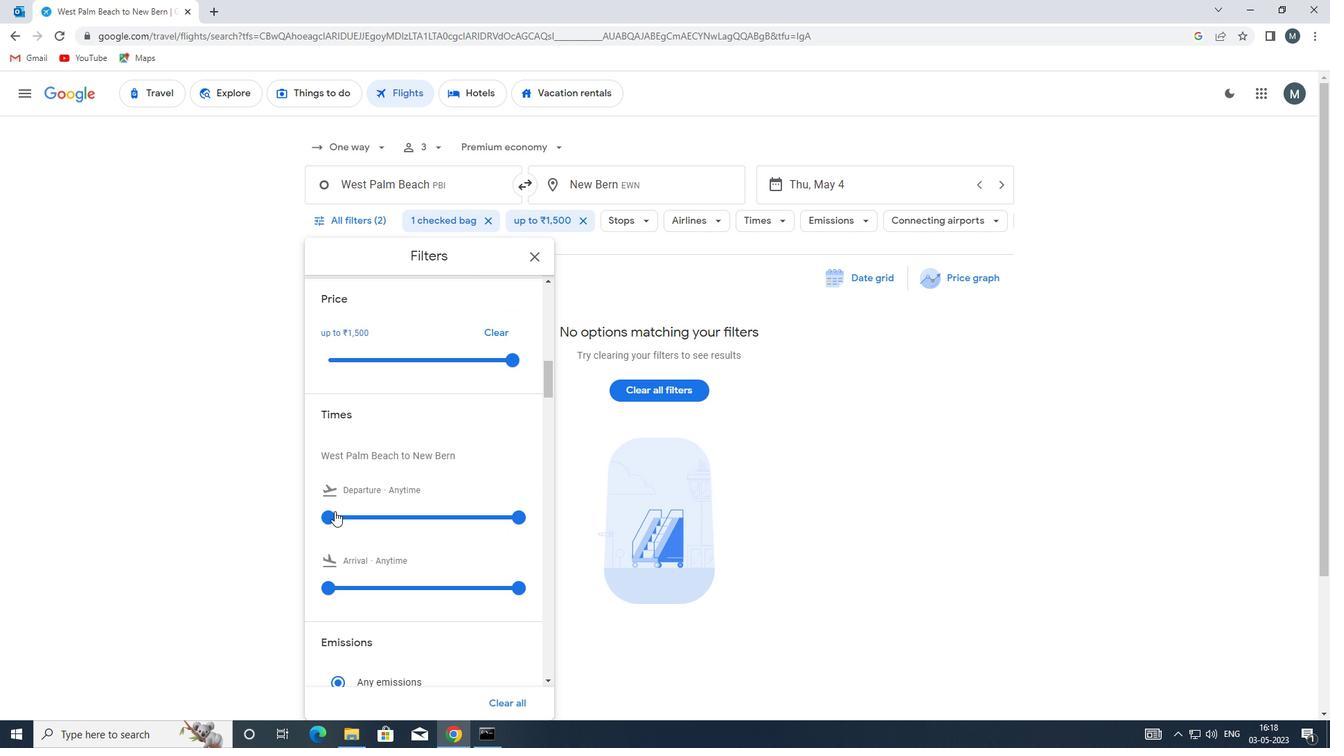 
Action: Mouse pressed left at (326, 511)
Screenshot: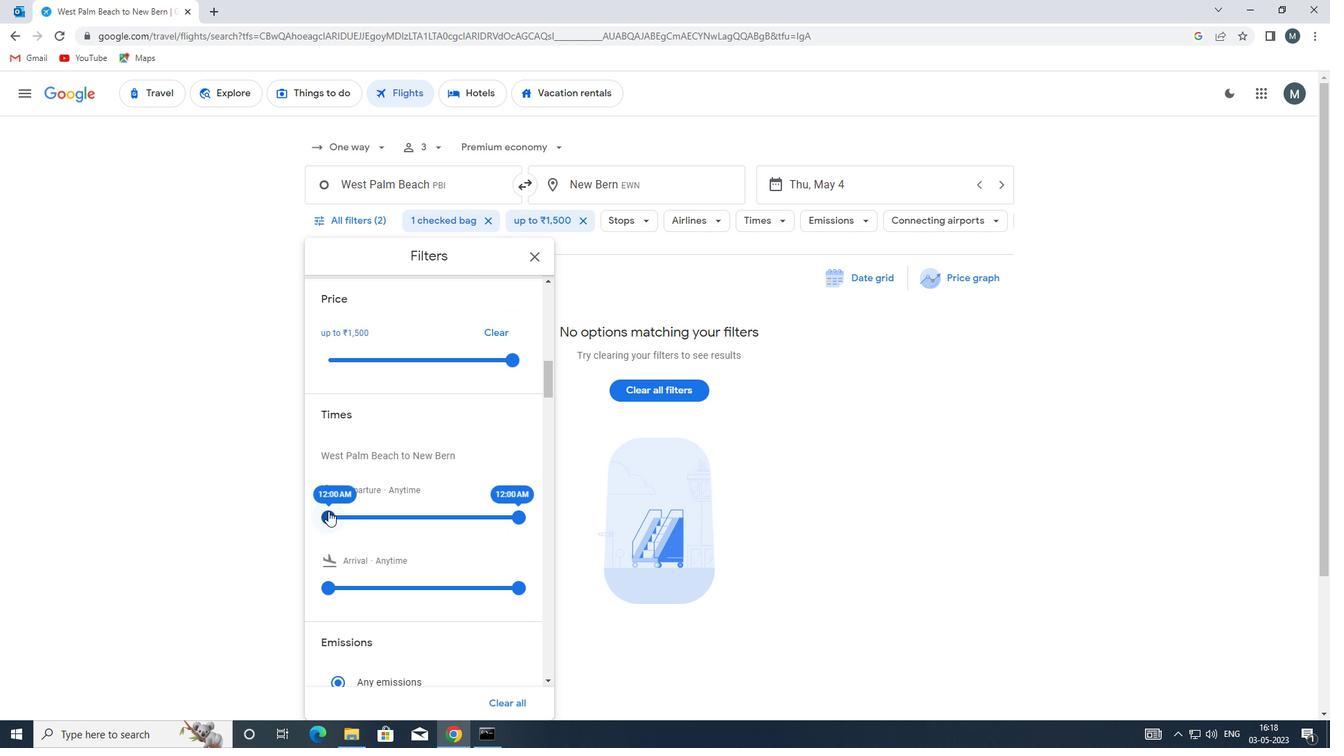 
Action: Mouse moved to (509, 518)
Screenshot: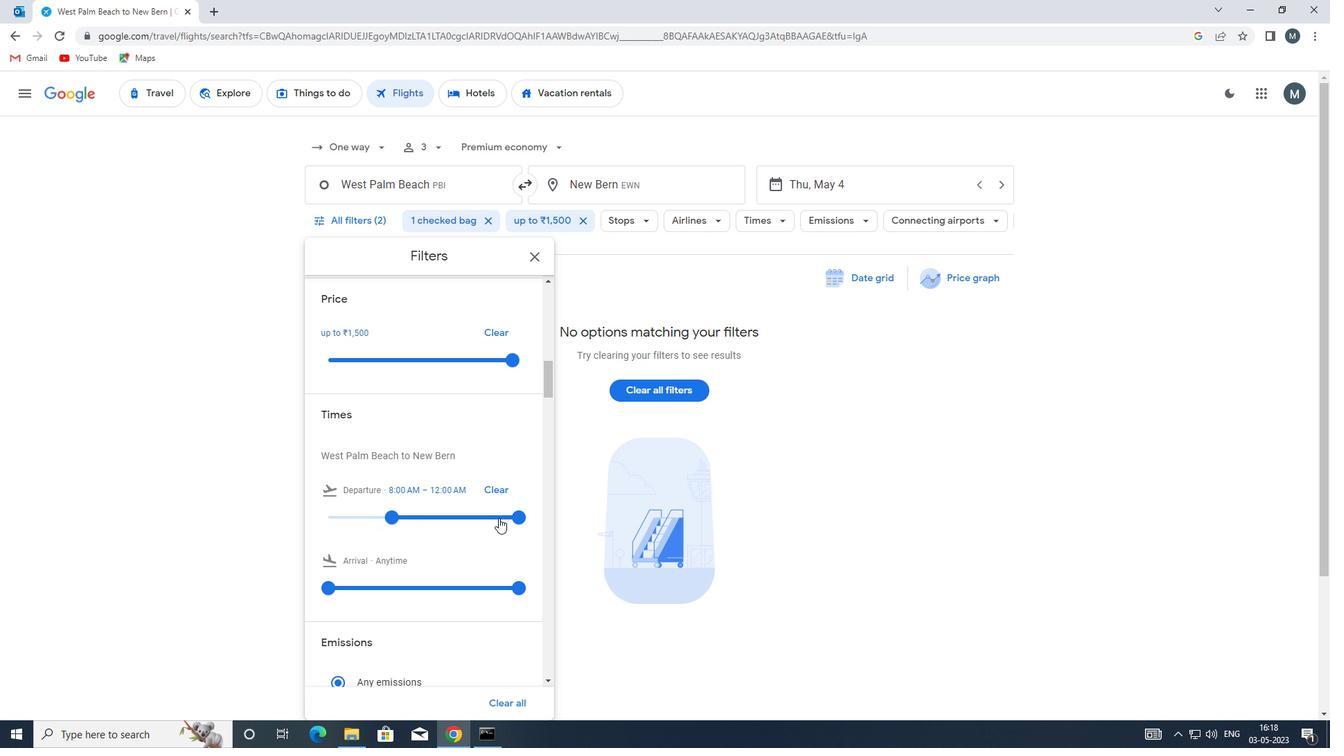 
Action: Mouse pressed left at (509, 518)
Screenshot: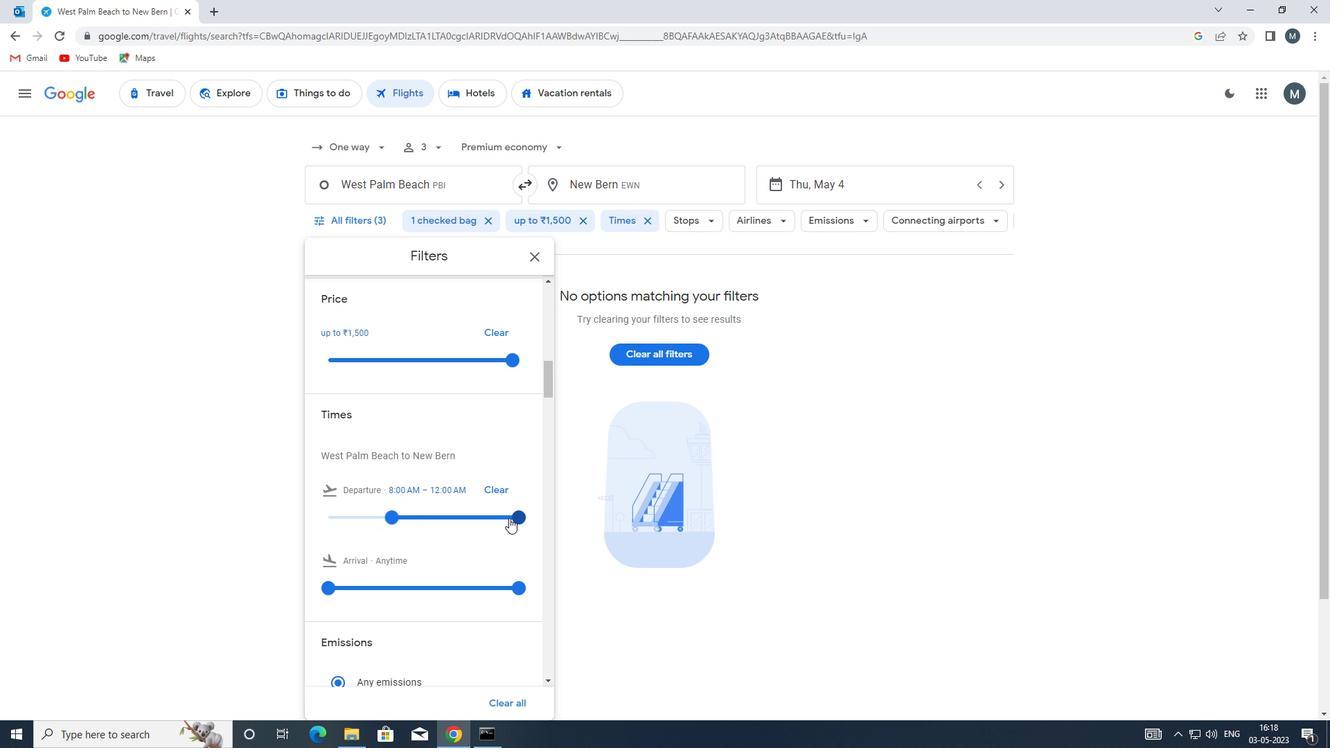 
Action: Mouse moved to (395, 500)
Screenshot: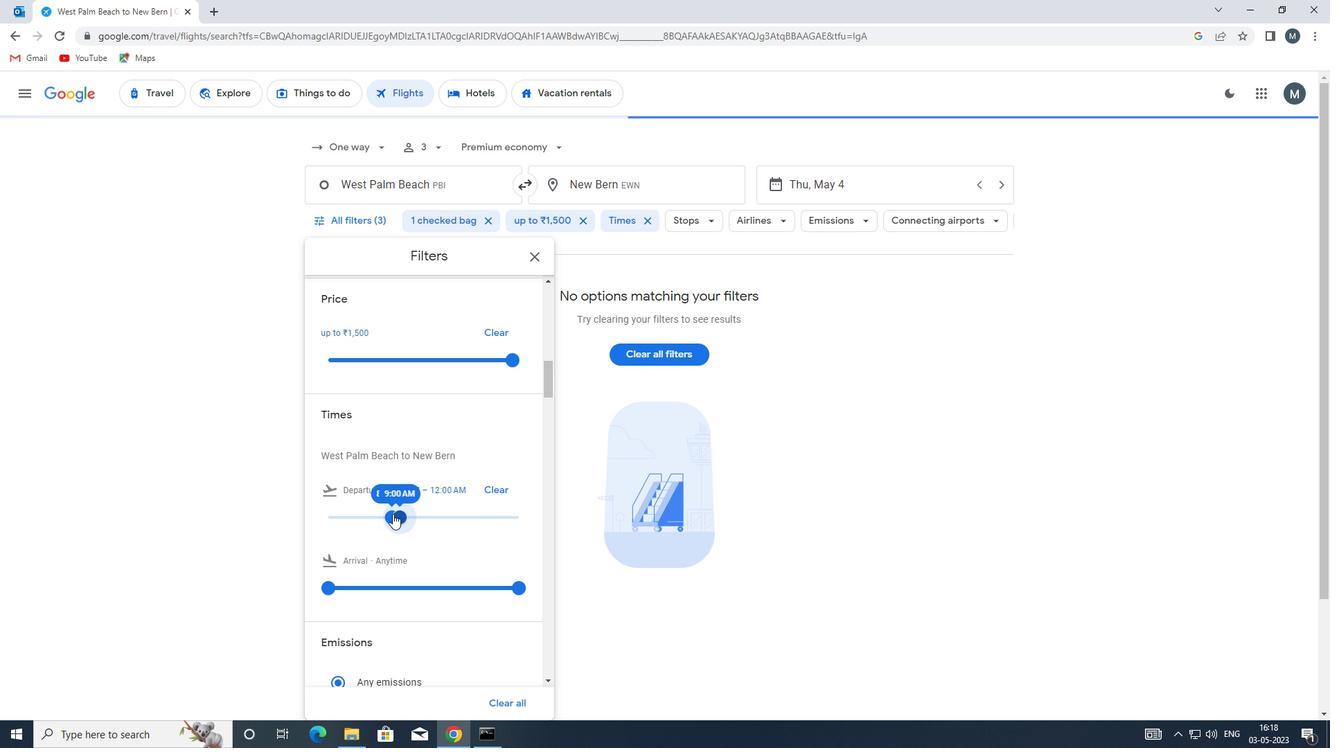 
Action: Mouse scrolled (395, 500) with delta (0, 0)
Screenshot: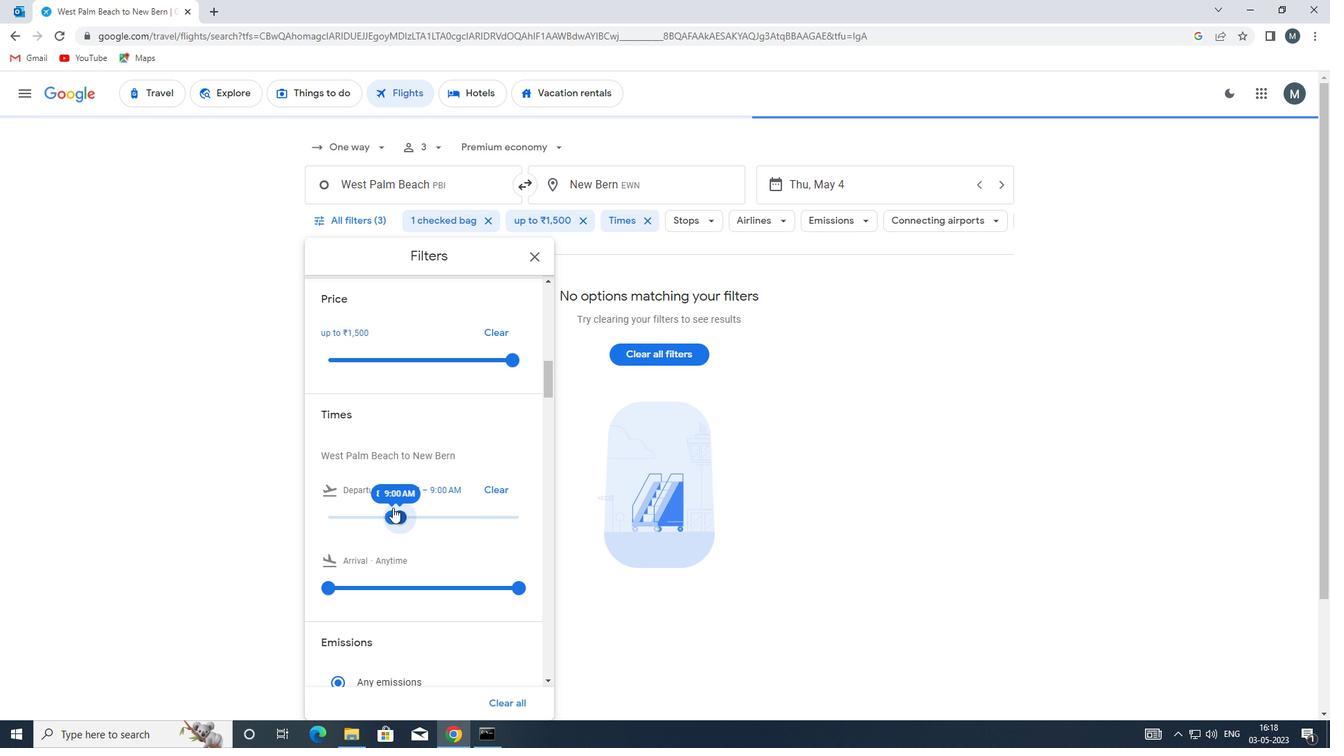 
Action: Mouse moved to (531, 261)
Screenshot: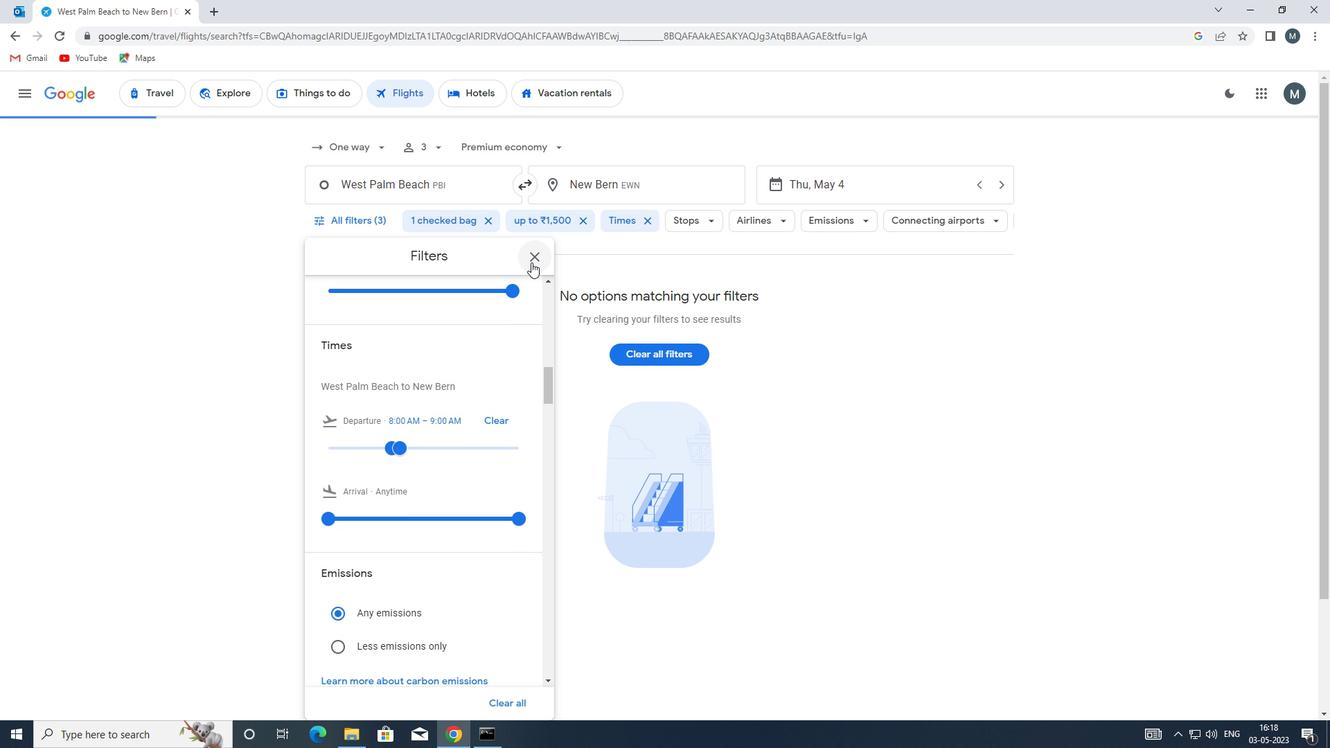 
Action: Mouse pressed left at (531, 261)
Screenshot: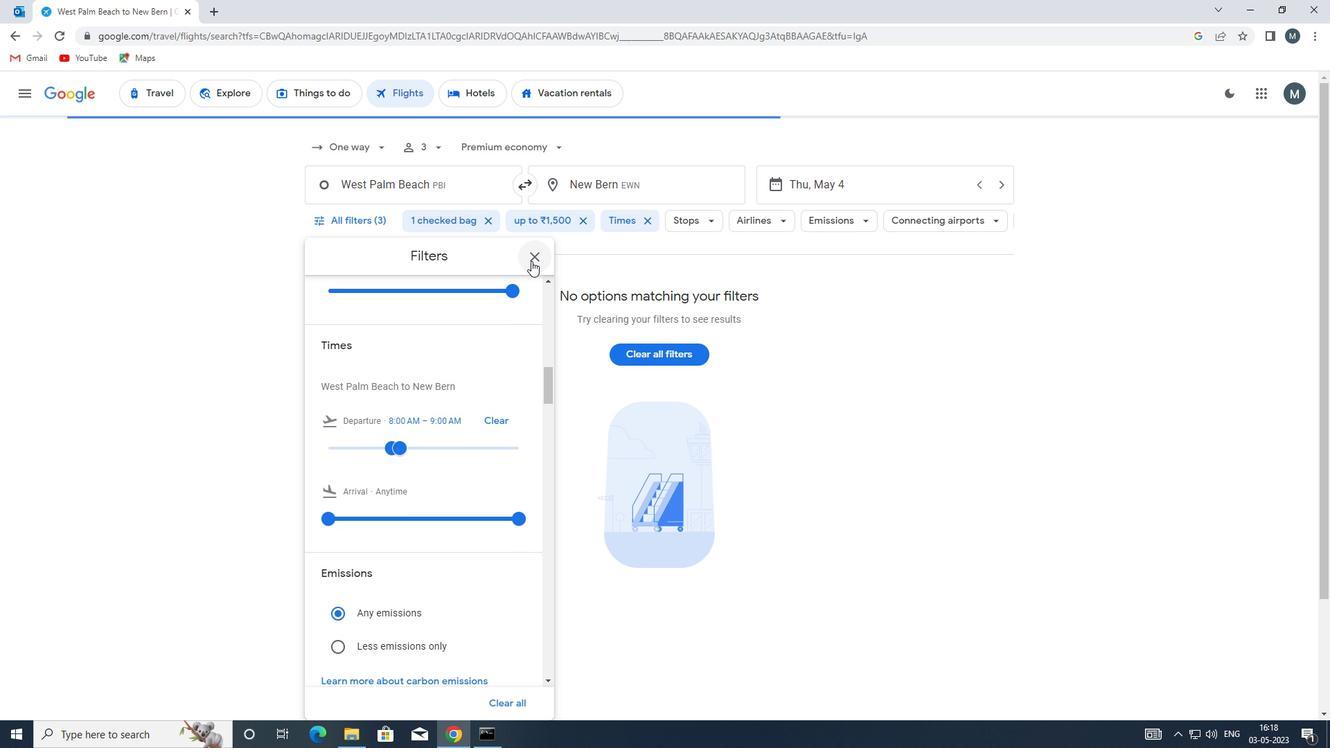 
